 Task: Find connections with filter location Hailar with filter topic #mortgage with filter profile language Potuguese with filter current company JoB FeeD's with filter school Sarvajanik College of Engineering & Technology with filter industry IT System Testing and Evaluation with filter service category Blogging with filter keywords title Solar Photovoltaic Installer
Action: Mouse moved to (637, 90)
Screenshot: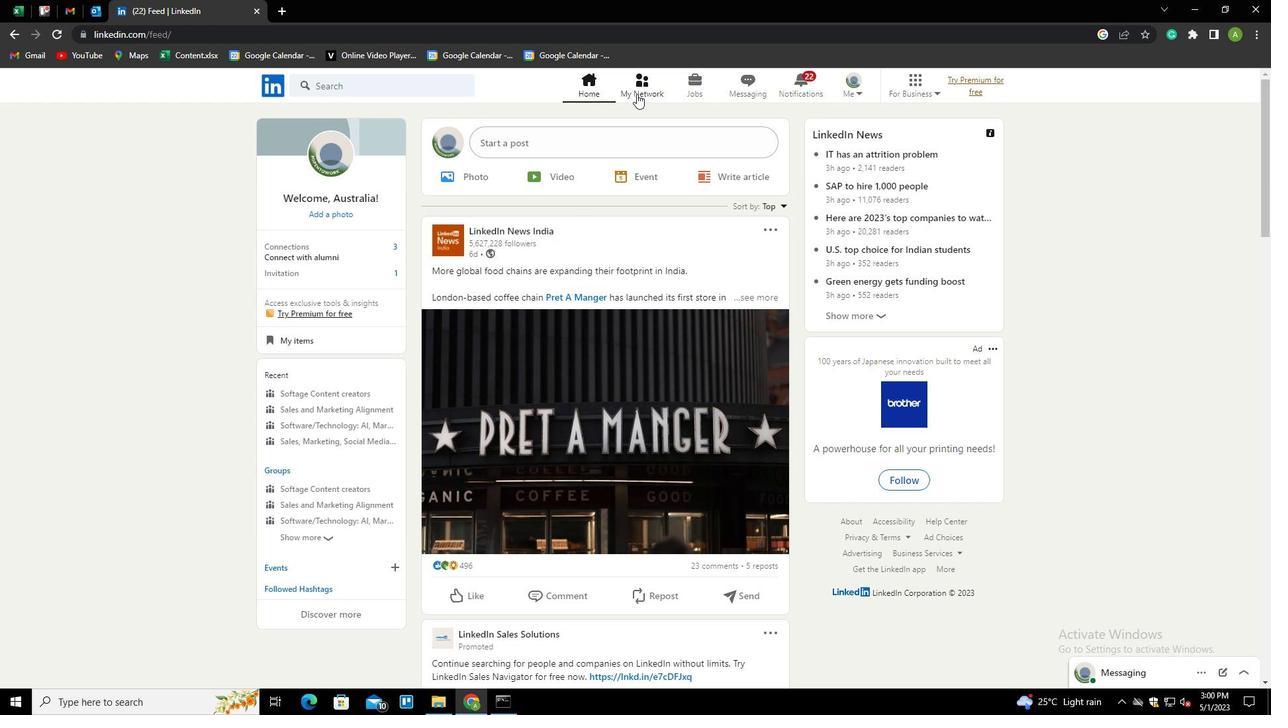
Action: Mouse pressed left at (637, 90)
Screenshot: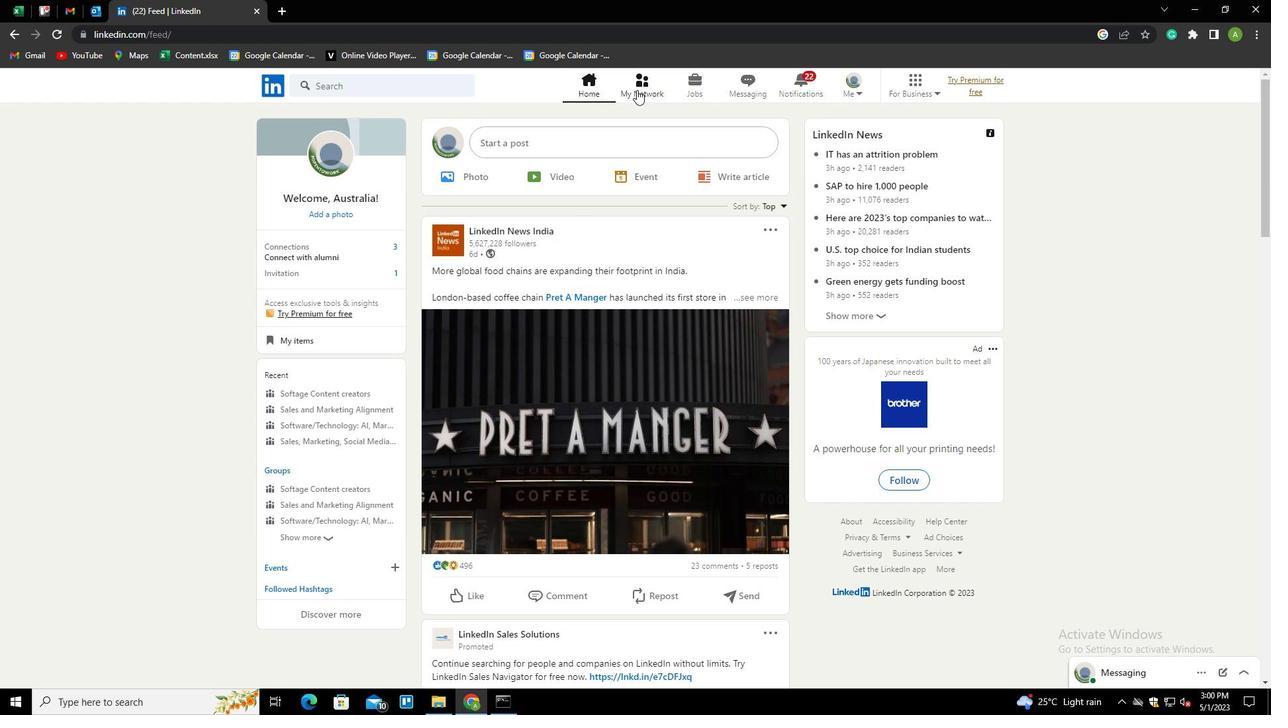 
Action: Mouse moved to (326, 156)
Screenshot: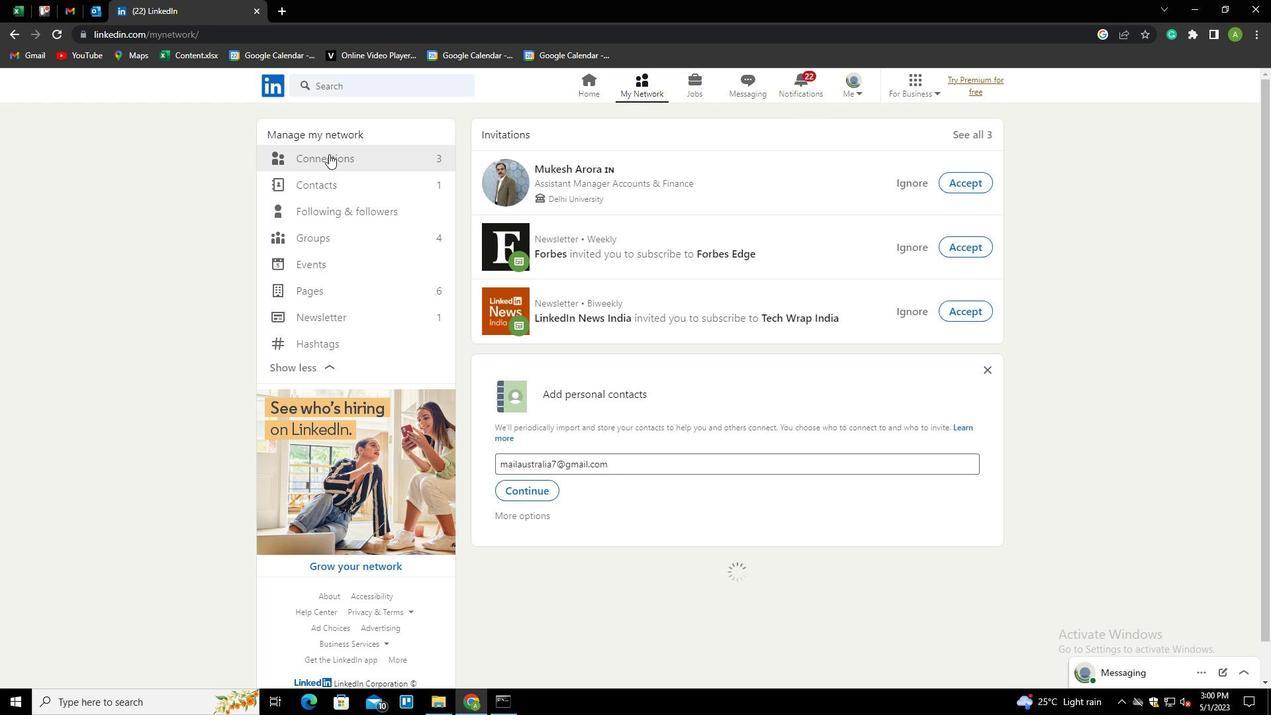 
Action: Mouse pressed left at (326, 156)
Screenshot: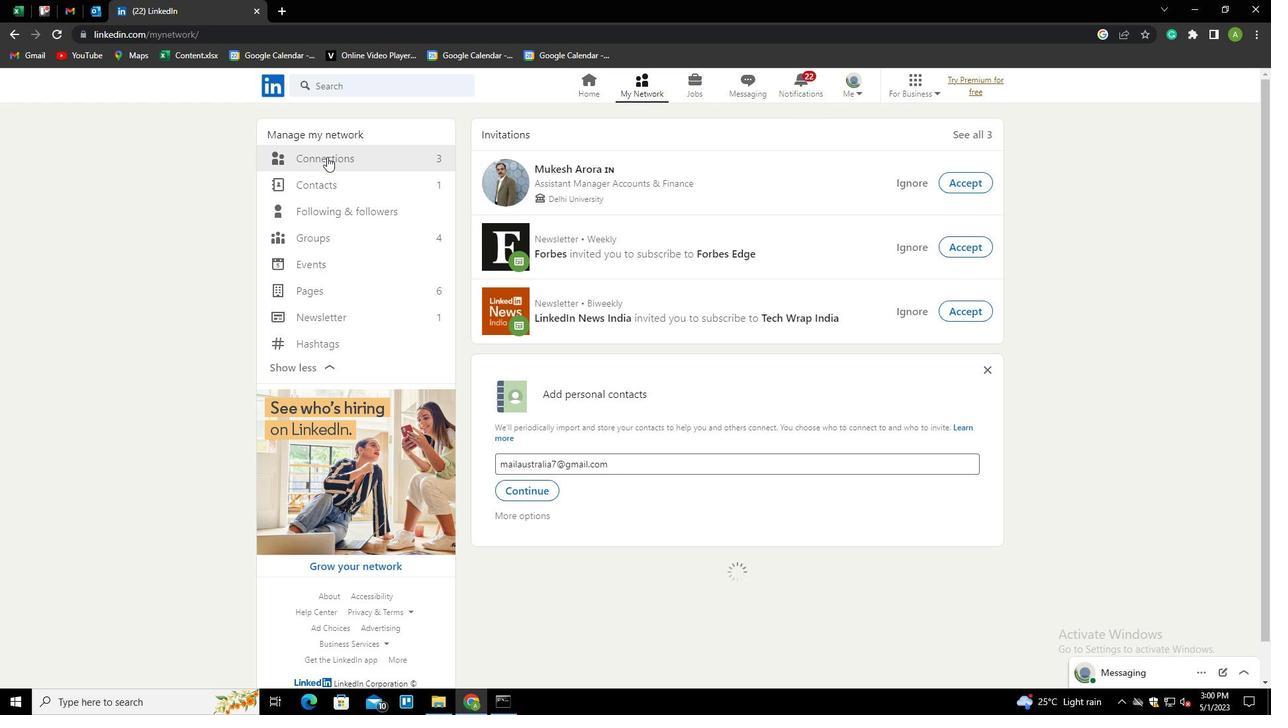
Action: Mouse moved to (717, 163)
Screenshot: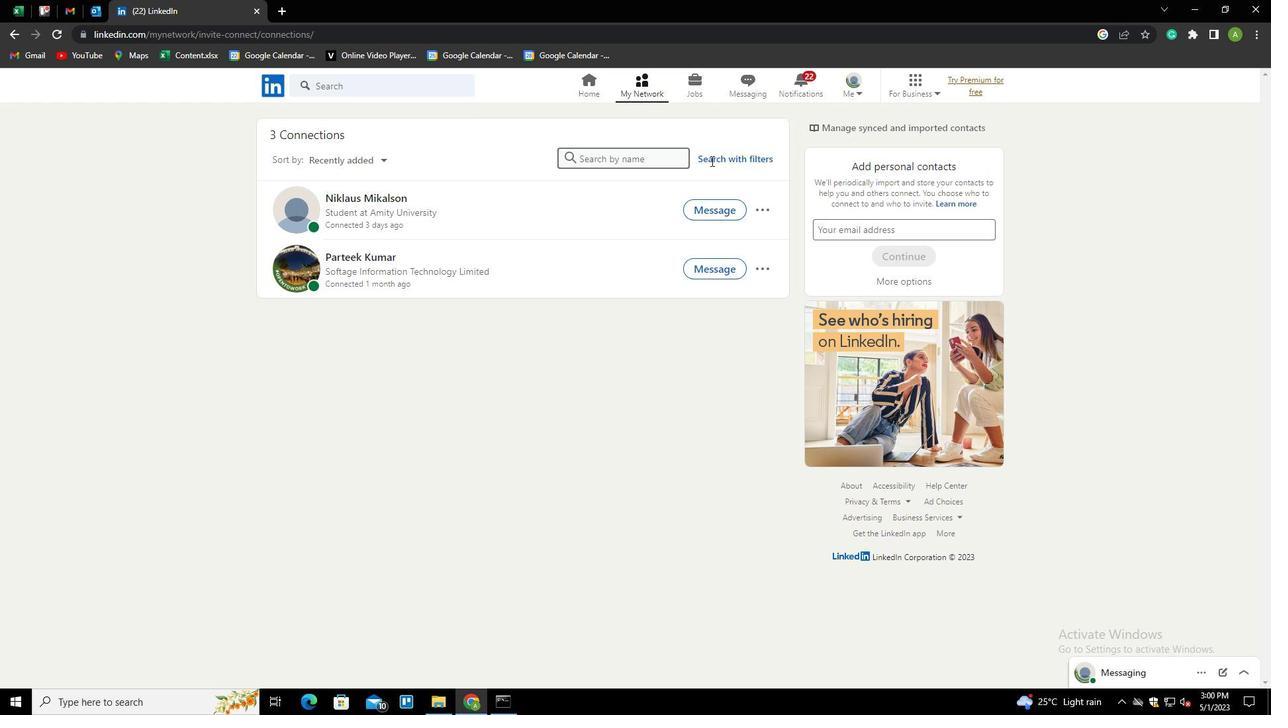 
Action: Mouse pressed left at (717, 163)
Screenshot: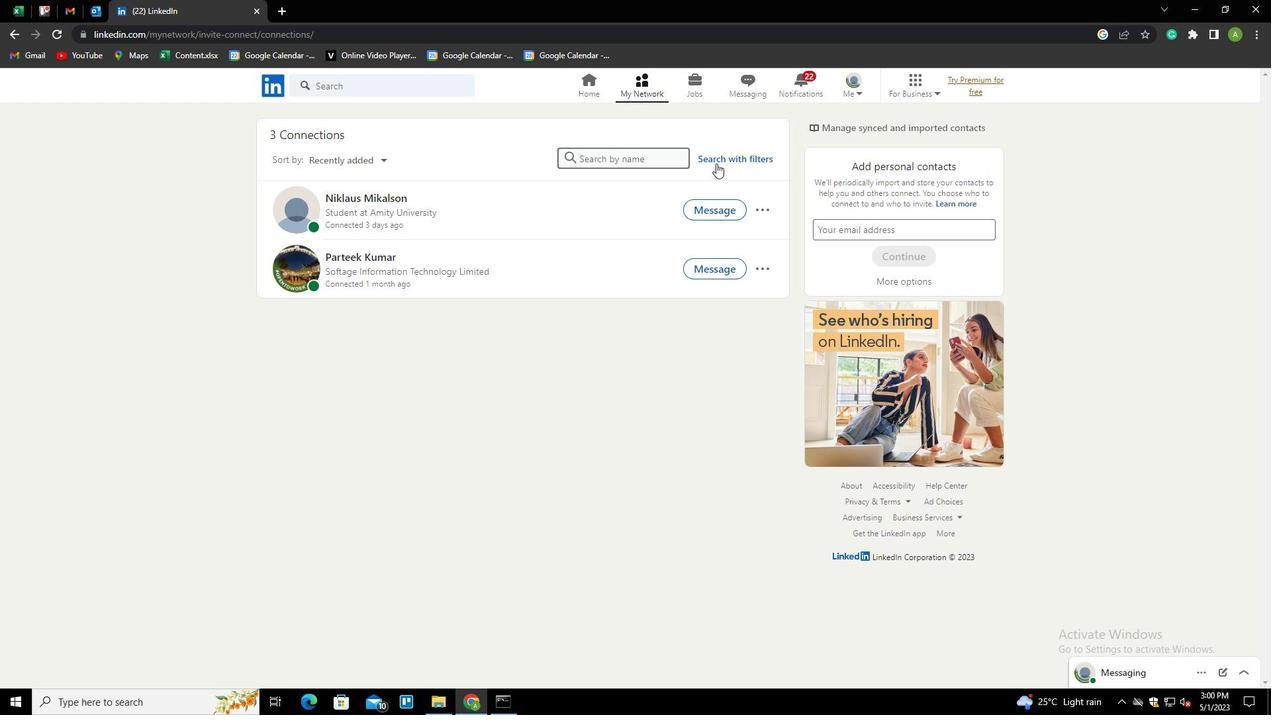 
Action: Mouse moved to (668, 121)
Screenshot: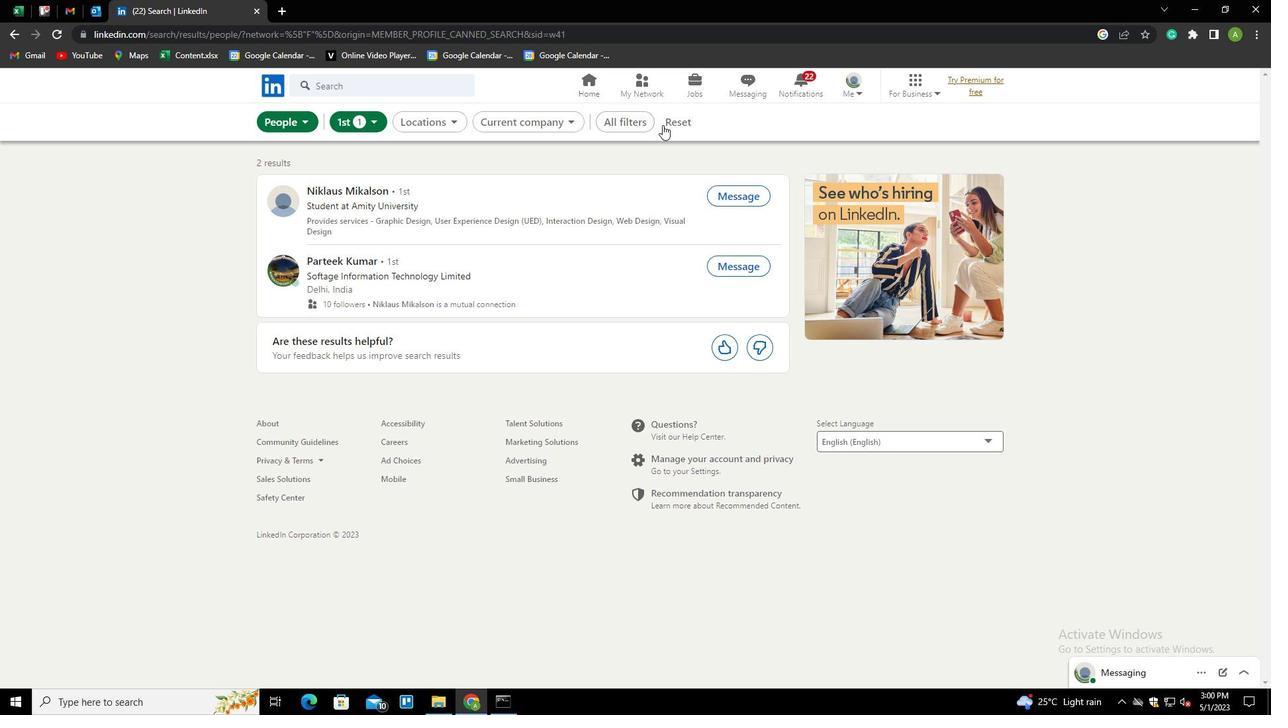 
Action: Mouse pressed left at (668, 121)
Screenshot: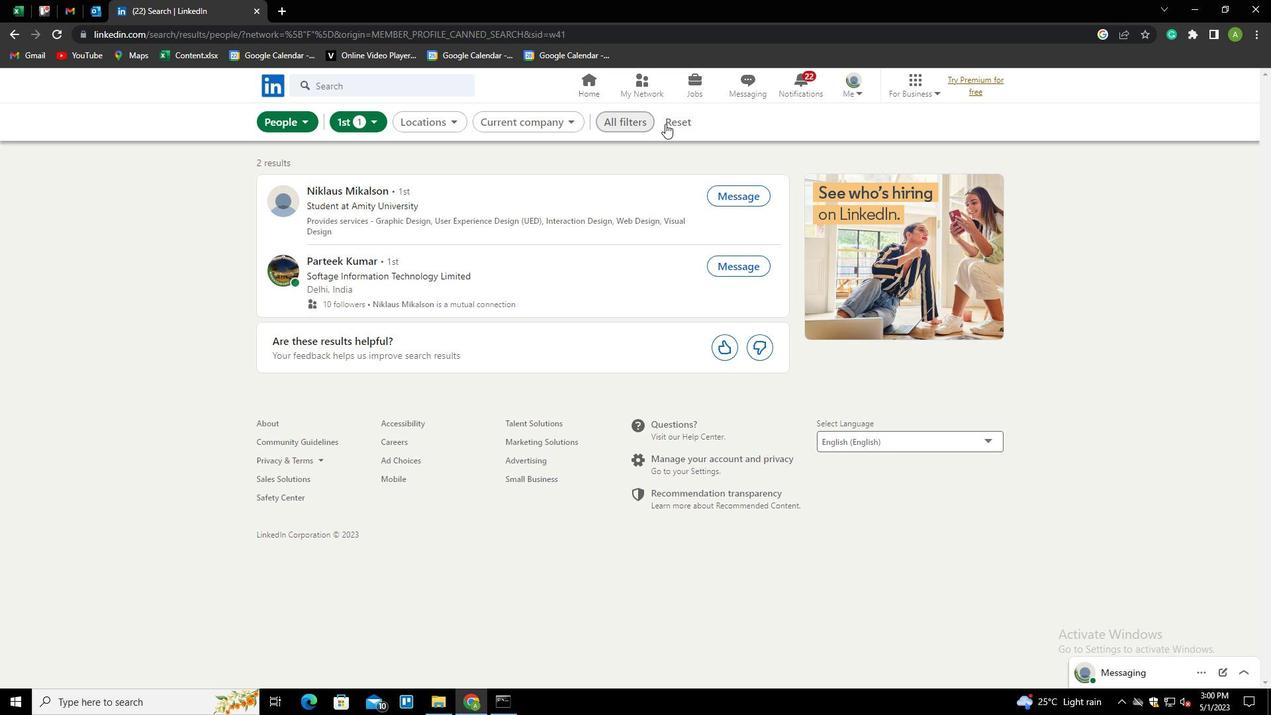 
Action: Mouse moved to (647, 118)
Screenshot: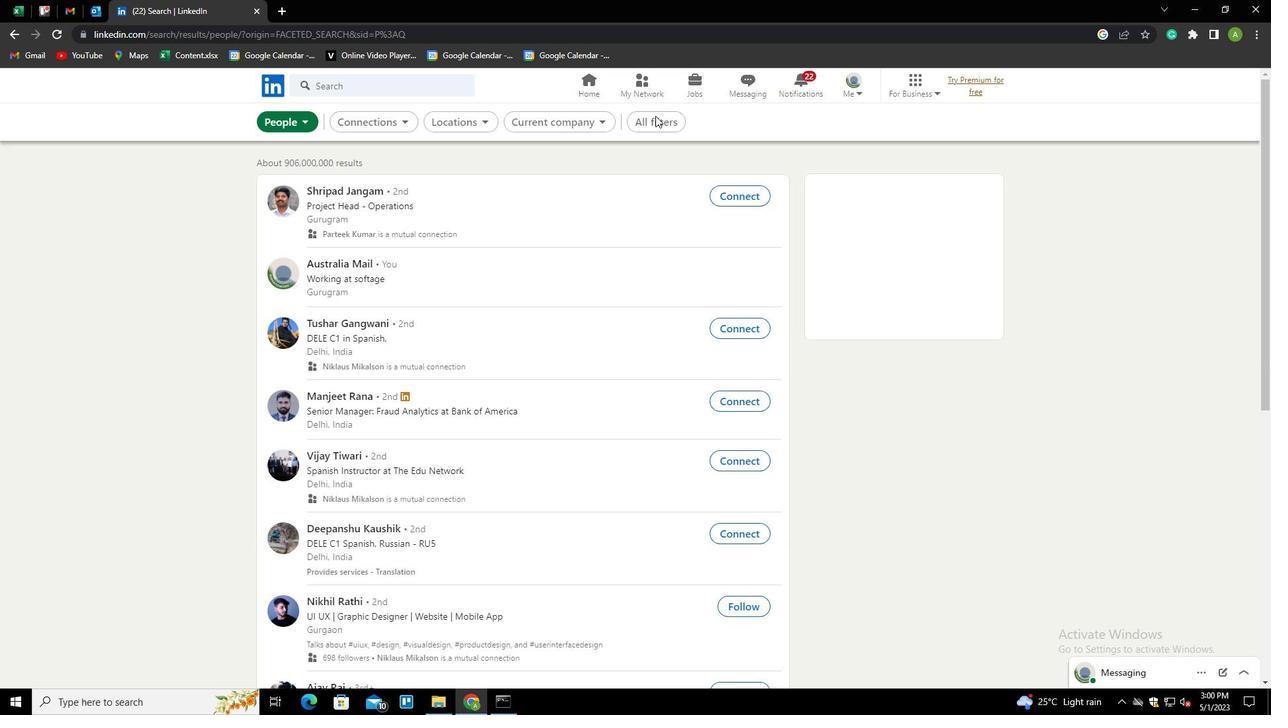
Action: Mouse pressed left at (647, 118)
Screenshot: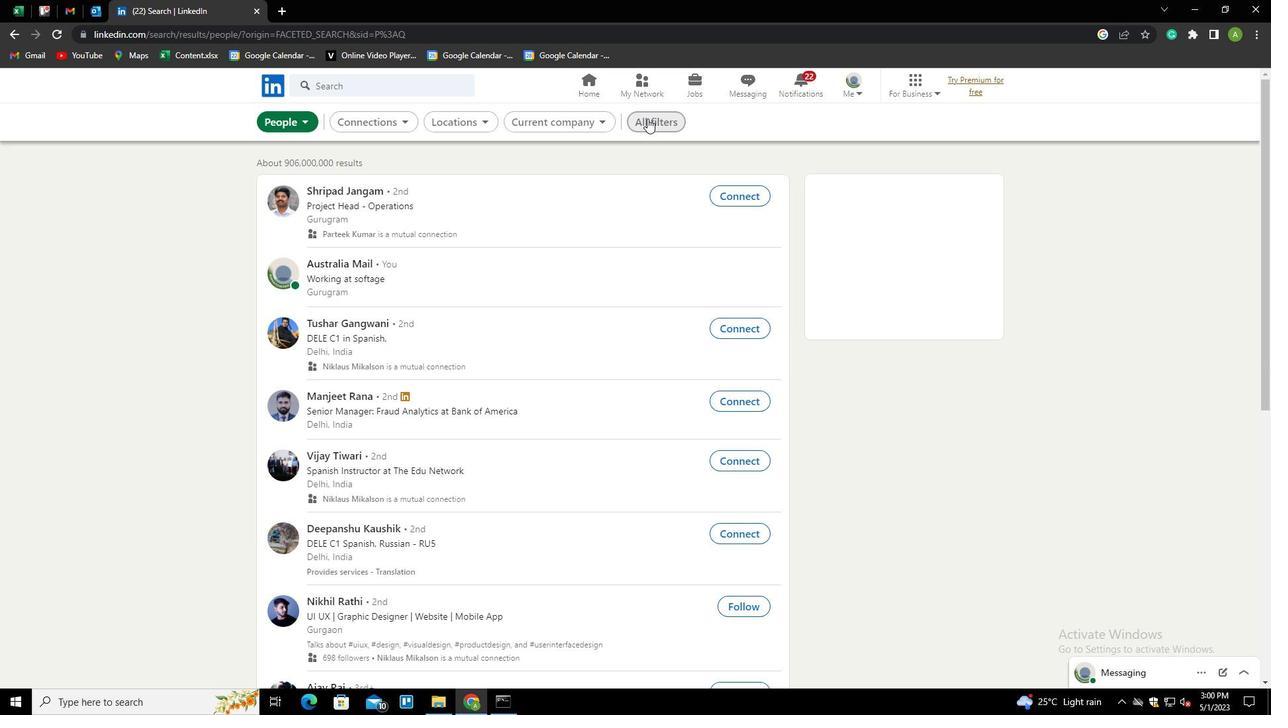 
Action: Mouse moved to (1040, 368)
Screenshot: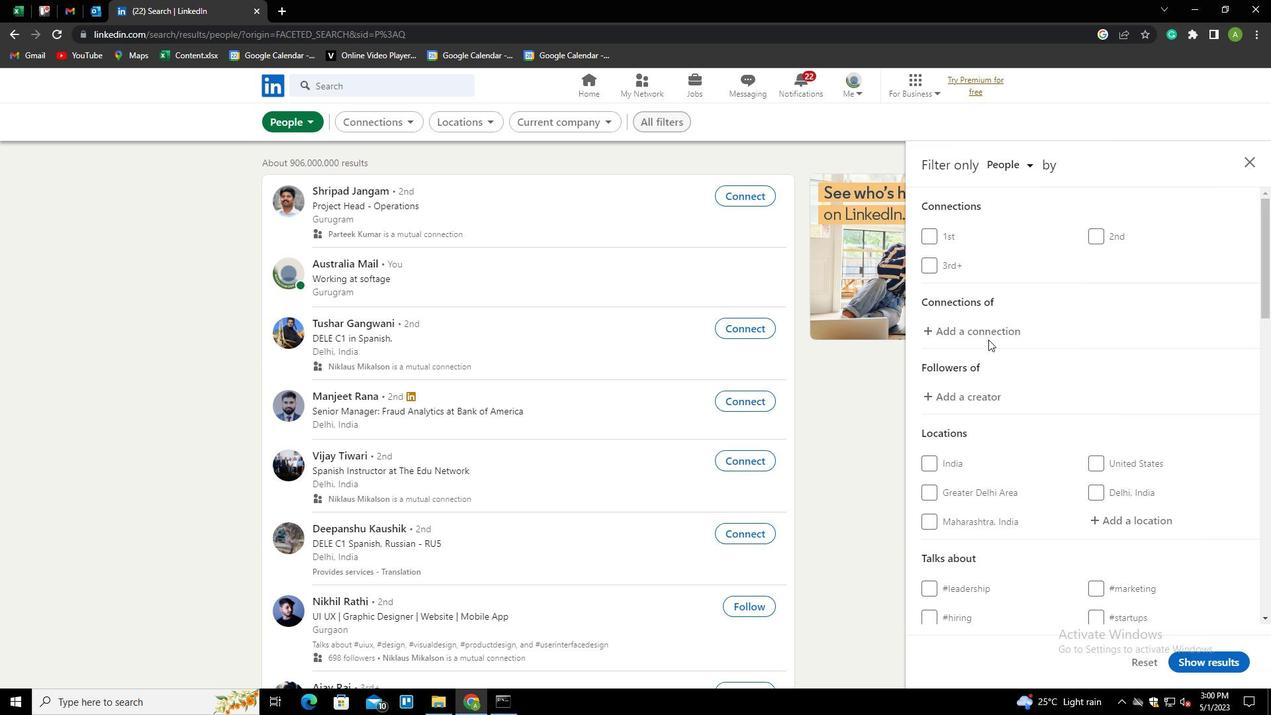 
Action: Mouse scrolled (1040, 368) with delta (0, 0)
Screenshot: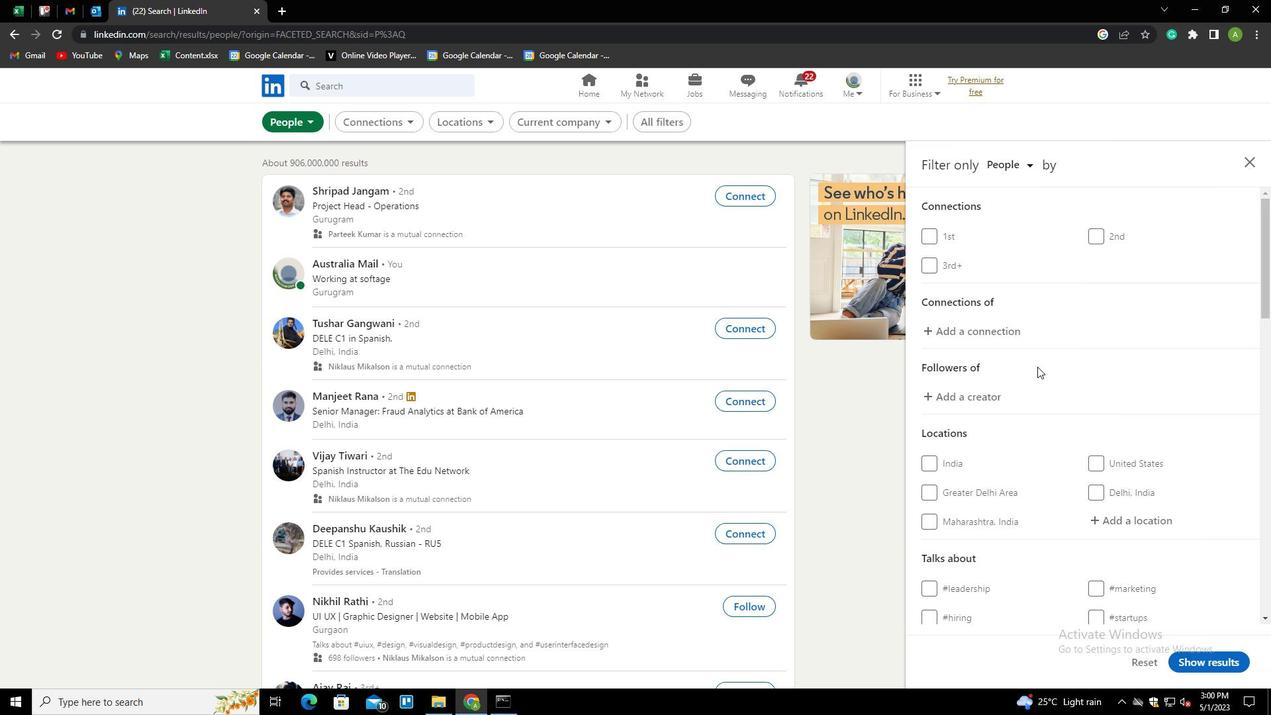
Action: Mouse scrolled (1040, 368) with delta (0, 0)
Screenshot: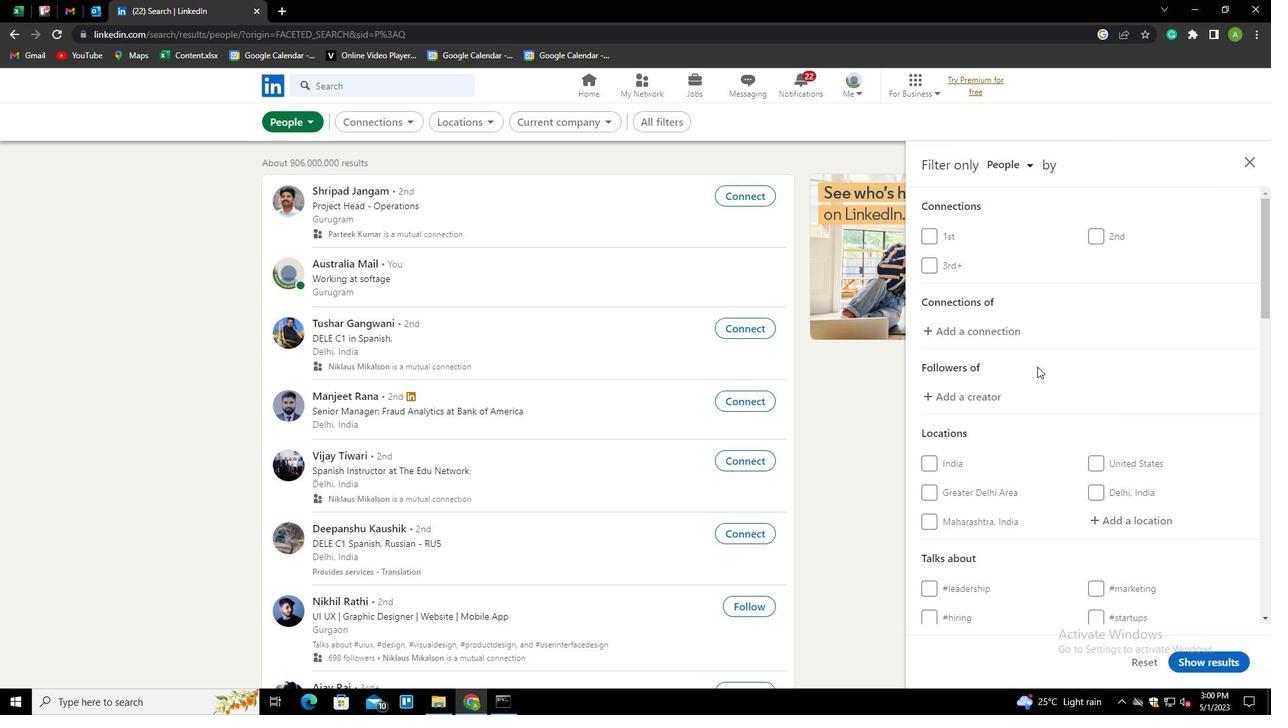 
Action: Mouse moved to (1110, 389)
Screenshot: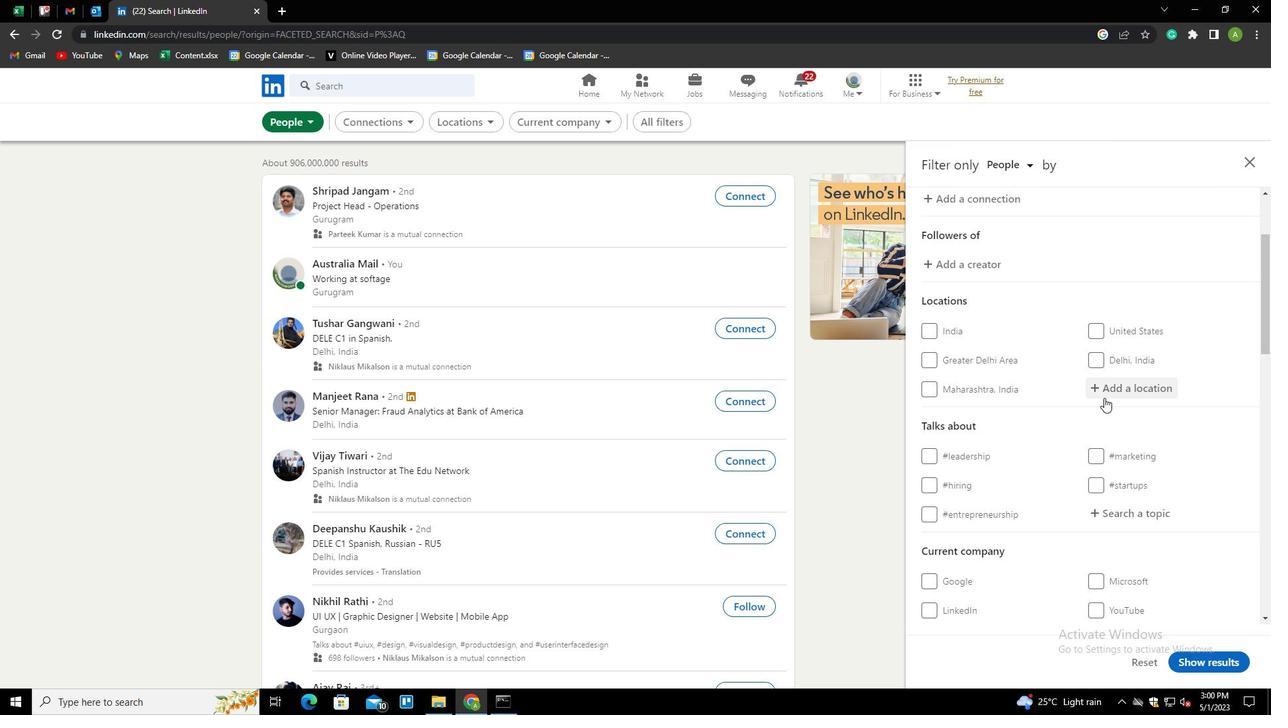 
Action: Mouse pressed left at (1110, 389)
Screenshot: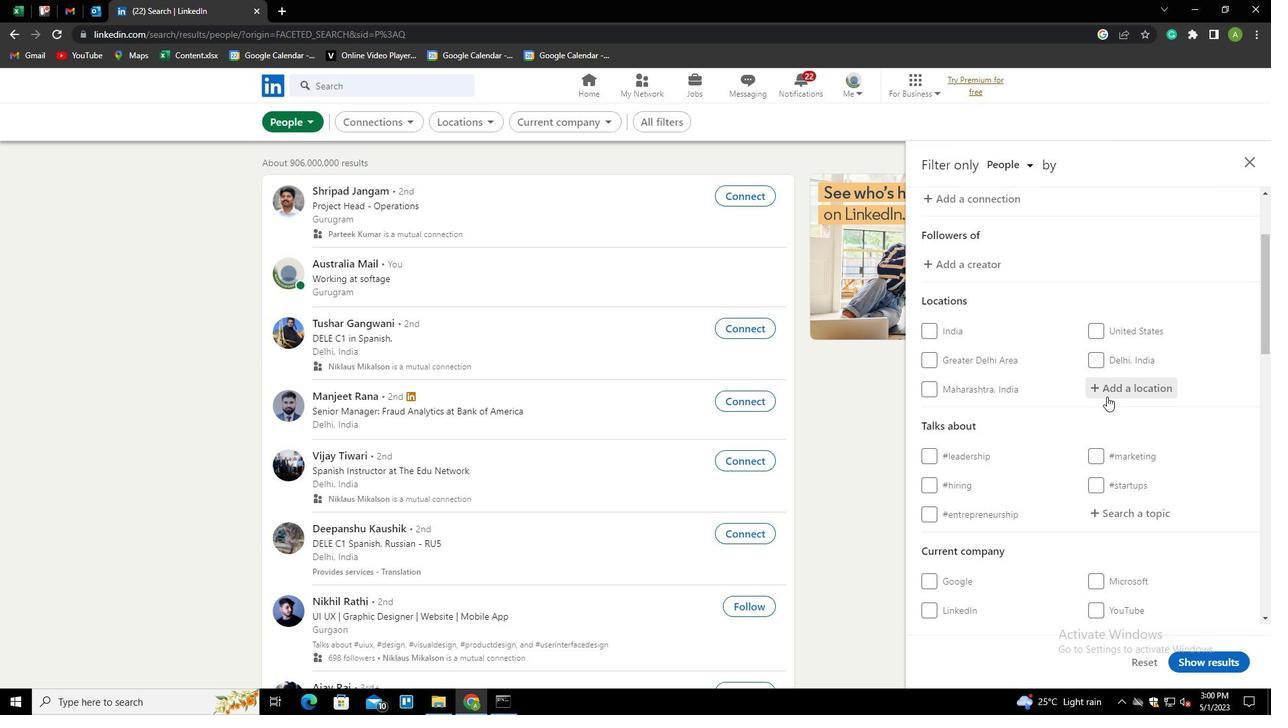 
Action: Key pressed <Key.shift>HAILAR<Key.down>
Screenshot: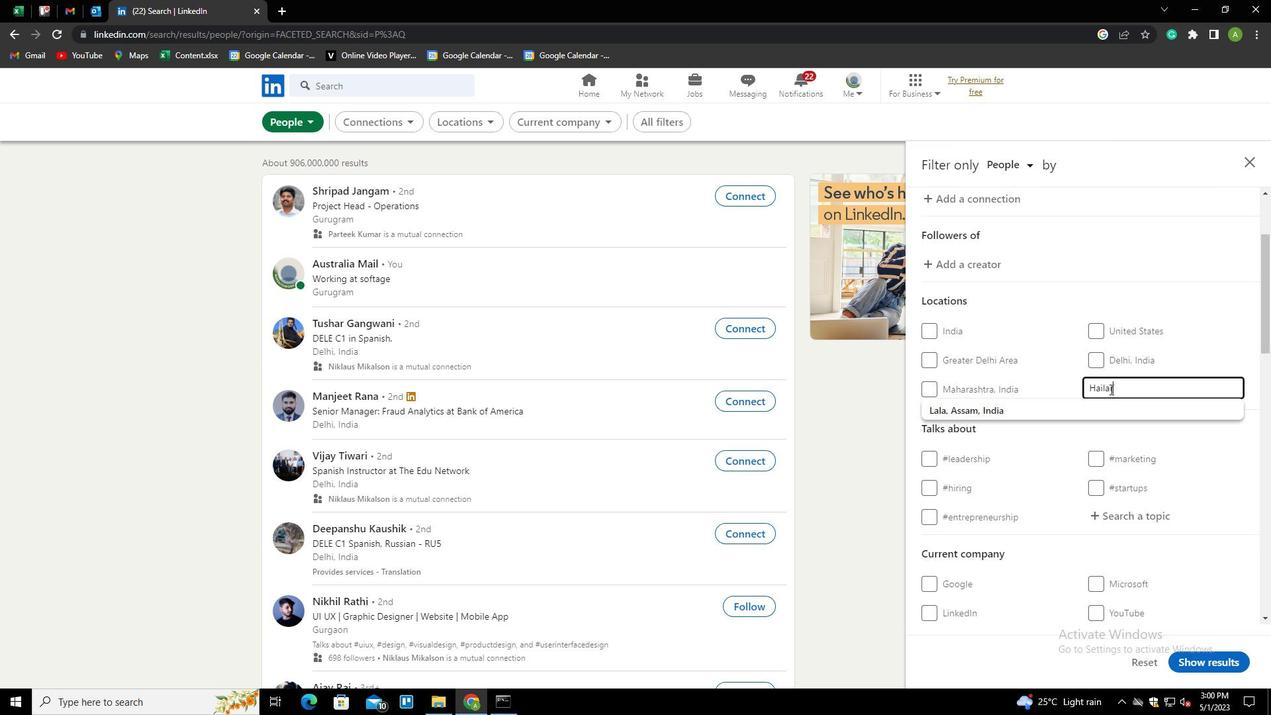 
Action: Mouse moved to (1167, 418)
Screenshot: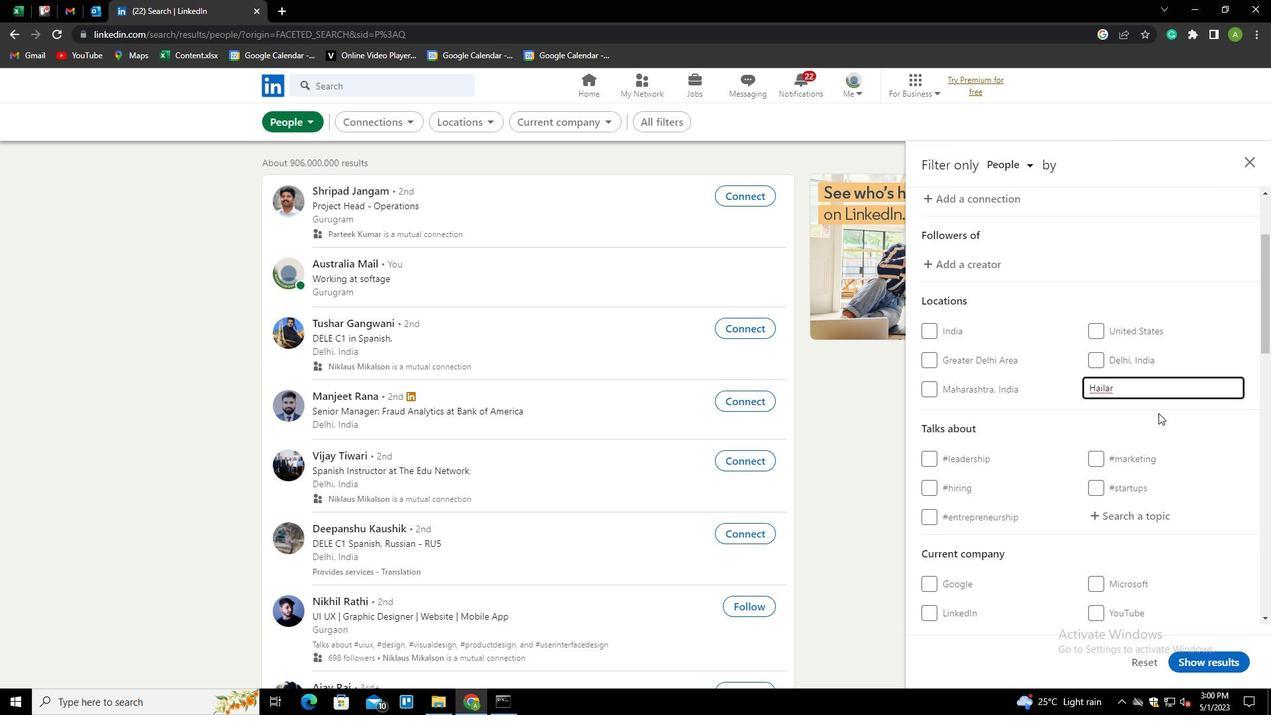 
Action: Mouse pressed left at (1167, 418)
Screenshot: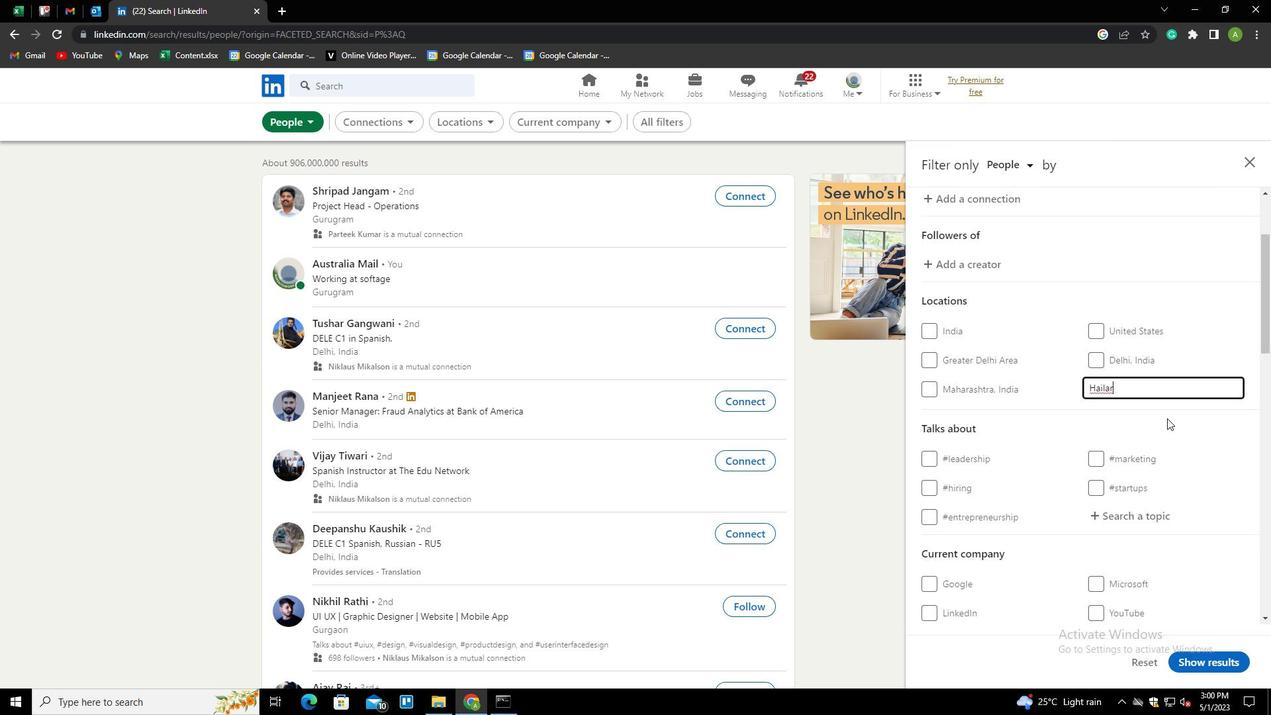 
Action: Mouse scrolled (1167, 417) with delta (0, 0)
Screenshot: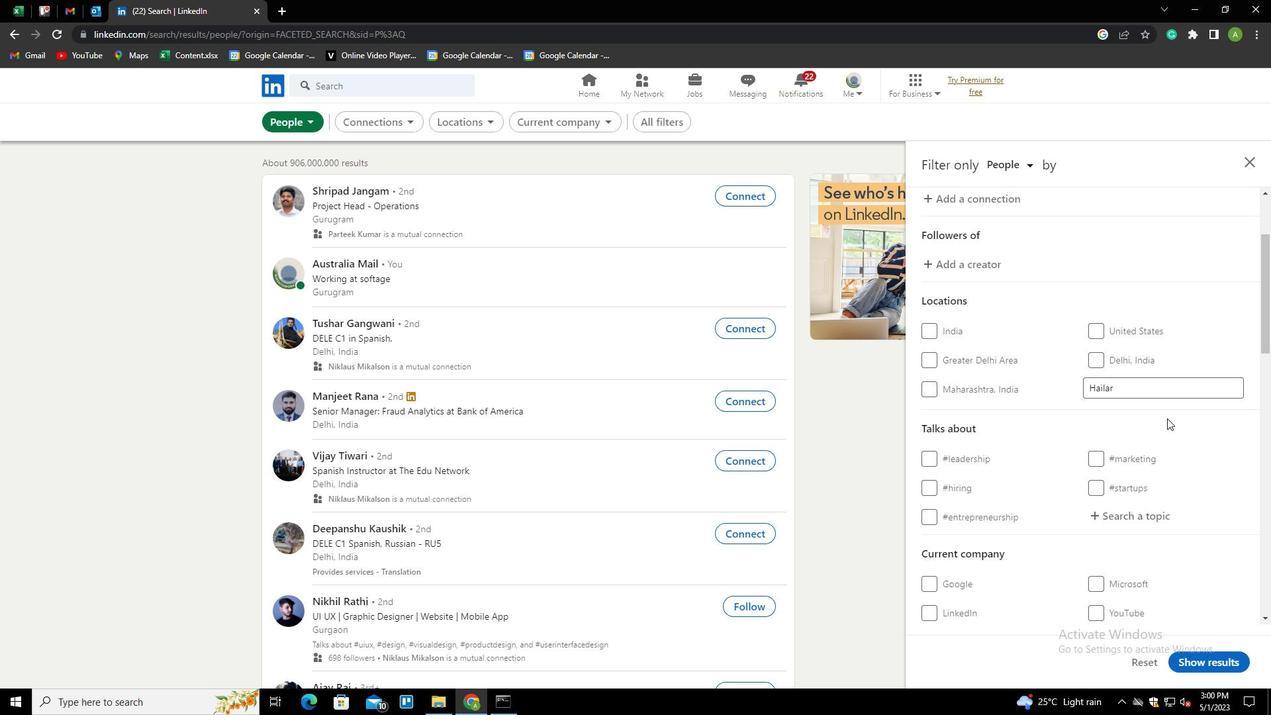 
Action: Mouse moved to (1140, 453)
Screenshot: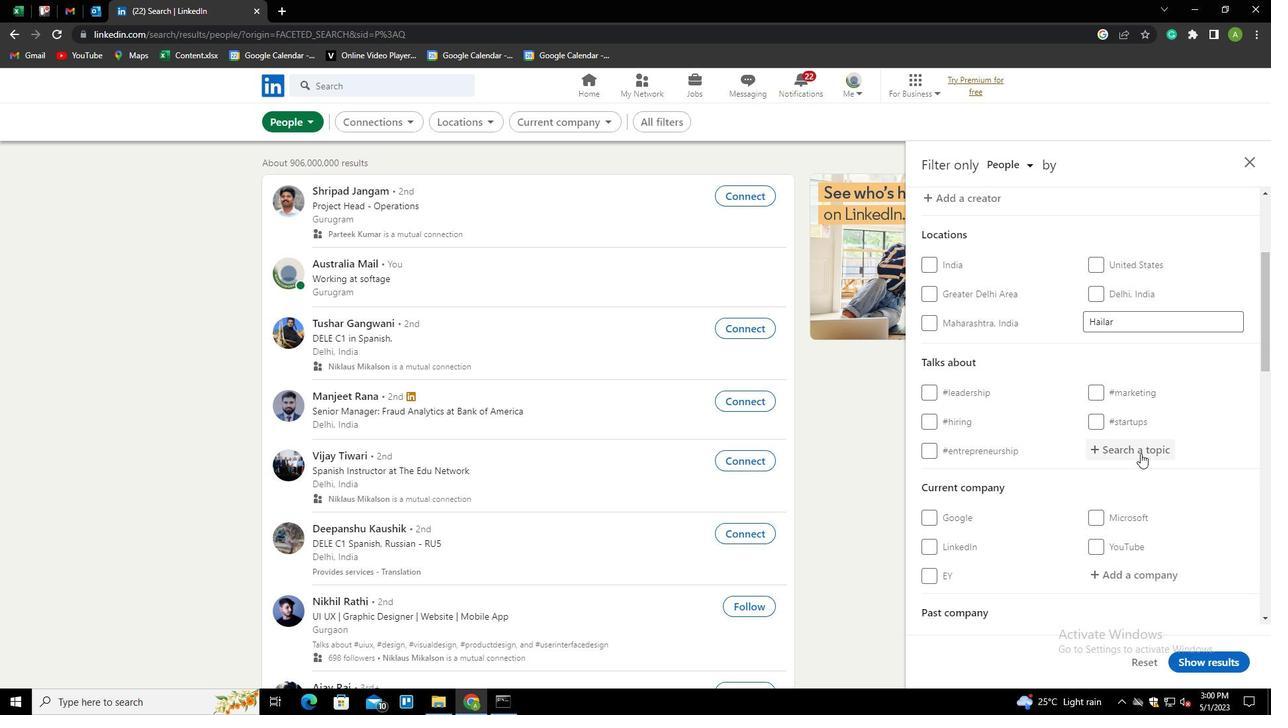 
Action: Mouse pressed left at (1140, 453)
Screenshot: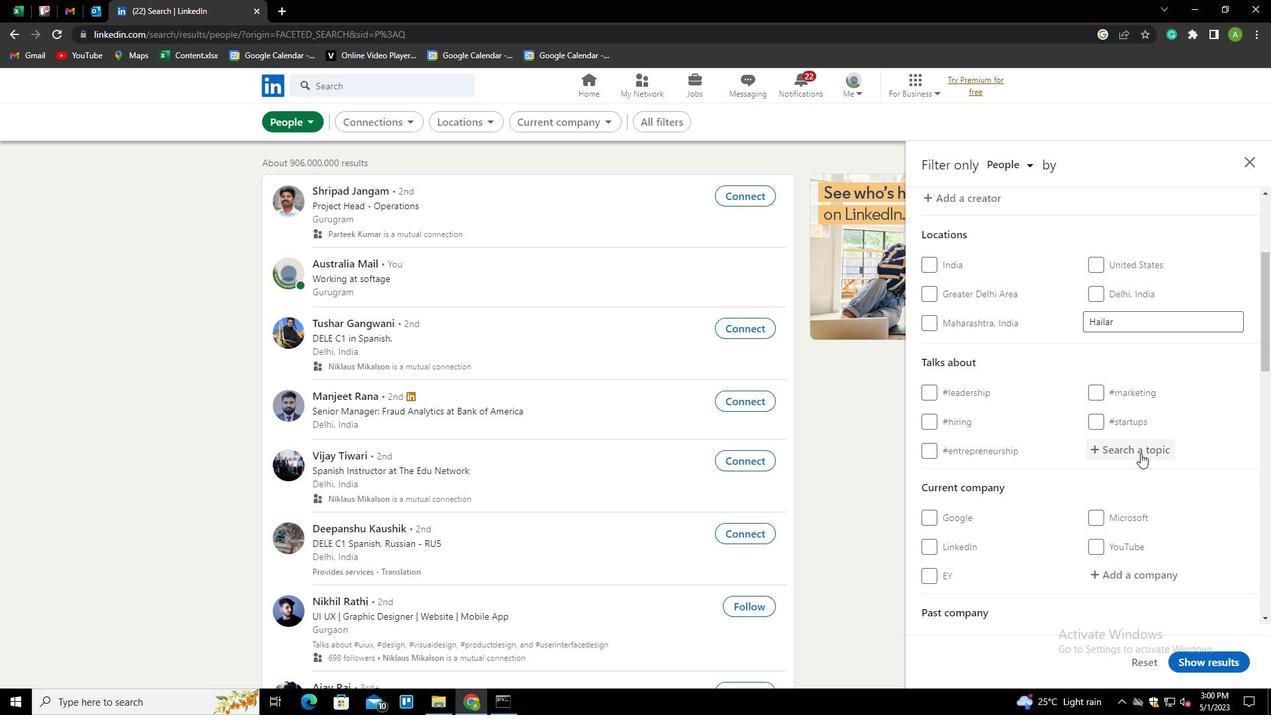 
Action: Mouse moved to (1136, 455)
Screenshot: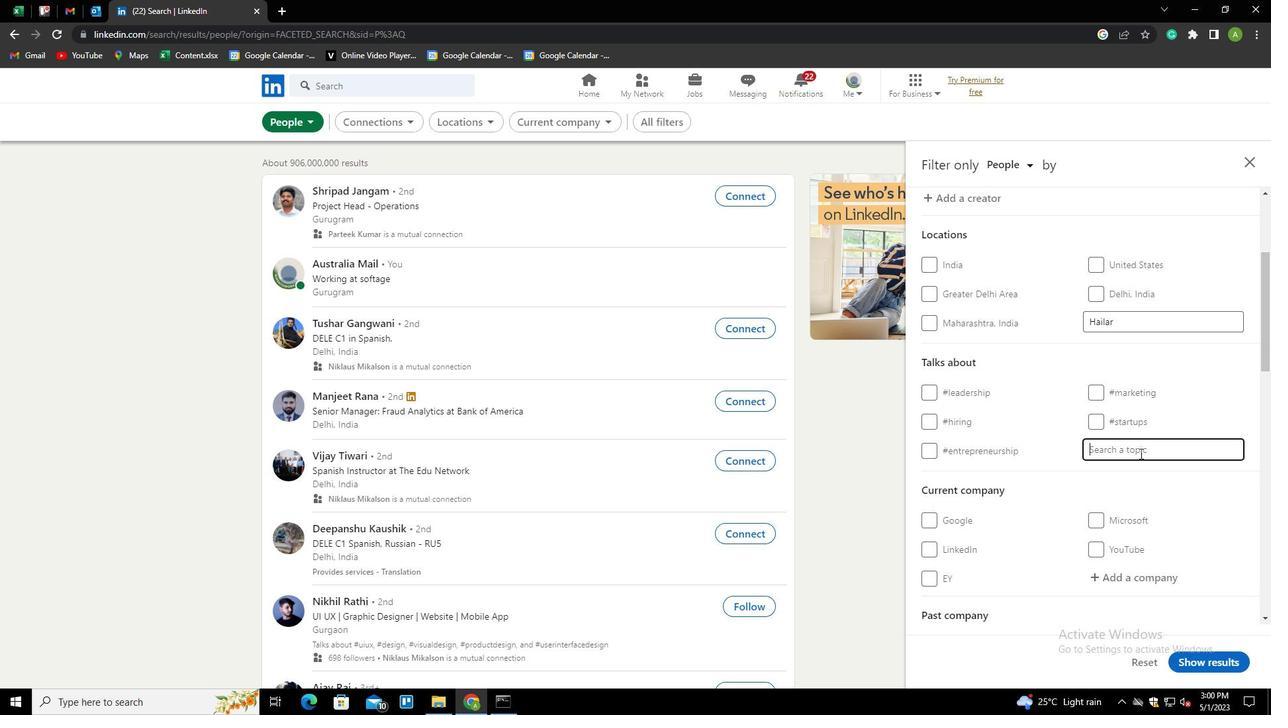 
Action: Key pressed MORTAG<Key.down><Key.backspace><Key.backspace>GAGE<Key.down><Key.enter>
Screenshot: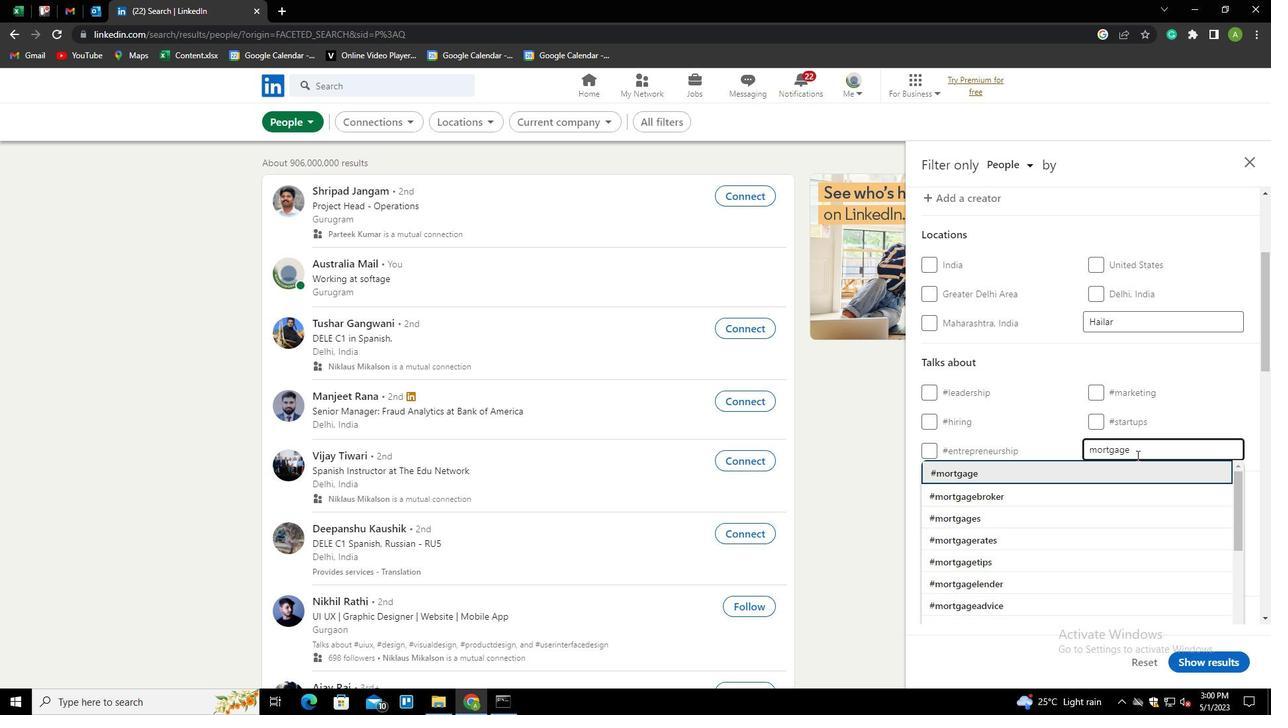 
Action: Mouse scrolled (1136, 454) with delta (0, 0)
Screenshot: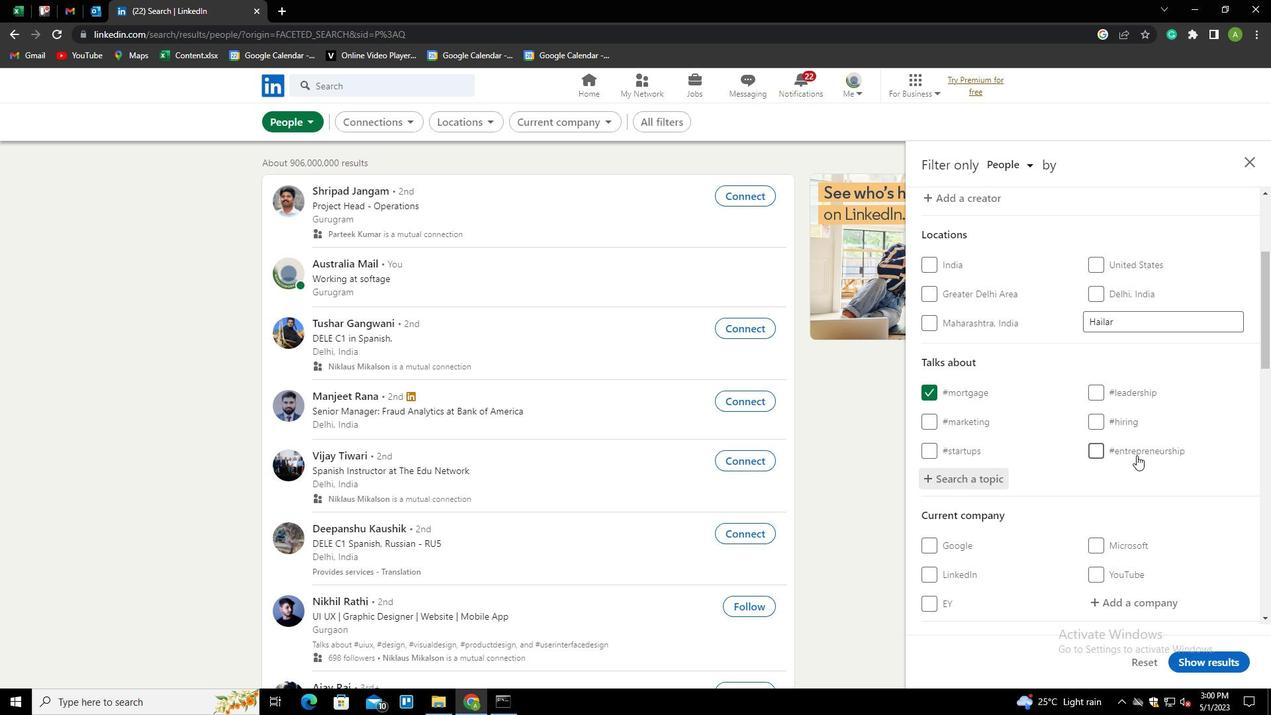 
Action: Mouse scrolled (1136, 454) with delta (0, 0)
Screenshot: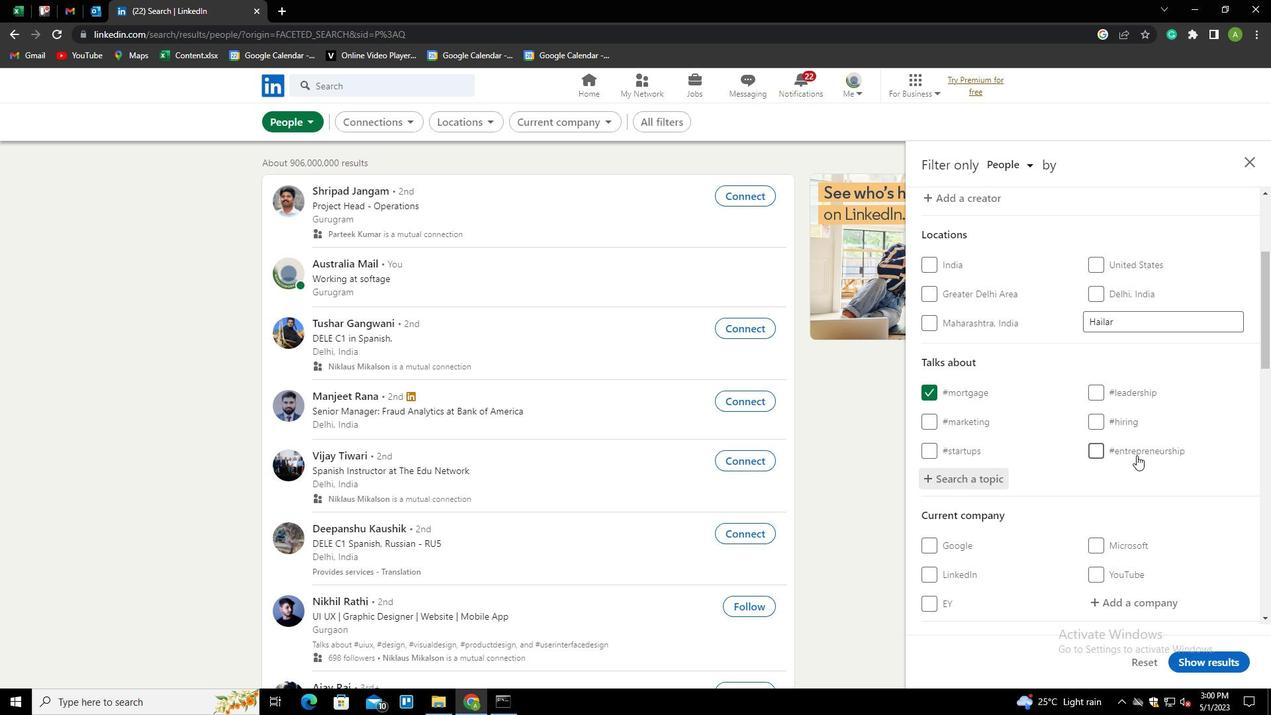 
Action: Mouse scrolled (1136, 454) with delta (0, 0)
Screenshot: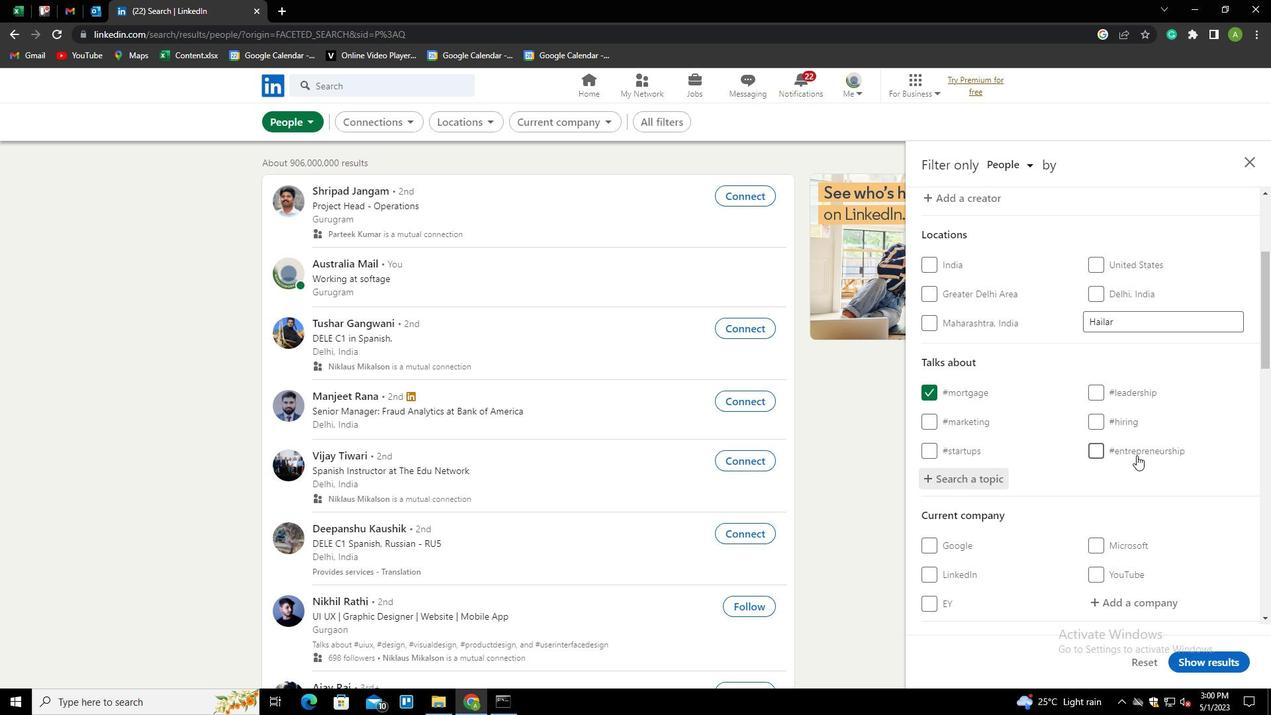 
Action: Mouse scrolled (1136, 454) with delta (0, 0)
Screenshot: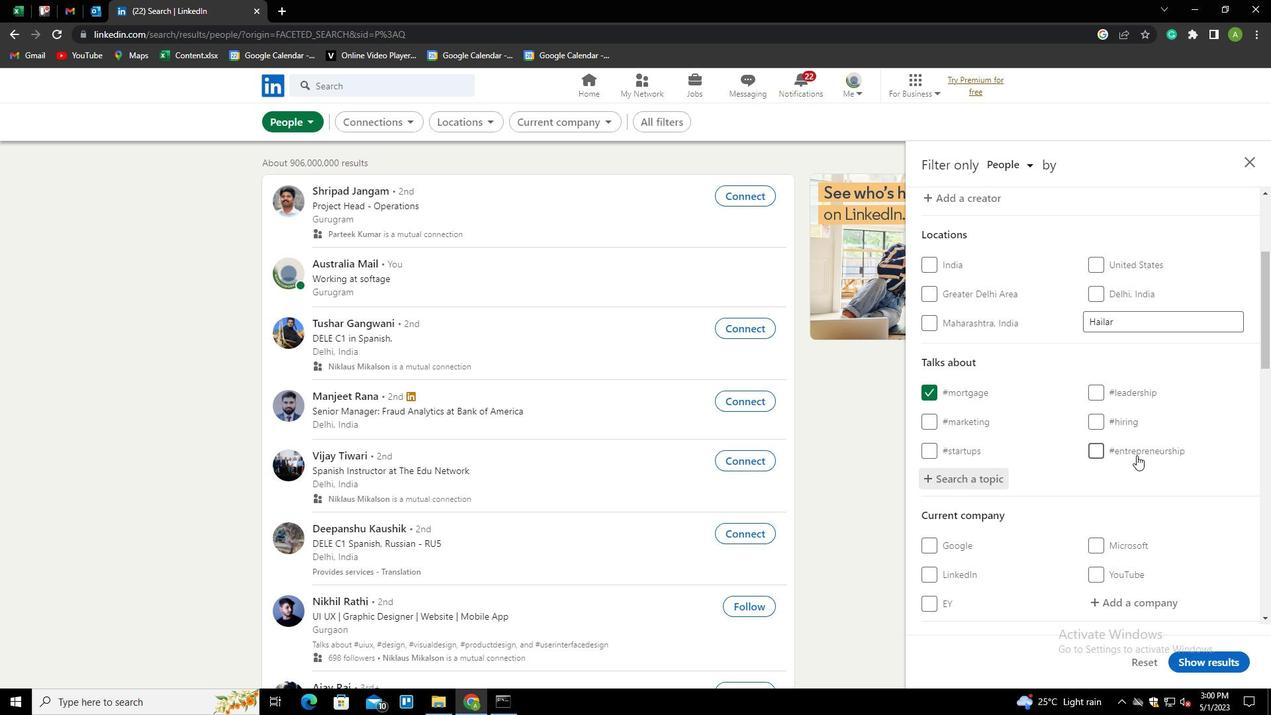 
Action: Mouse scrolled (1136, 454) with delta (0, 0)
Screenshot: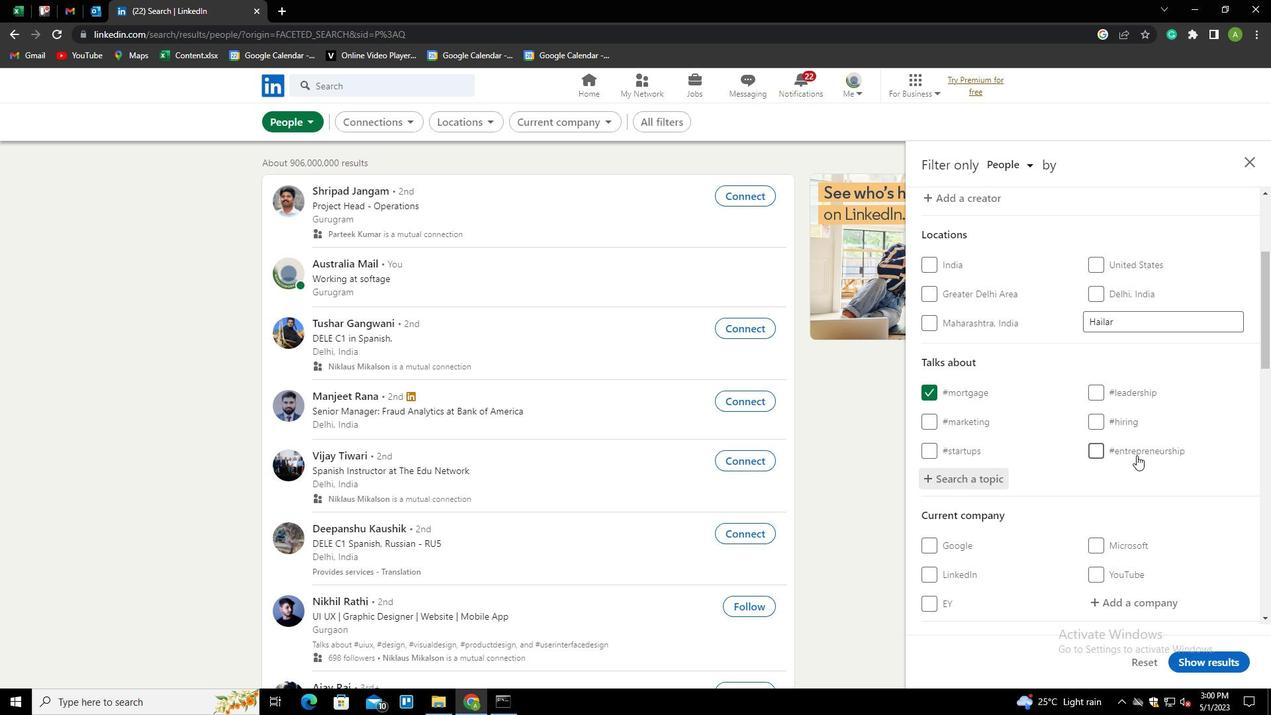 
Action: Mouse scrolled (1136, 454) with delta (0, 0)
Screenshot: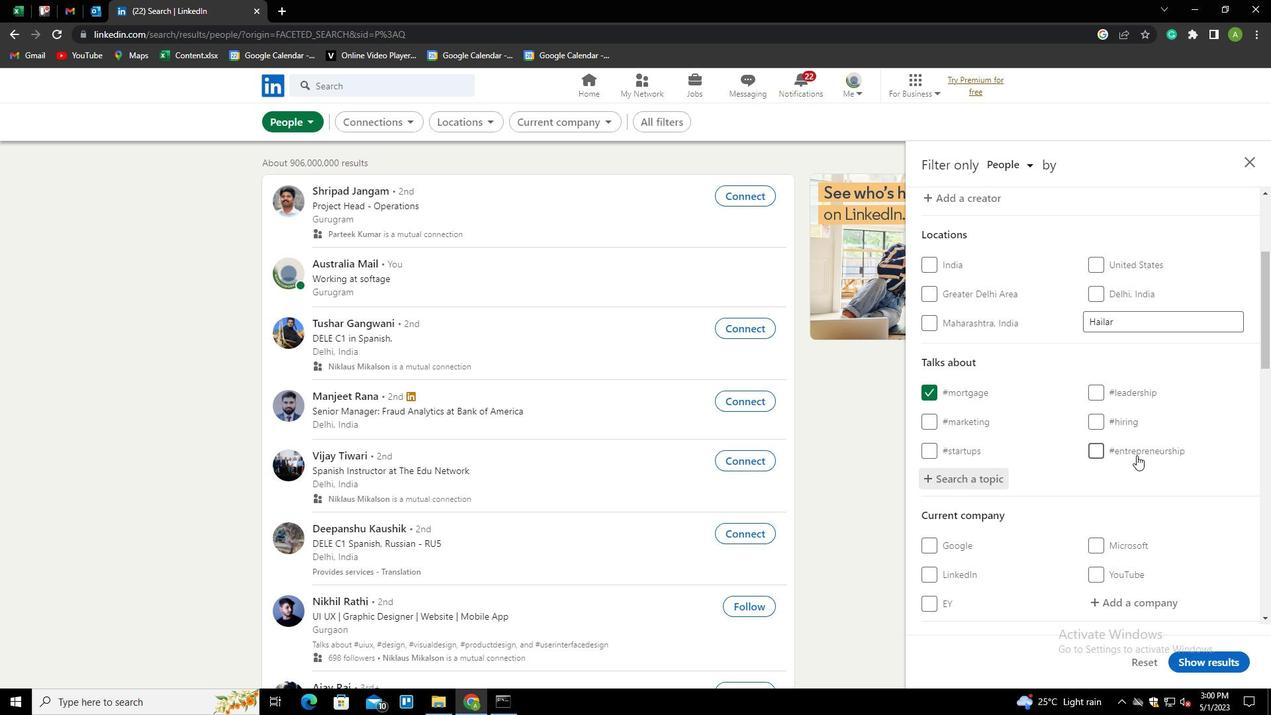 
Action: Mouse scrolled (1136, 454) with delta (0, 0)
Screenshot: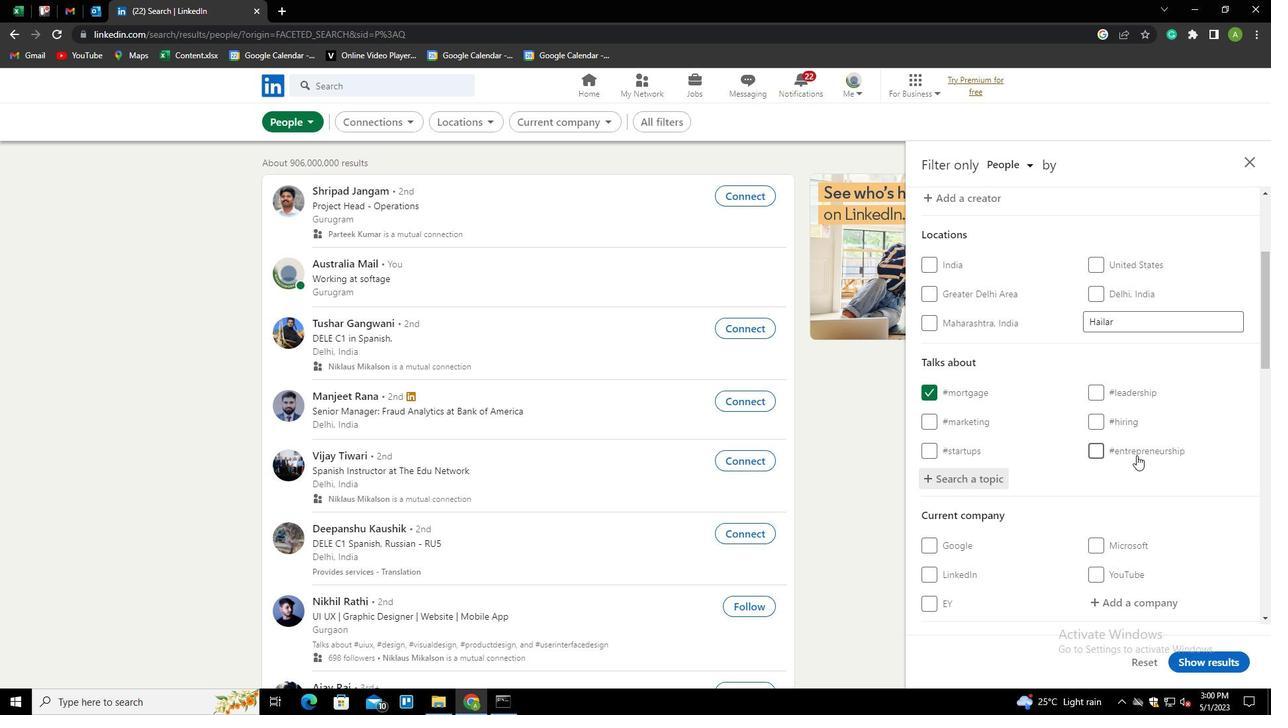 
Action: Mouse scrolled (1136, 454) with delta (0, 0)
Screenshot: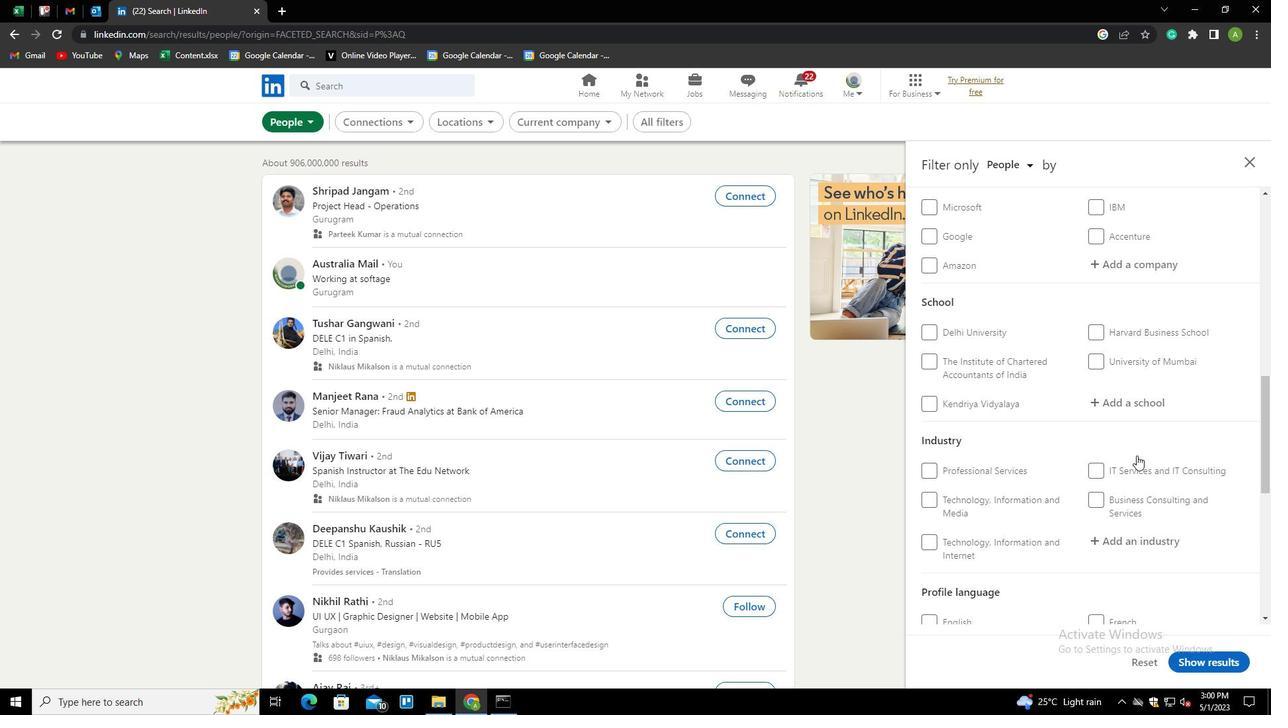 
Action: Mouse scrolled (1136, 454) with delta (0, 0)
Screenshot: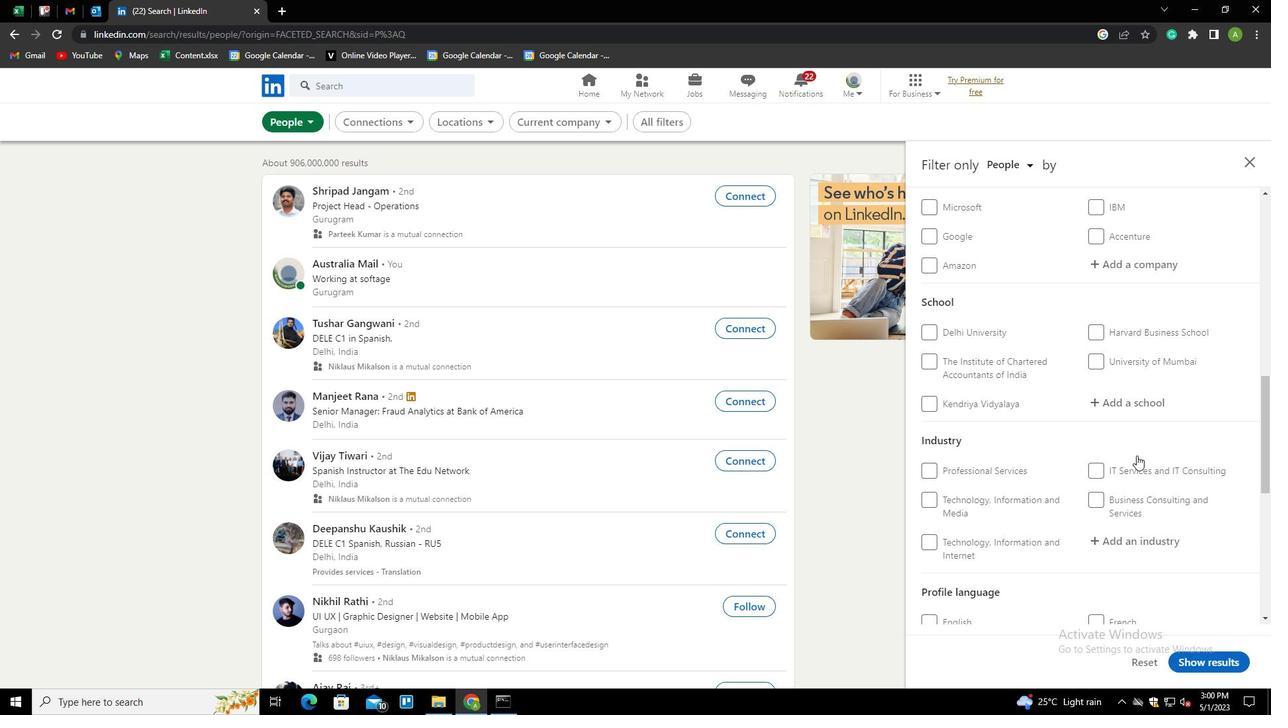 
Action: Mouse scrolled (1136, 454) with delta (0, 0)
Screenshot: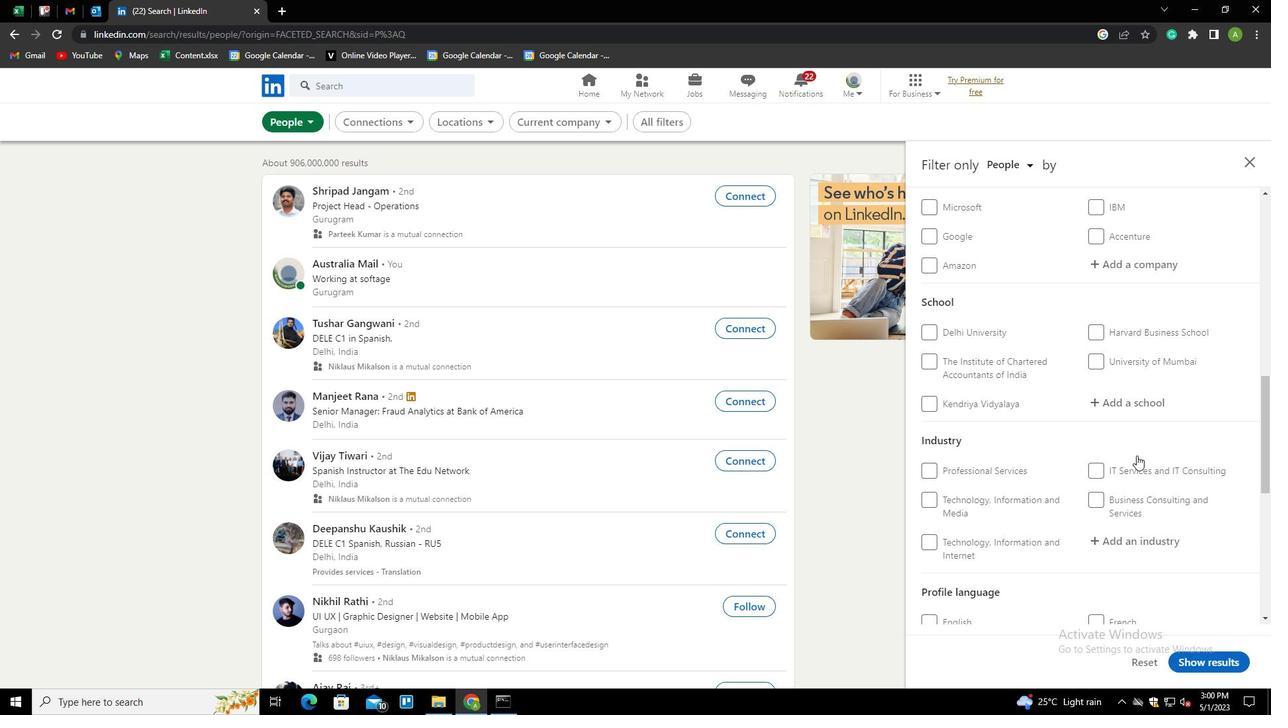 
Action: Mouse scrolled (1136, 454) with delta (0, 0)
Screenshot: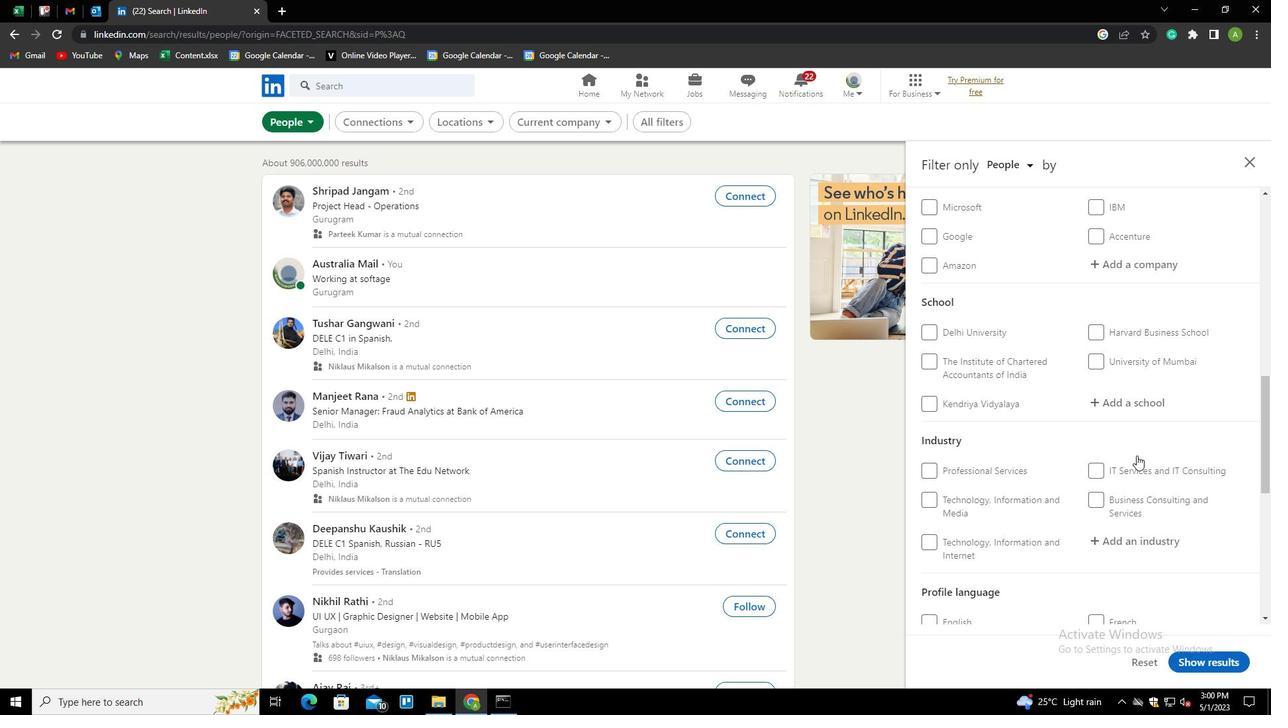 
Action: Mouse scrolled (1136, 454) with delta (0, 0)
Screenshot: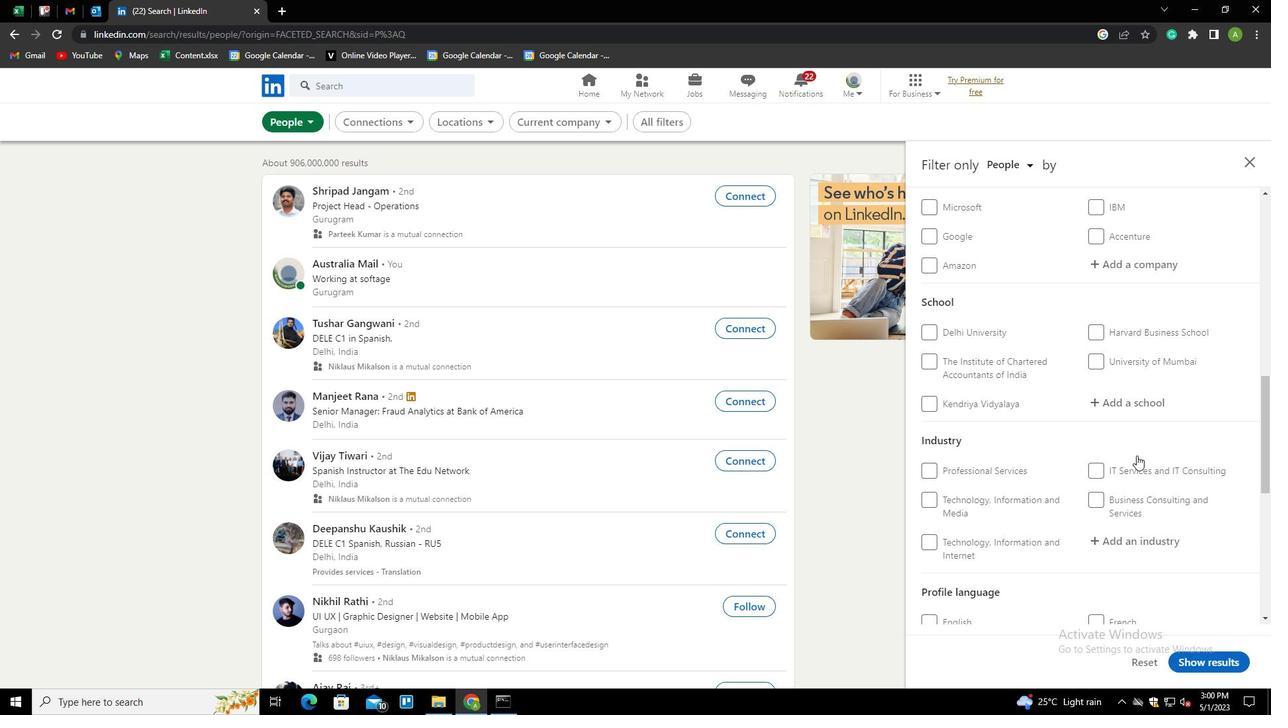 
Action: Mouse scrolled (1136, 454) with delta (0, 0)
Screenshot: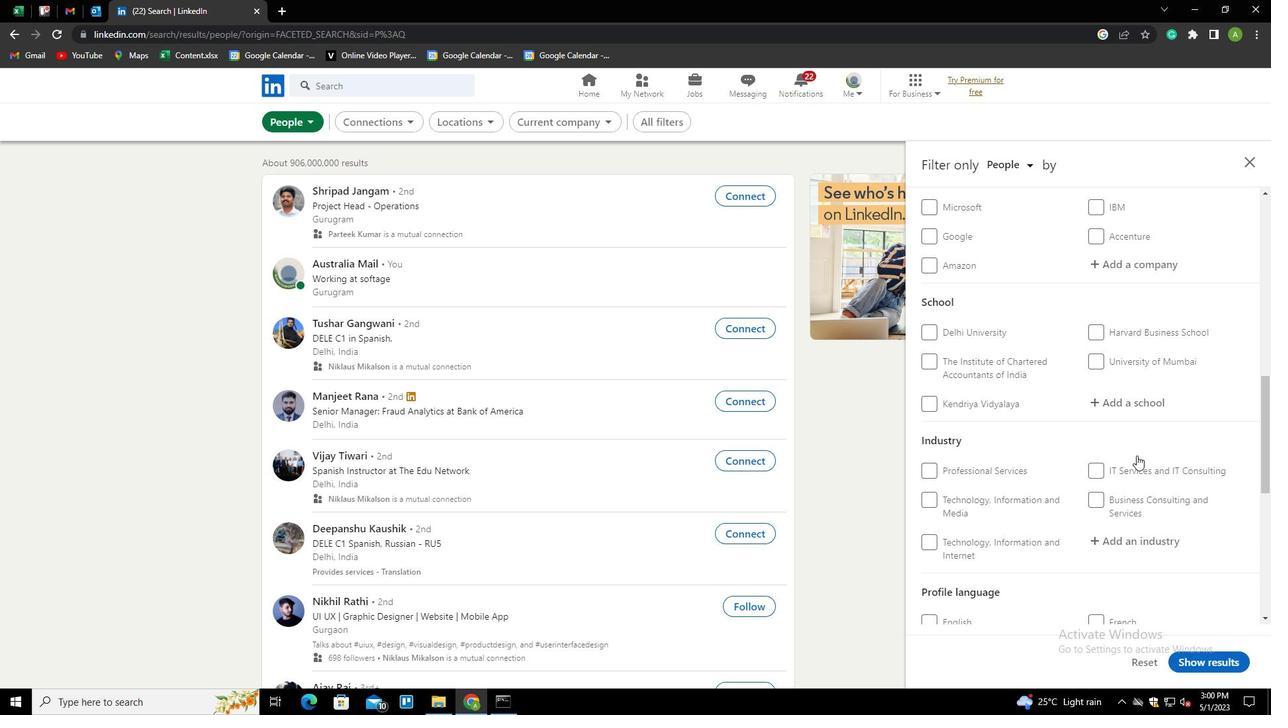 
Action: Mouse moved to (1099, 256)
Screenshot: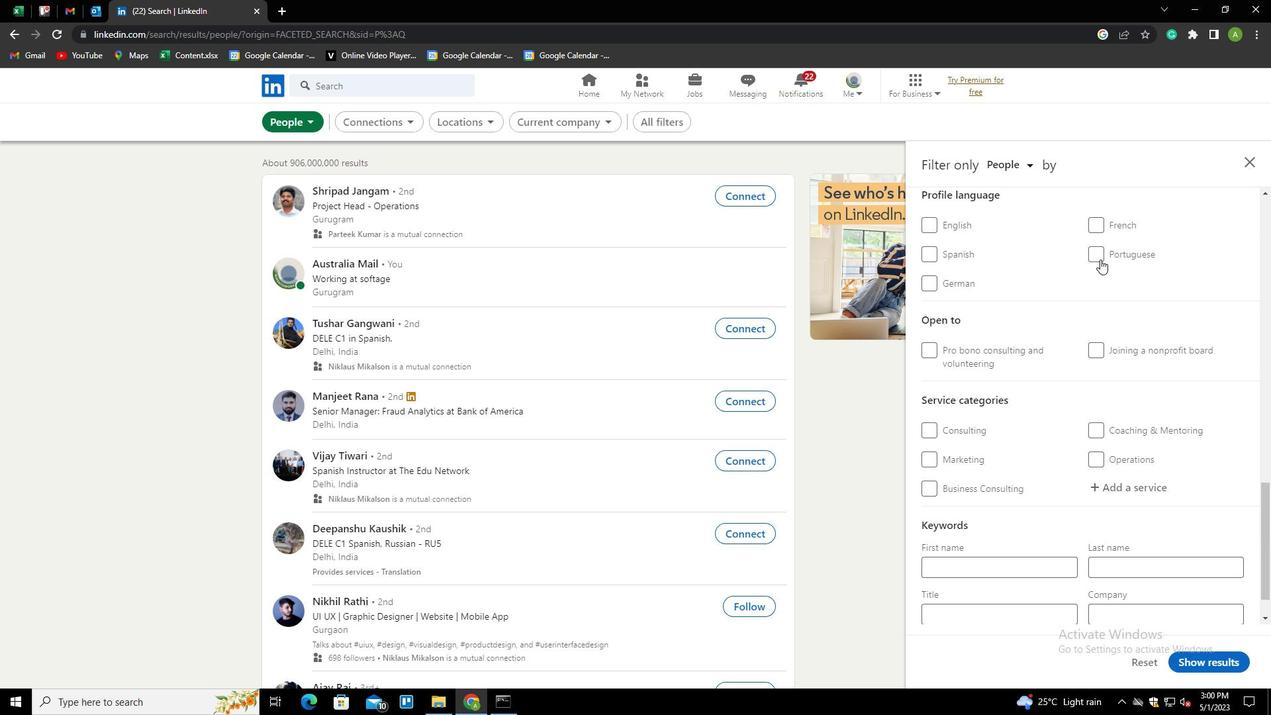 
Action: Mouse pressed left at (1099, 256)
Screenshot: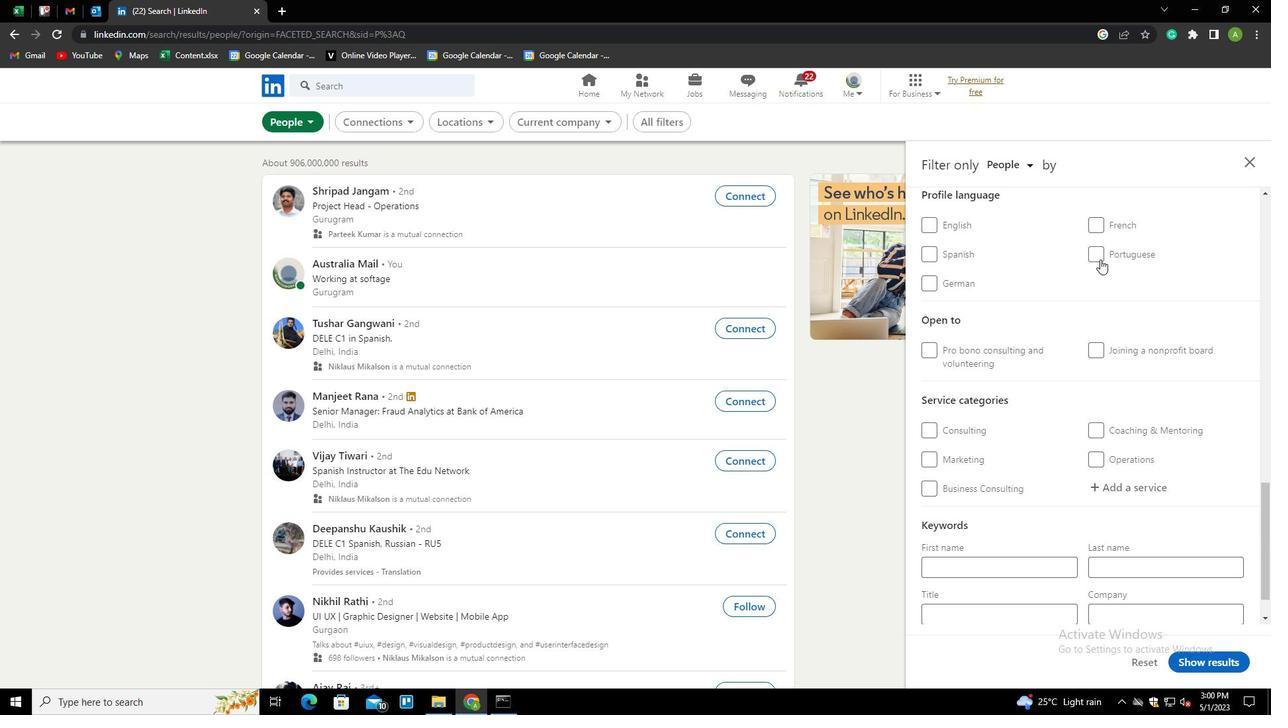 
Action: Mouse moved to (1138, 409)
Screenshot: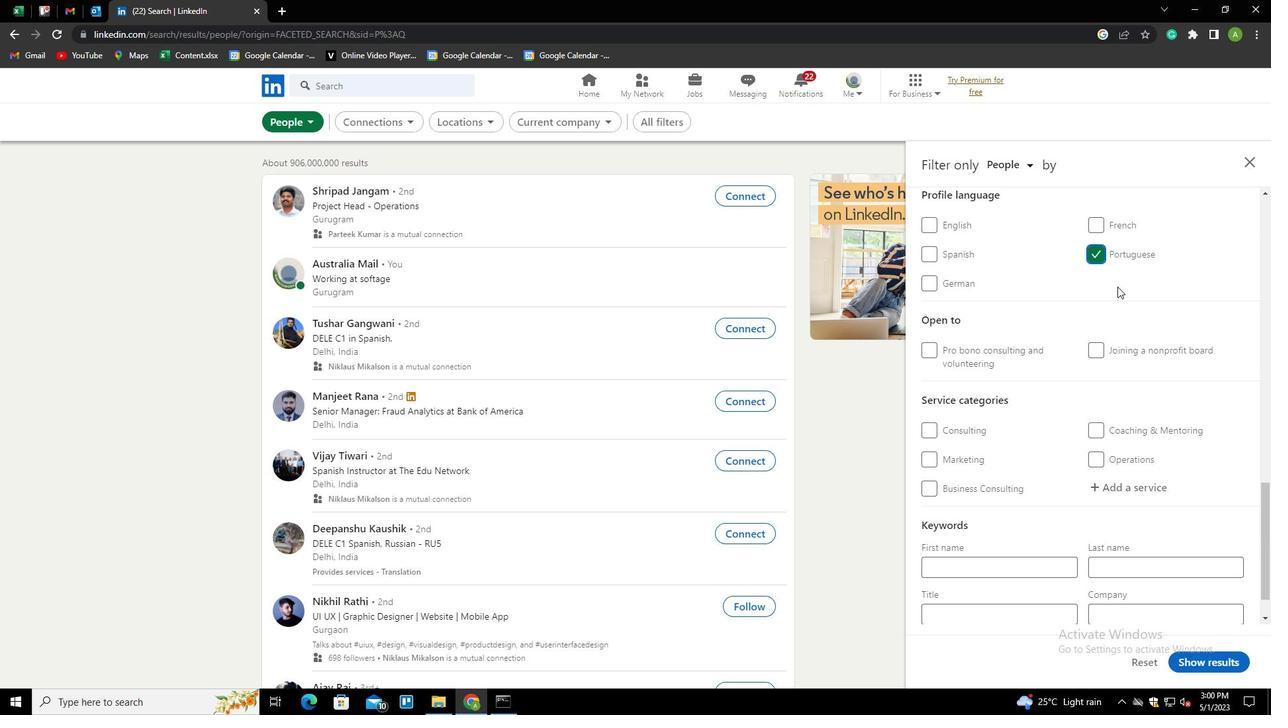 
Action: Mouse scrolled (1138, 409) with delta (0, 0)
Screenshot: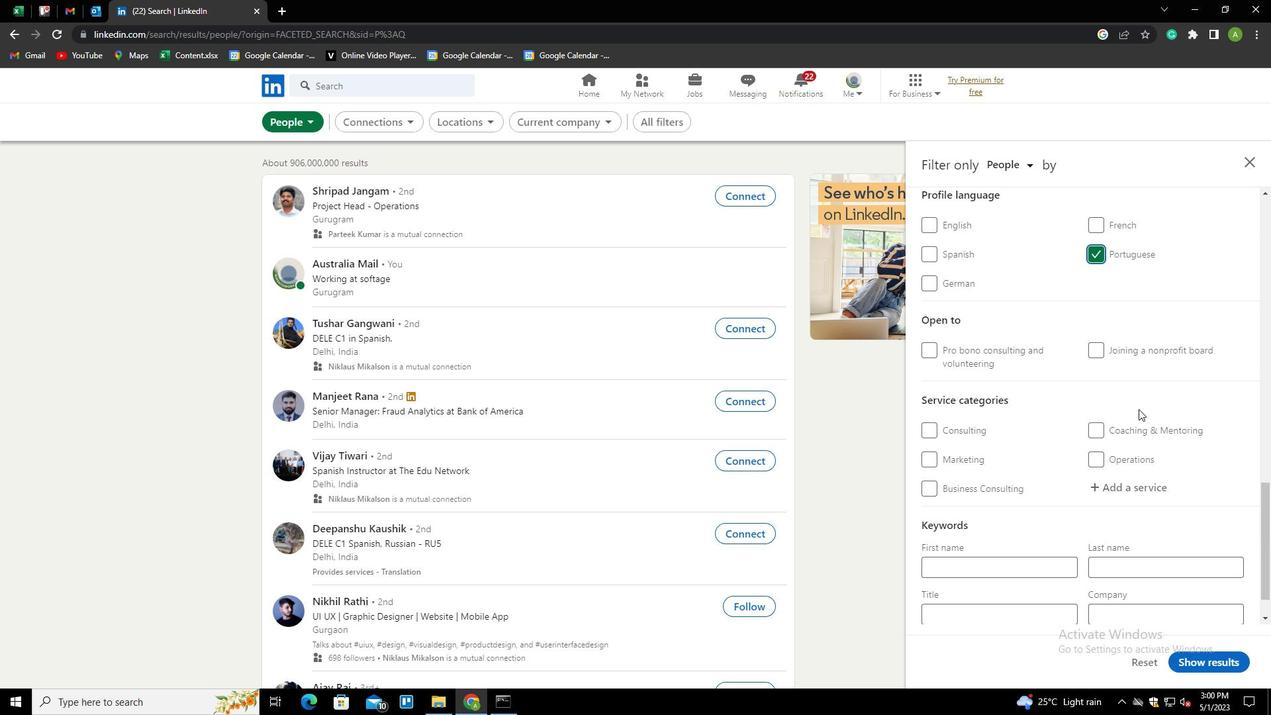 
Action: Mouse scrolled (1138, 409) with delta (0, 0)
Screenshot: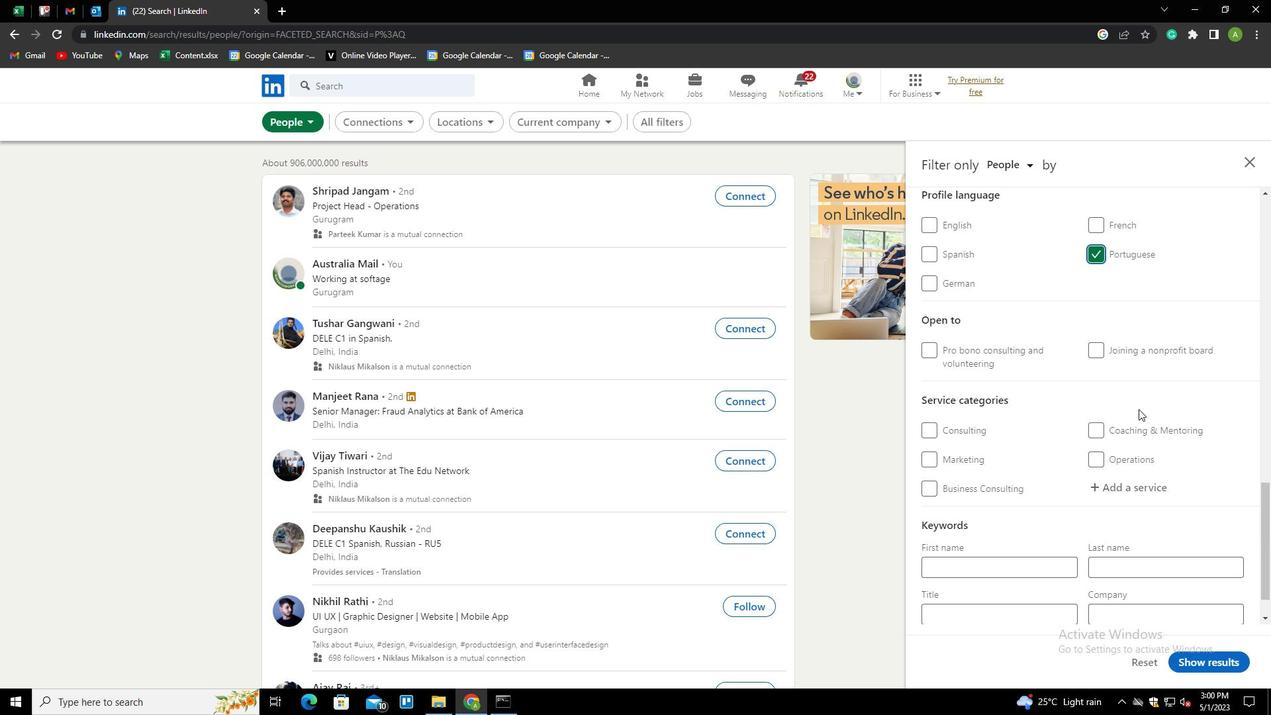 
Action: Mouse scrolled (1138, 409) with delta (0, 0)
Screenshot: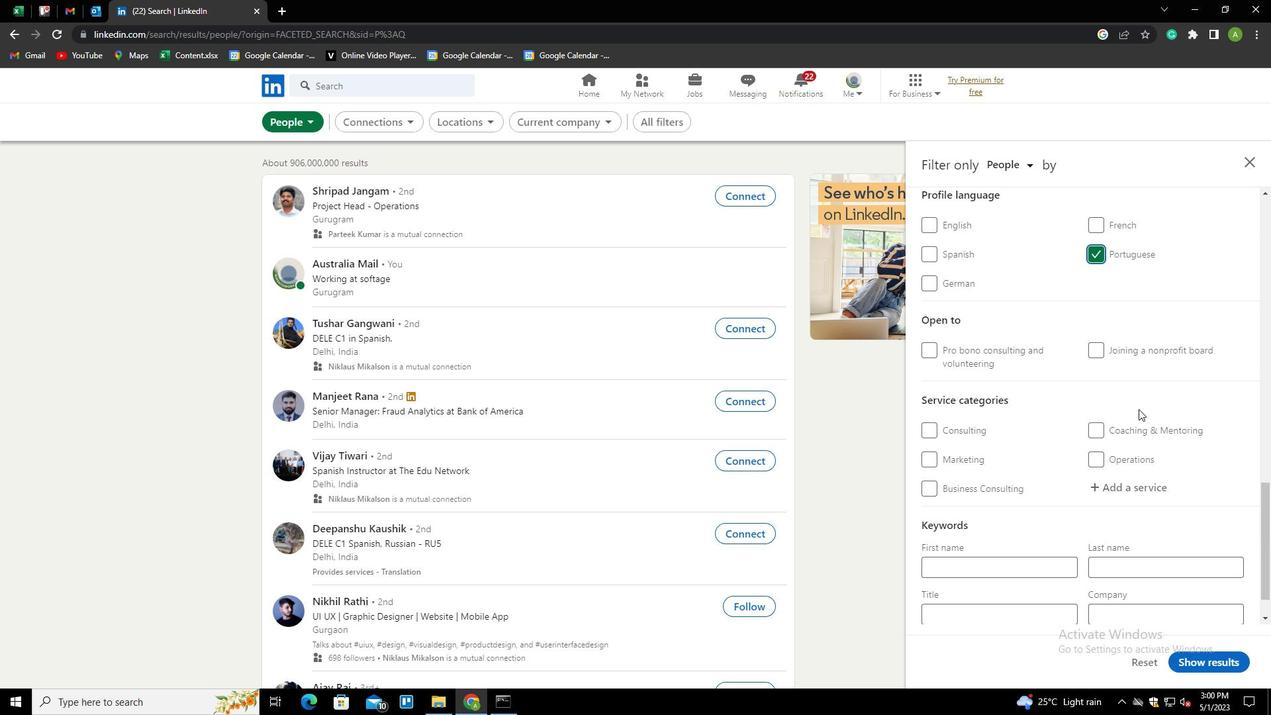 
Action: Mouse scrolled (1138, 409) with delta (0, 0)
Screenshot: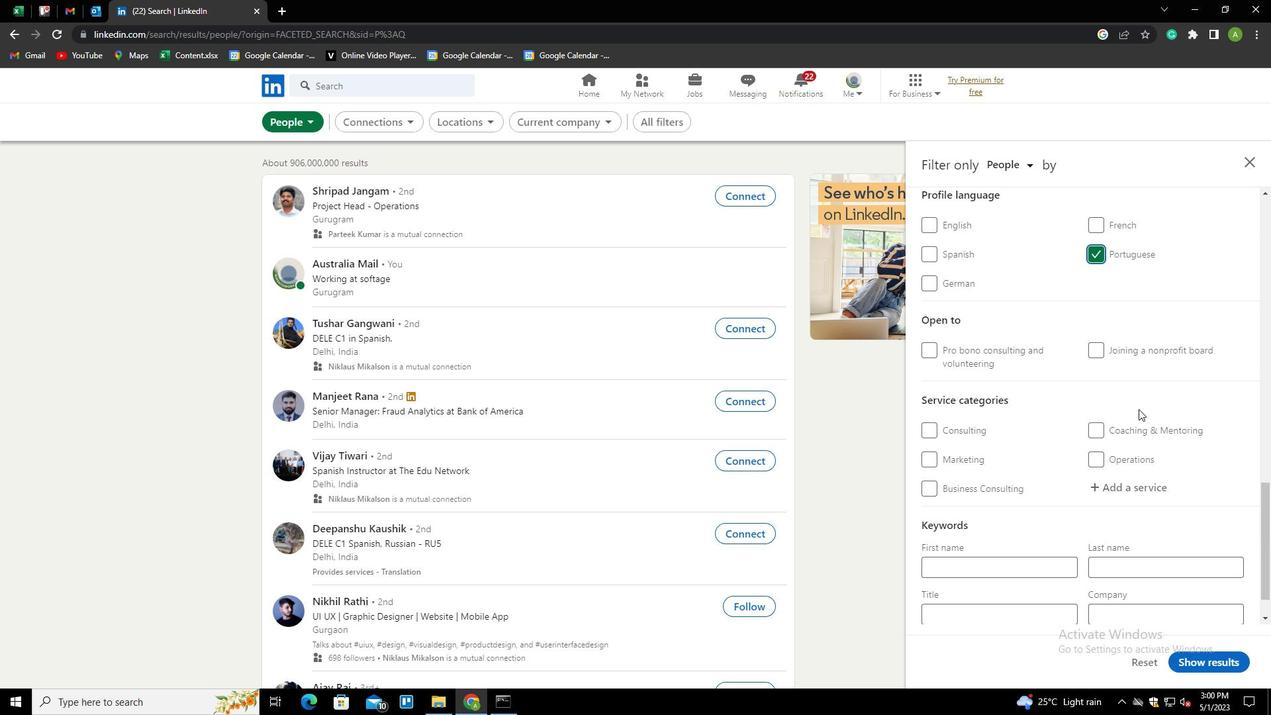 
Action: Mouse scrolled (1138, 409) with delta (0, 0)
Screenshot: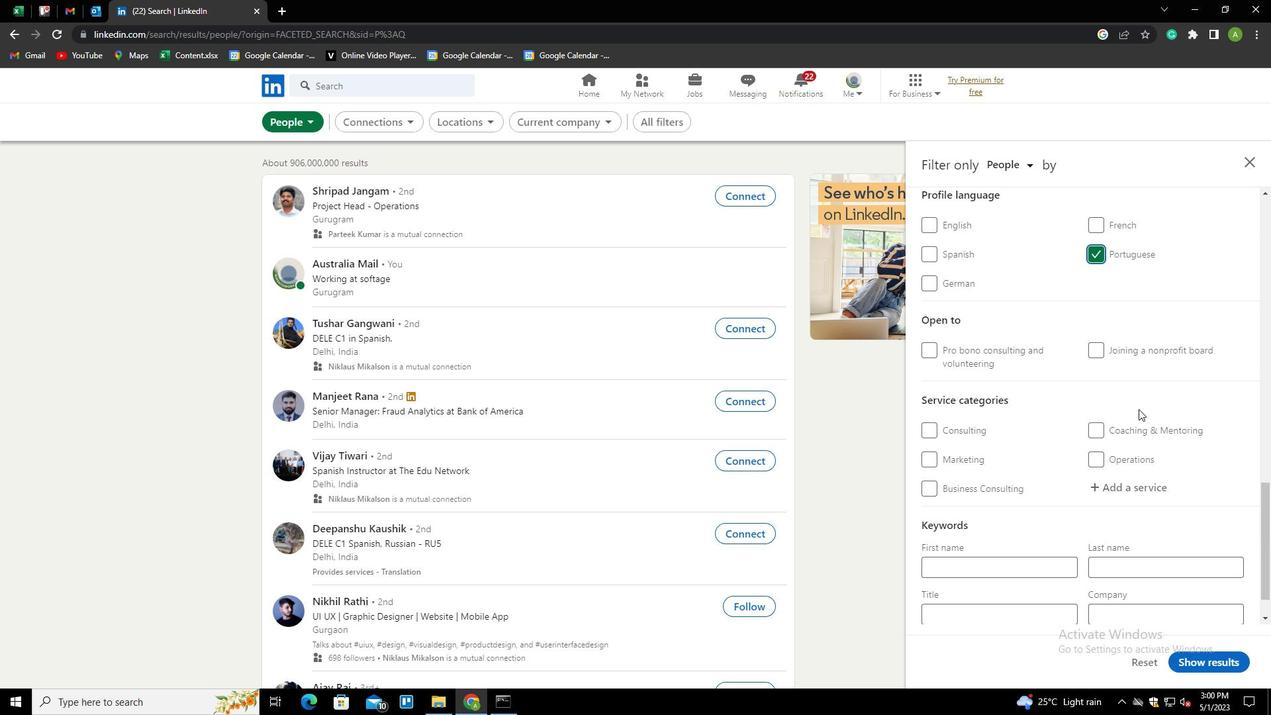 
Action: Mouse scrolled (1138, 409) with delta (0, 0)
Screenshot: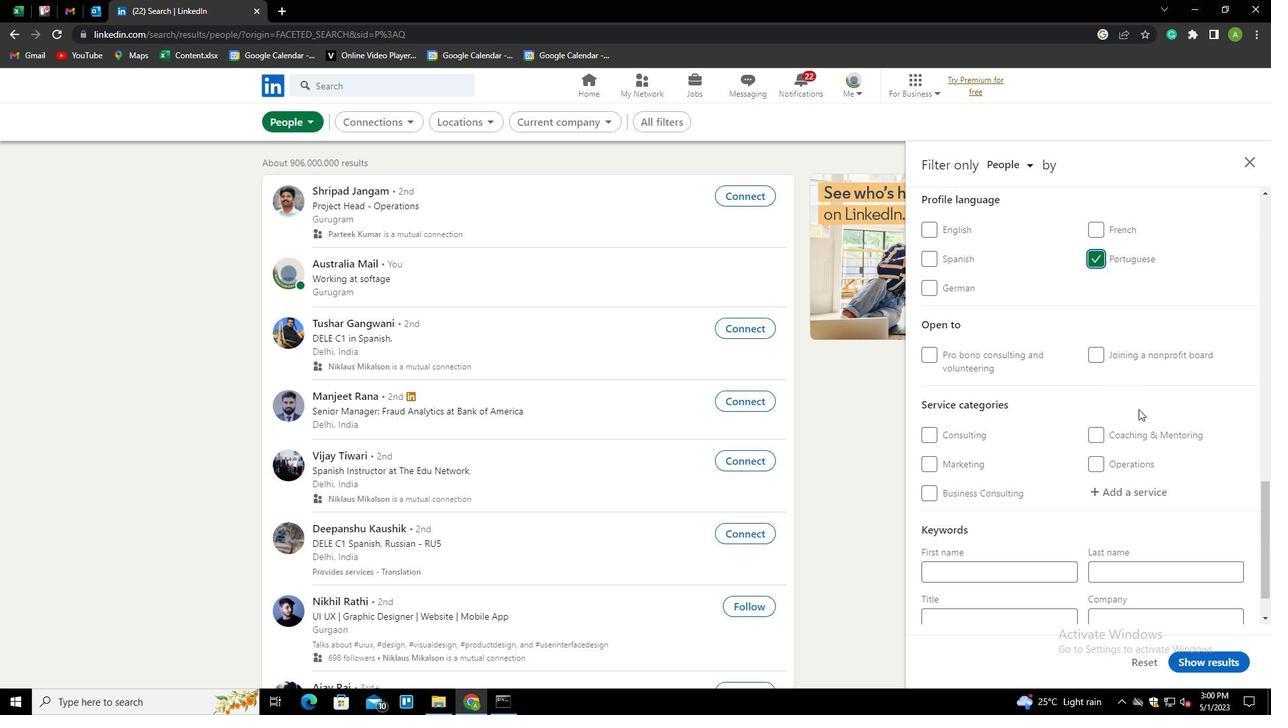 
Action: Mouse scrolled (1138, 409) with delta (0, 0)
Screenshot: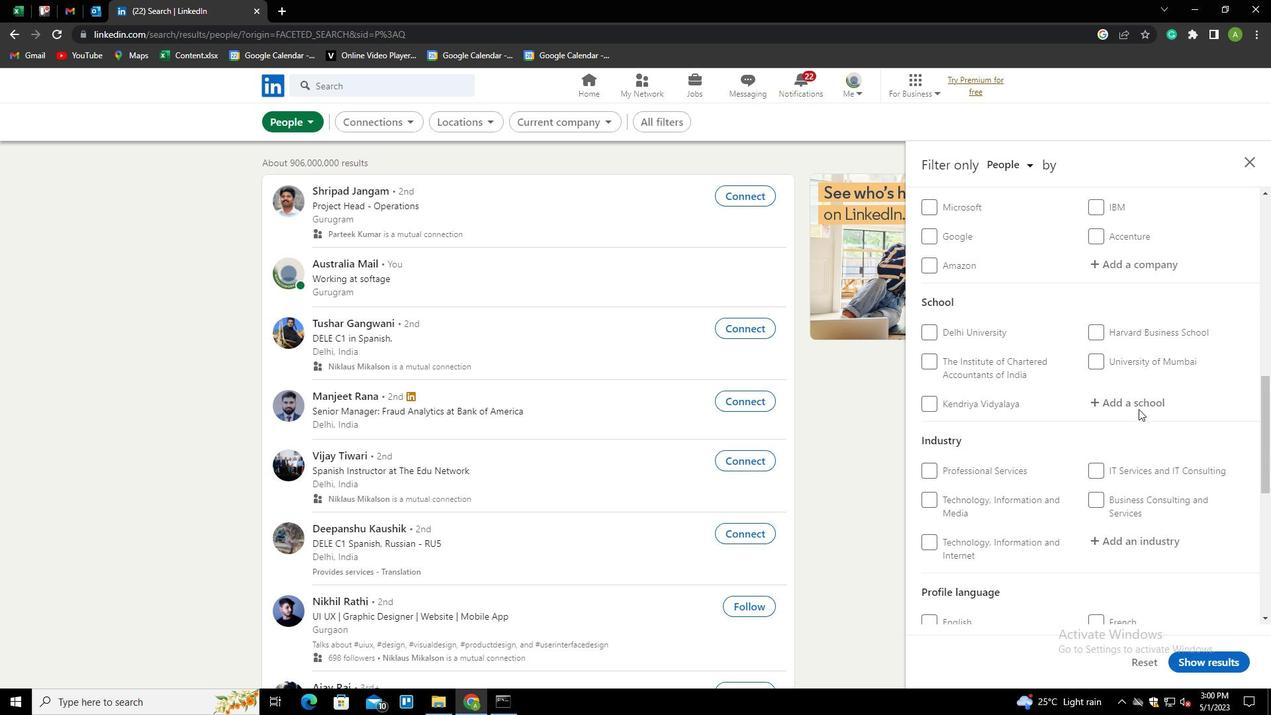 
Action: Mouse scrolled (1138, 409) with delta (0, 0)
Screenshot: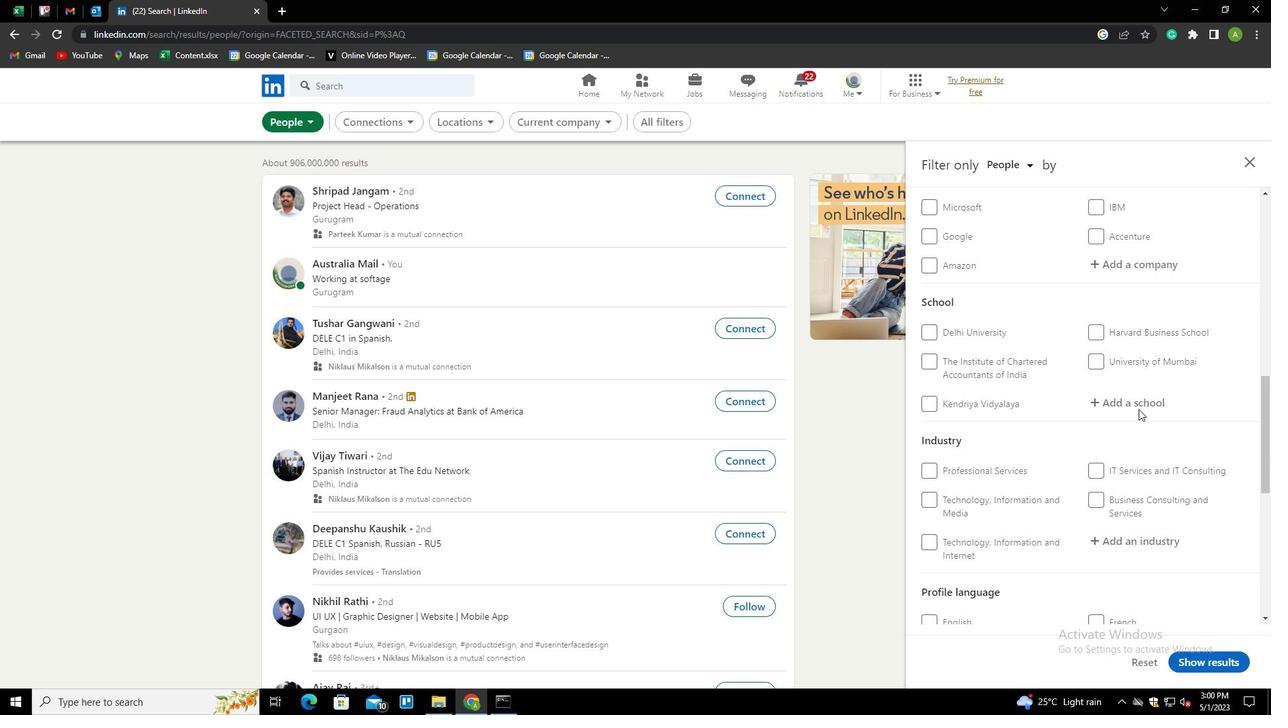 
Action: Mouse scrolled (1138, 409) with delta (0, 0)
Screenshot: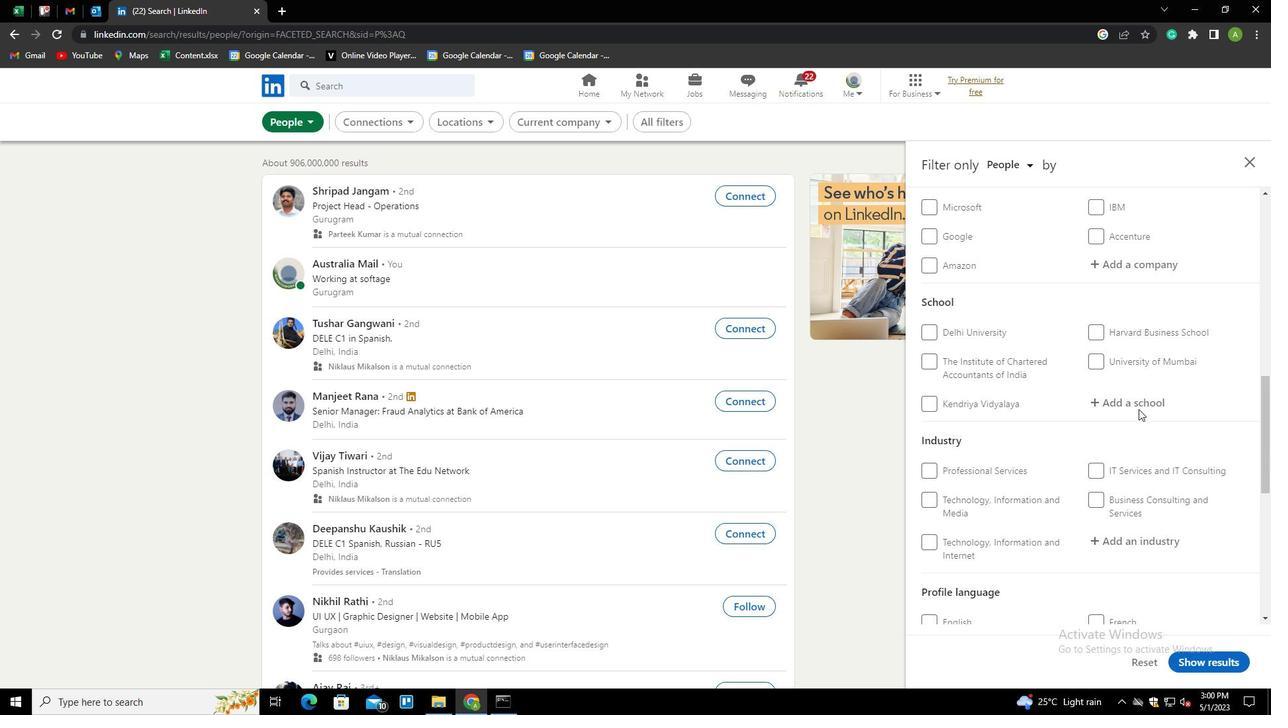 
Action: Mouse moved to (1125, 339)
Screenshot: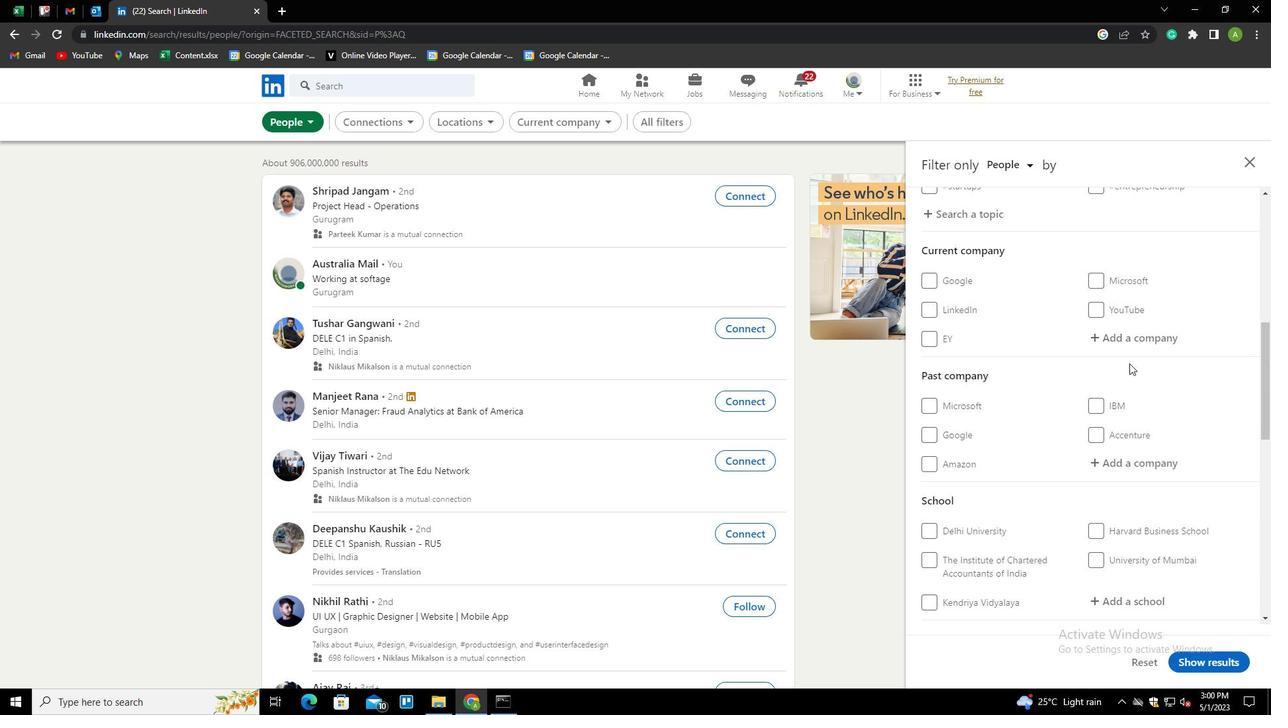 
Action: Mouse pressed left at (1125, 339)
Screenshot: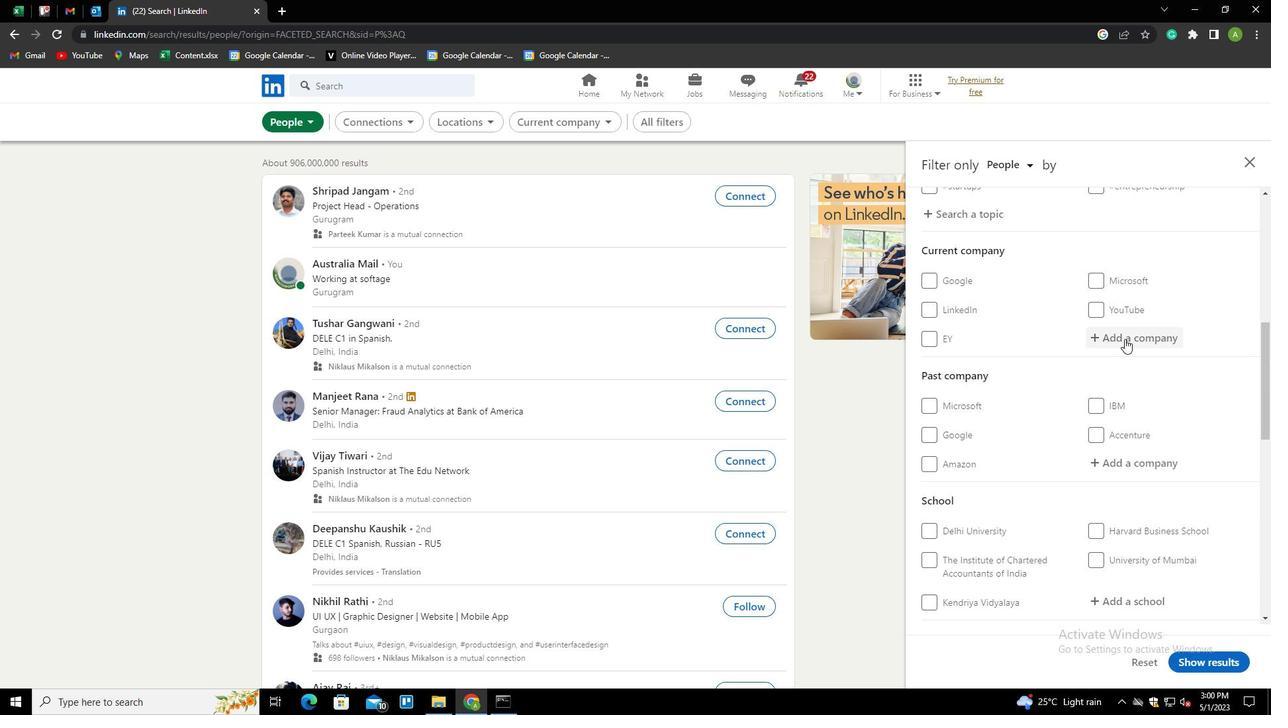 
Action: Key pressed <Key.shift>JO<Key.shift>B<Key.space><Key.shift>FE<Key.backspace>E<Key.down><Key.enter>
Screenshot: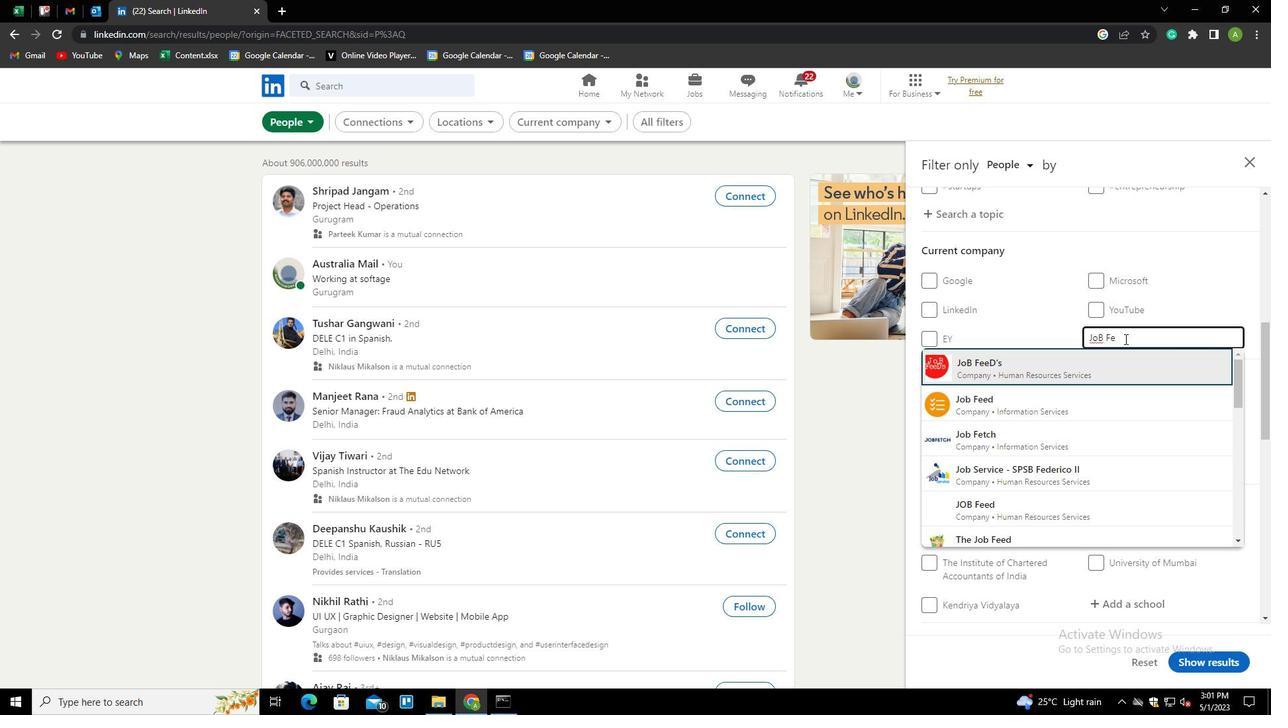 
Action: Mouse scrolled (1125, 338) with delta (0, 0)
Screenshot: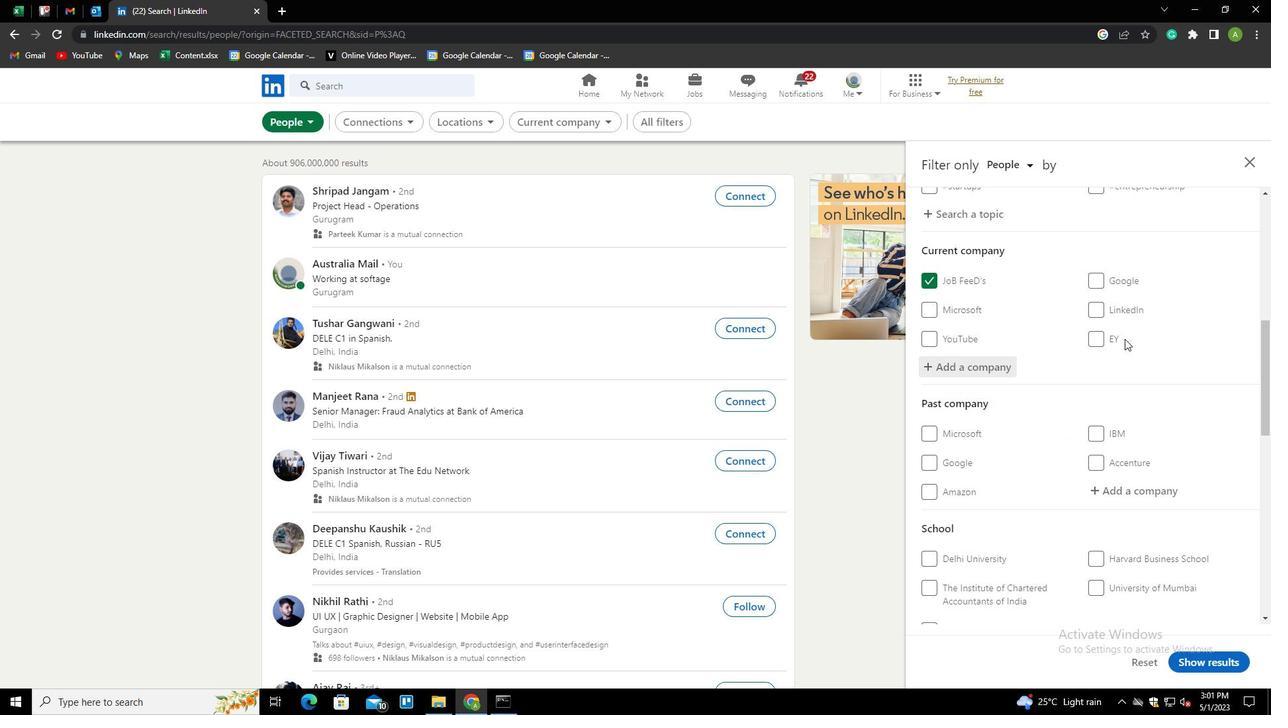 
Action: Mouse scrolled (1125, 338) with delta (0, 0)
Screenshot: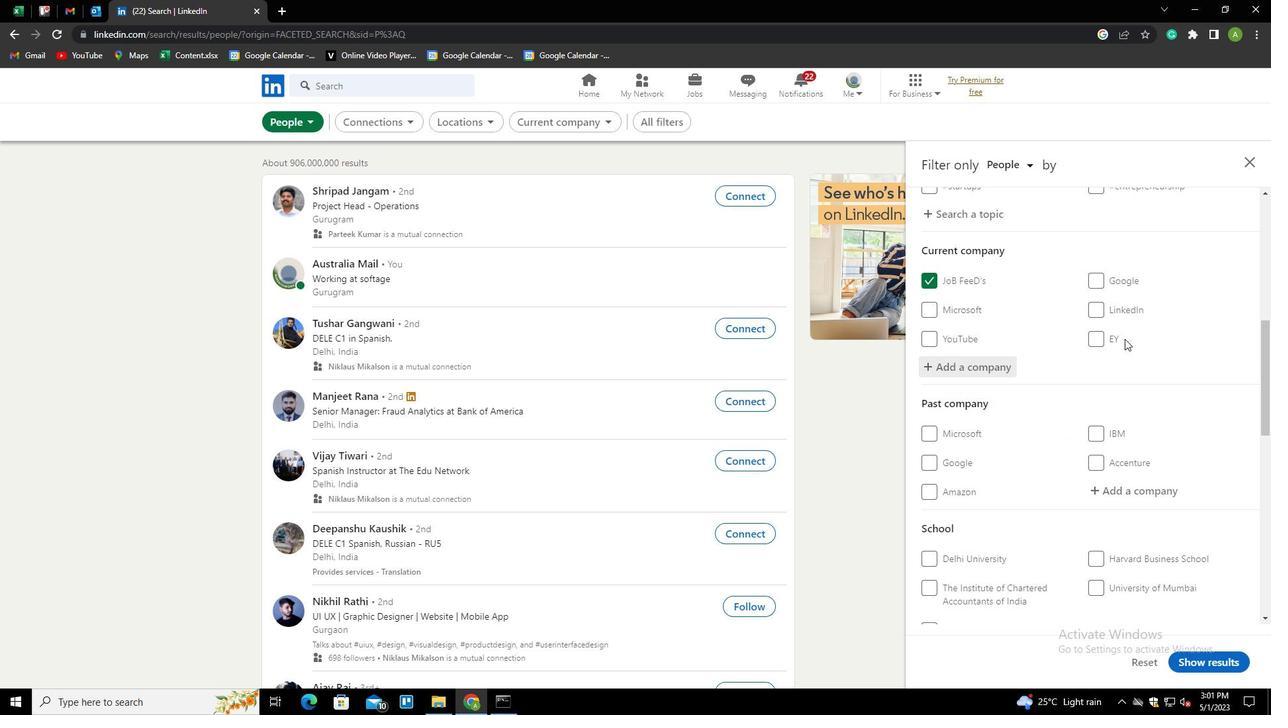 
Action: Mouse moved to (1111, 488)
Screenshot: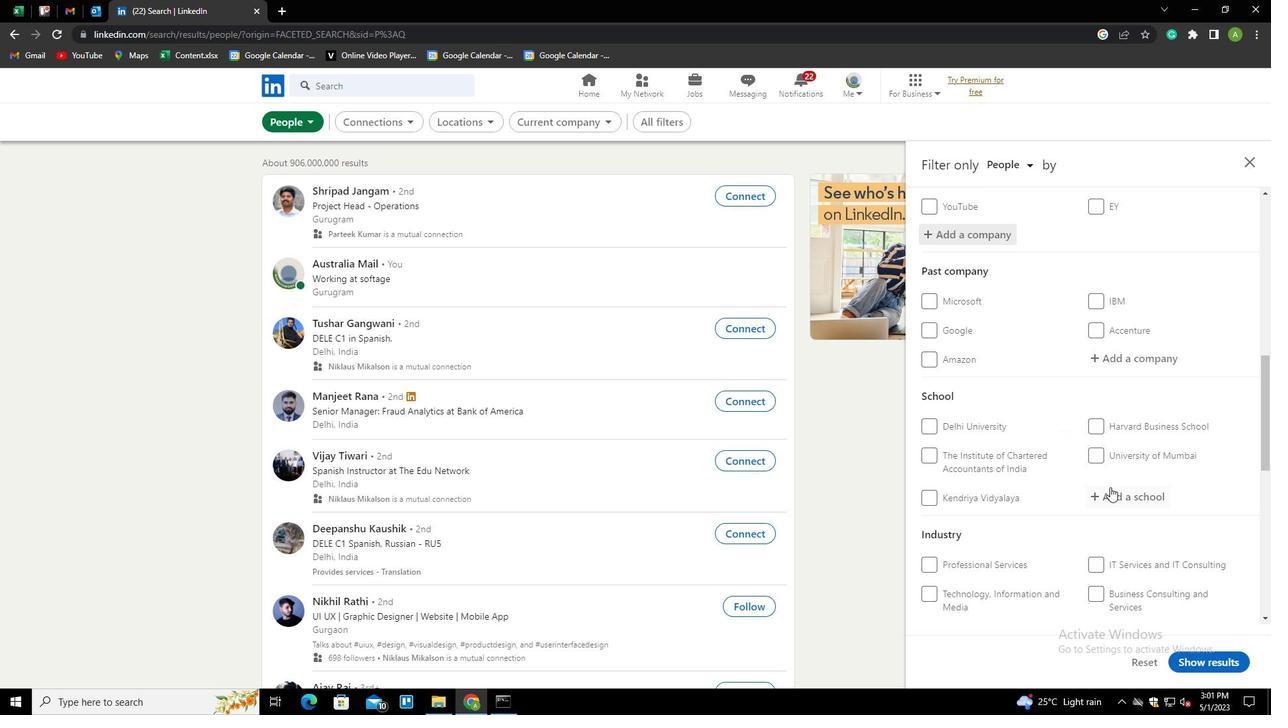 
Action: Mouse pressed left at (1111, 488)
Screenshot: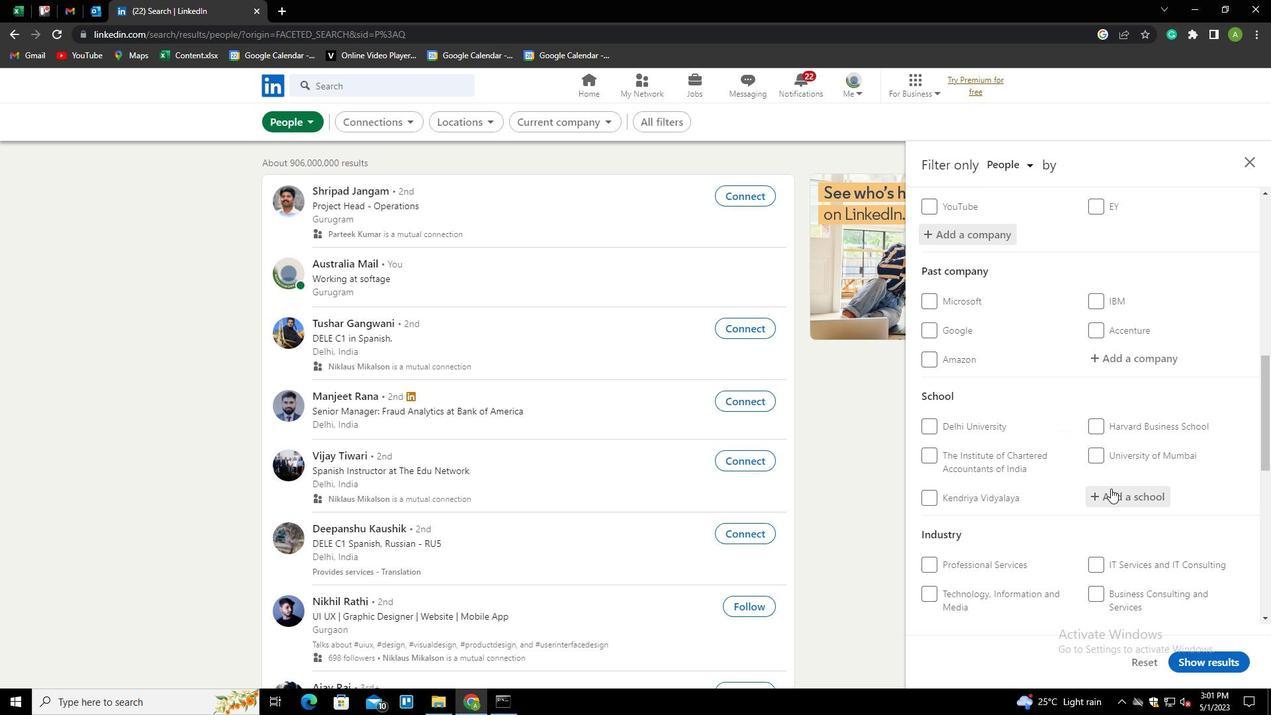
Action: Mouse moved to (1111, 489)
Screenshot: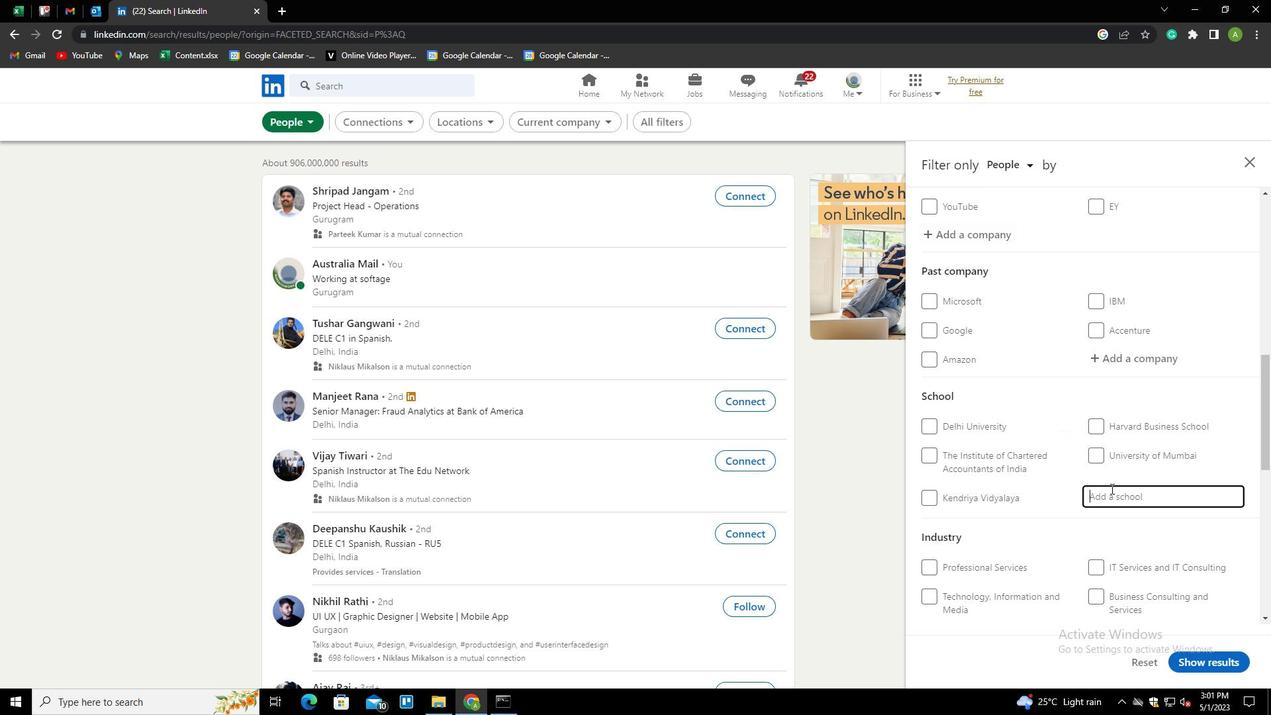 
Action: Key pressed <Key.shift>SARVAJANIK<Key.space><Key.down><Key.enter>
Screenshot: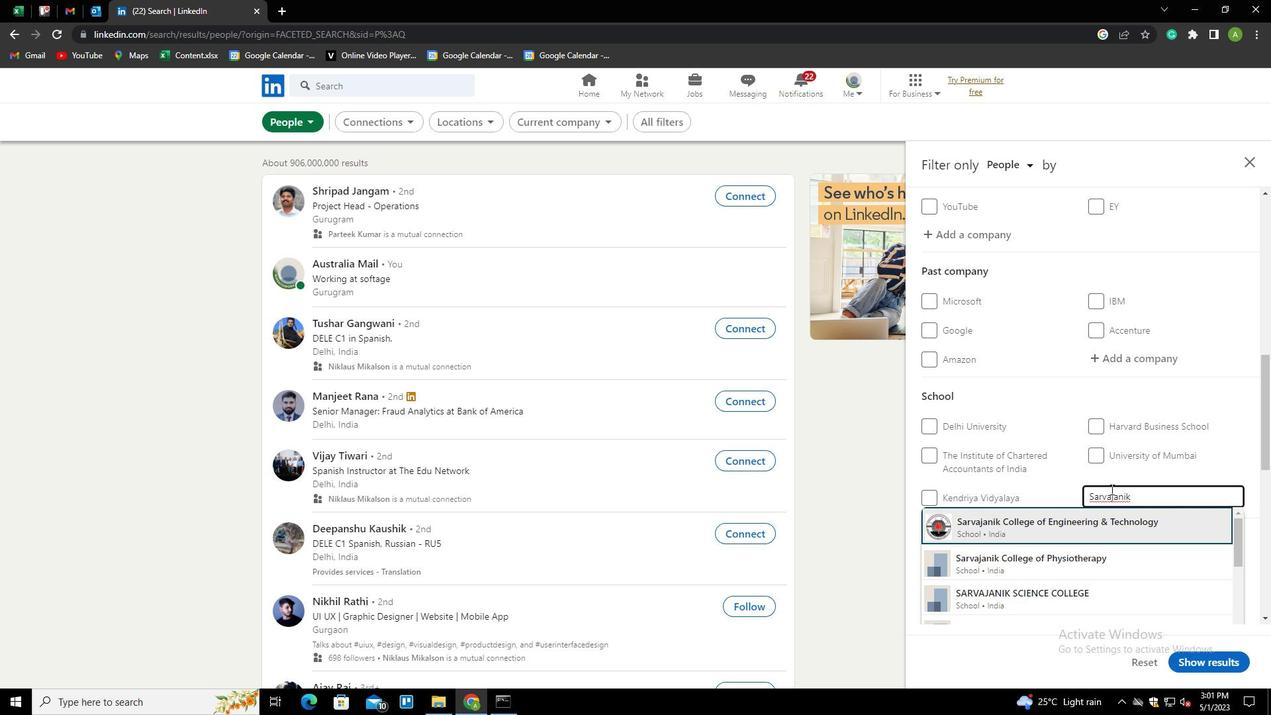 
Action: Mouse scrolled (1111, 488) with delta (0, 0)
Screenshot: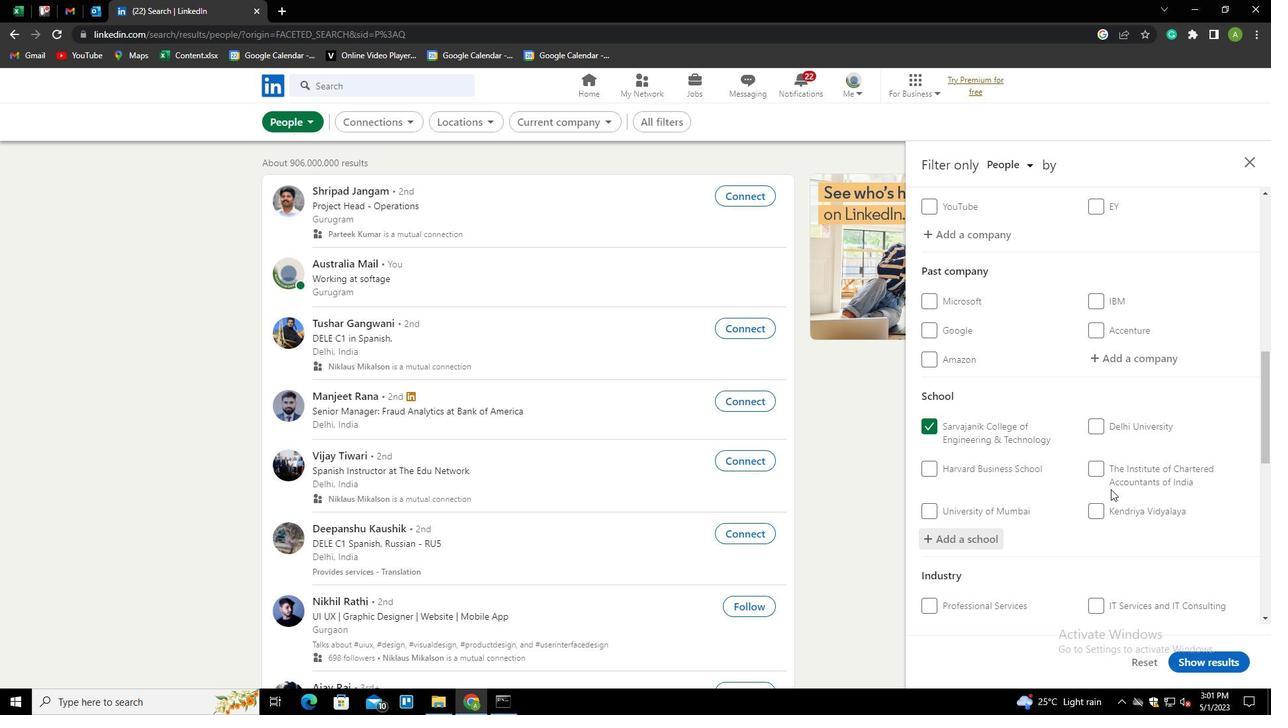 
Action: Mouse scrolled (1111, 488) with delta (0, 0)
Screenshot: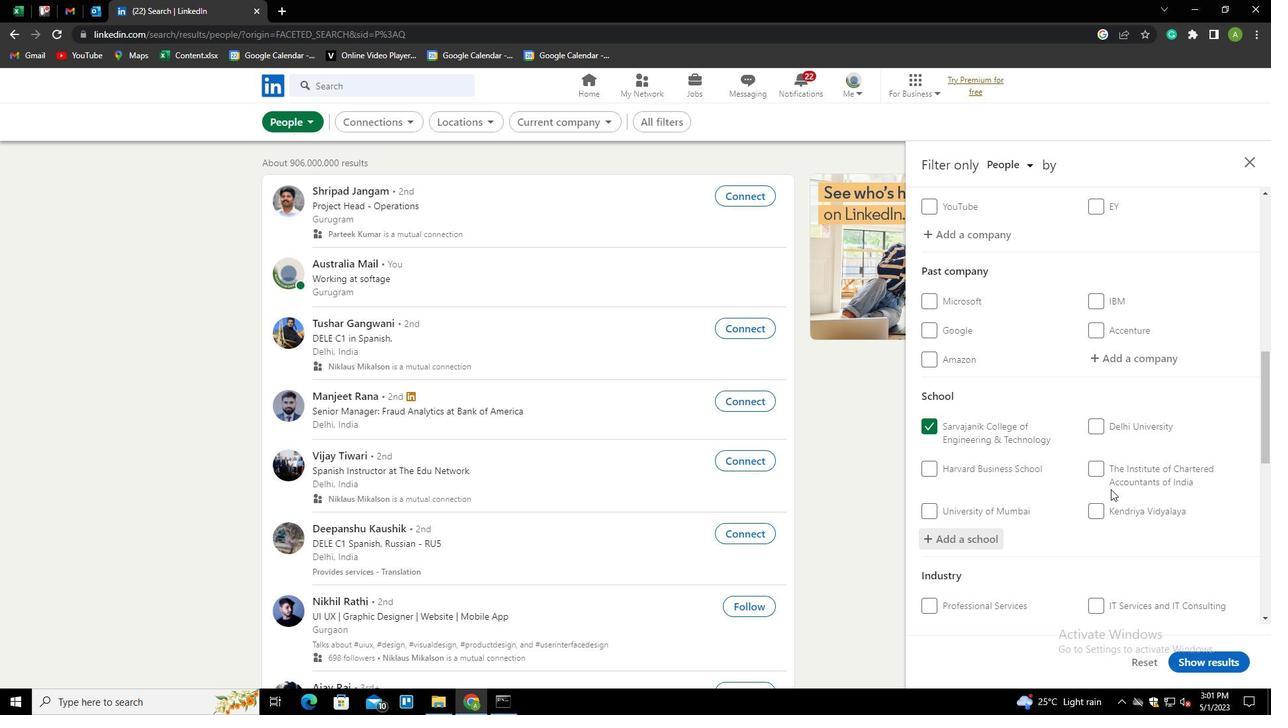 
Action: Mouse scrolled (1111, 488) with delta (0, 0)
Screenshot: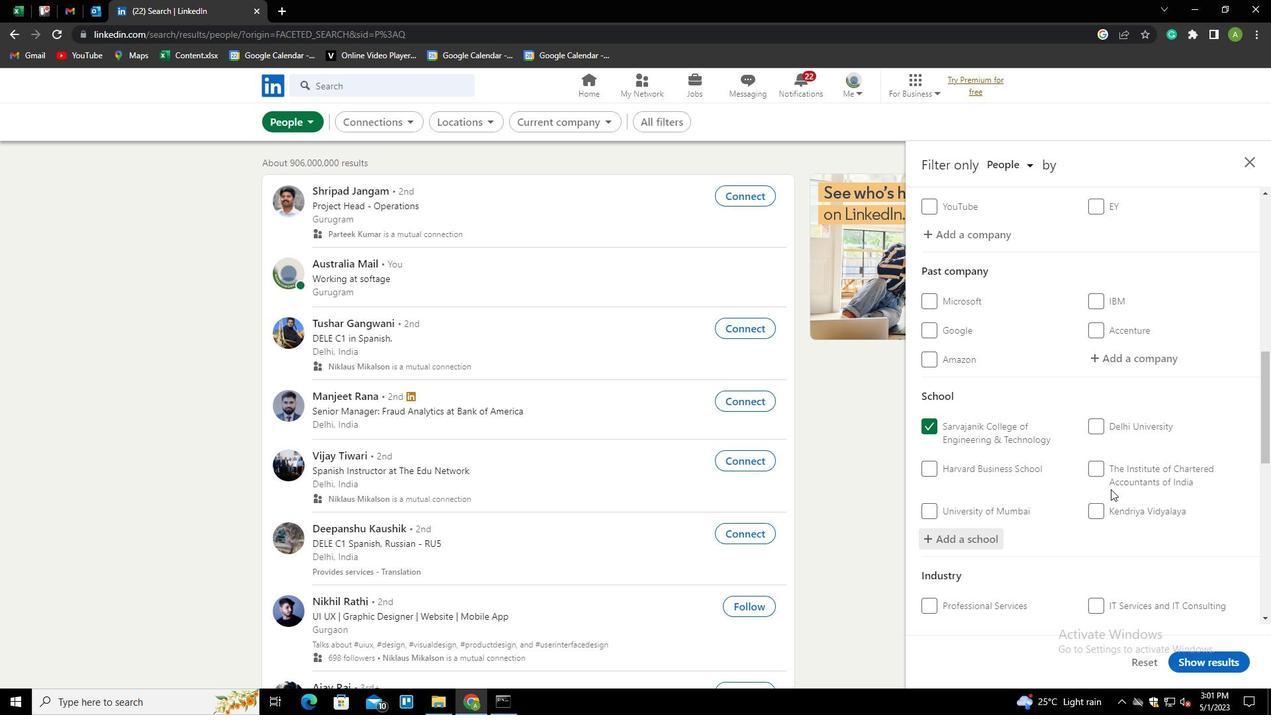 
Action: Mouse moved to (1106, 481)
Screenshot: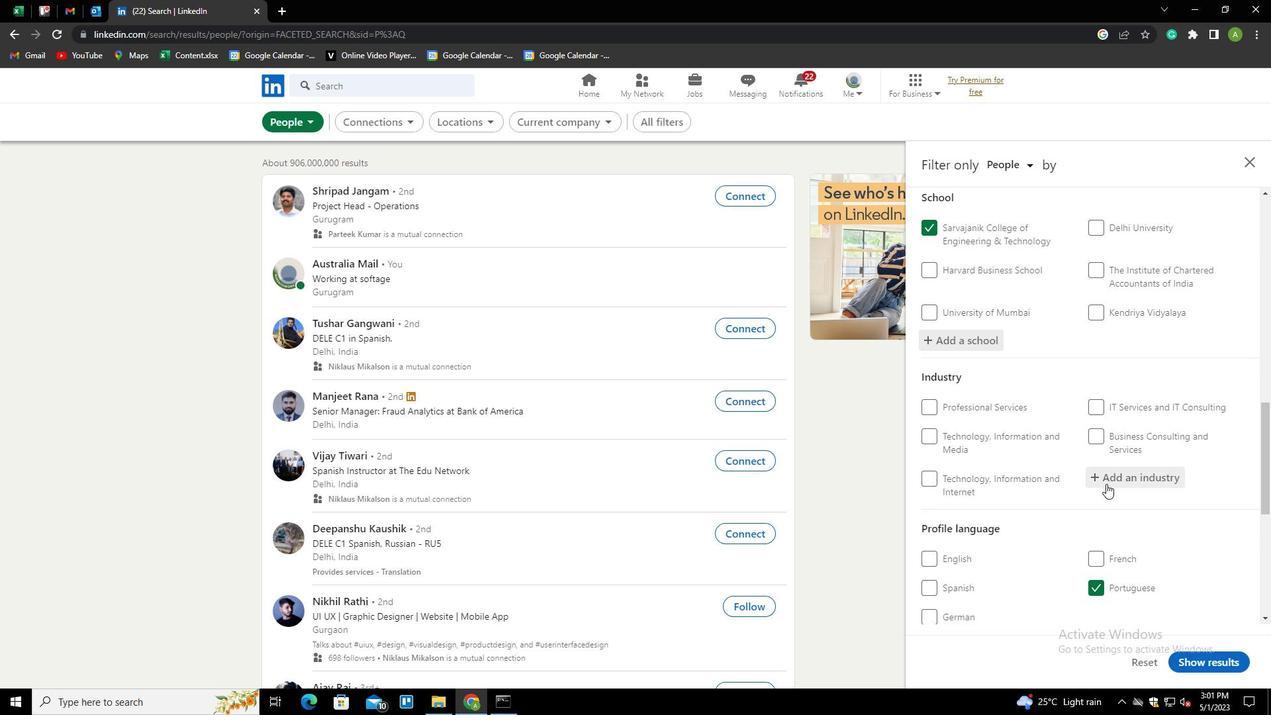 
Action: Mouse pressed left at (1106, 481)
Screenshot: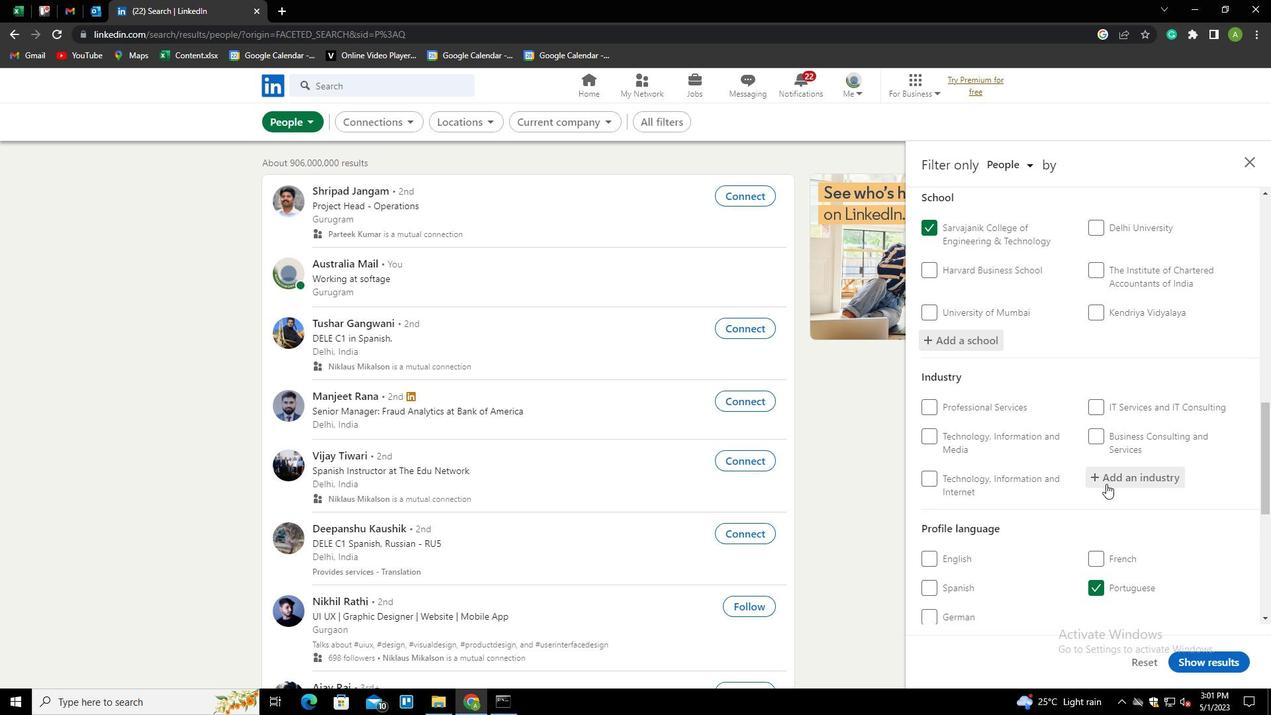 
Action: Mouse moved to (1100, 481)
Screenshot: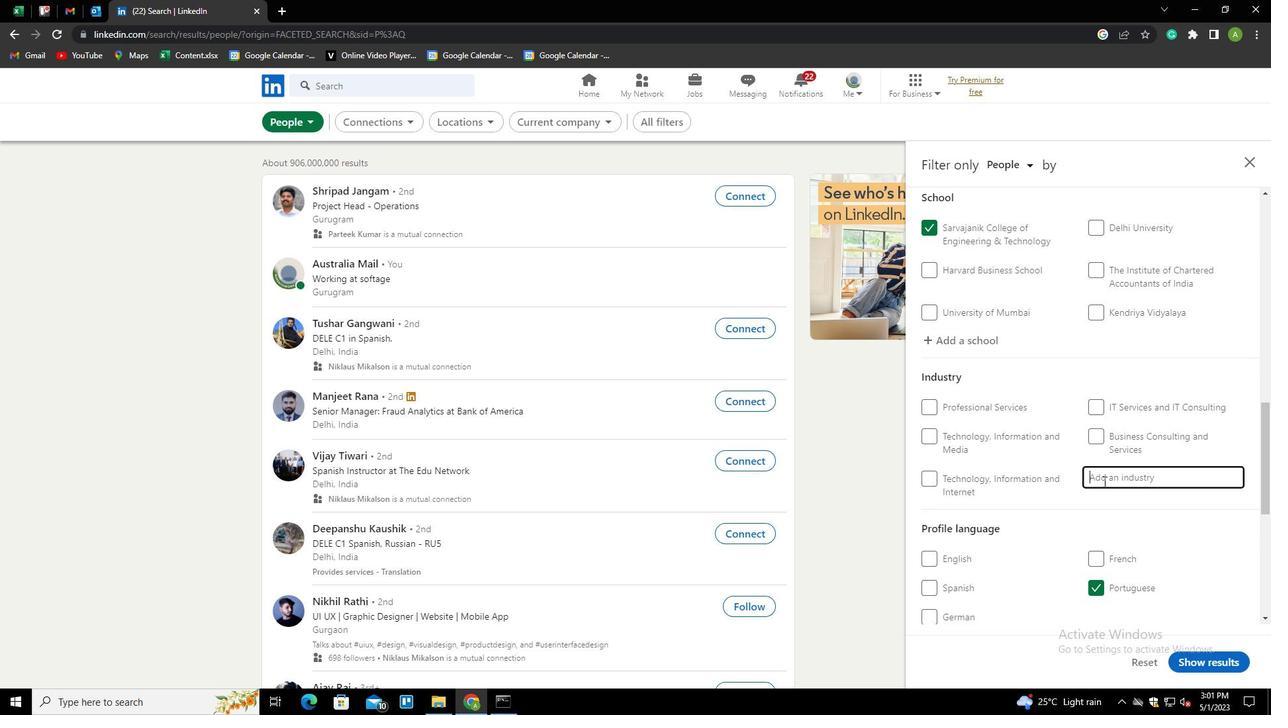 
Action: Key pressed <Key.shift>
Screenshot: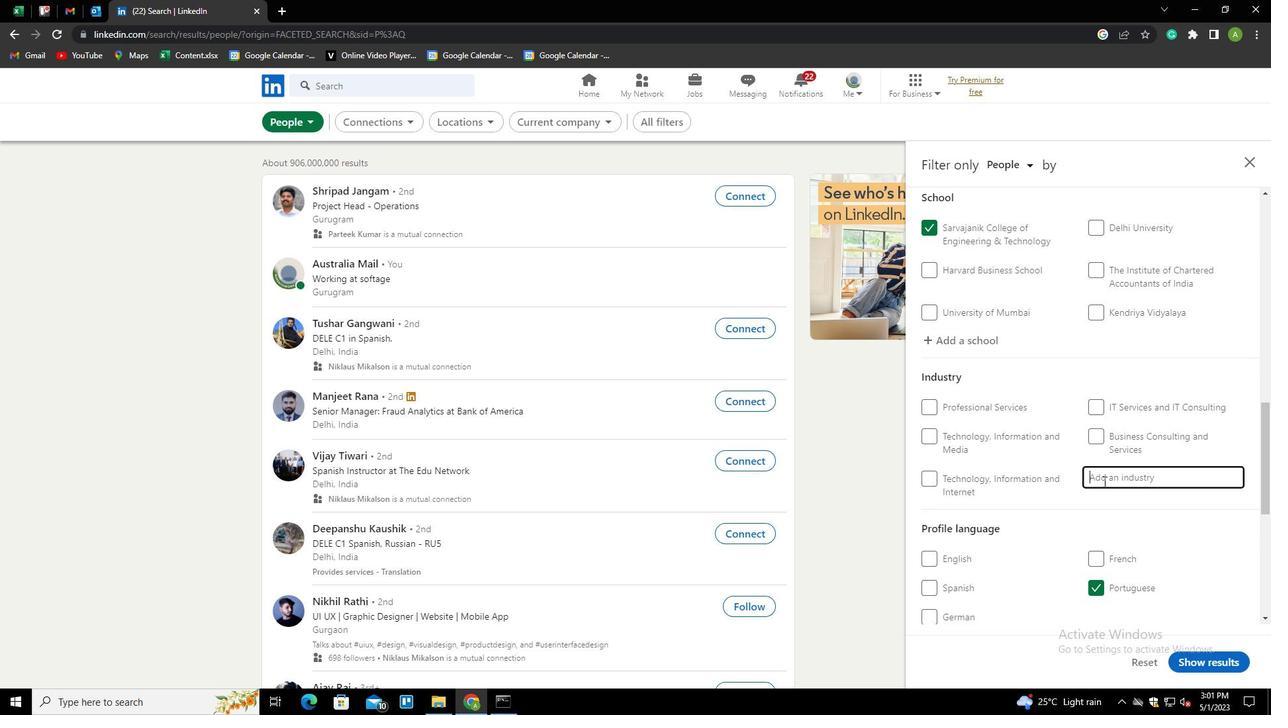 
Action: Mouse moved to (1096, 482)
Screenshot: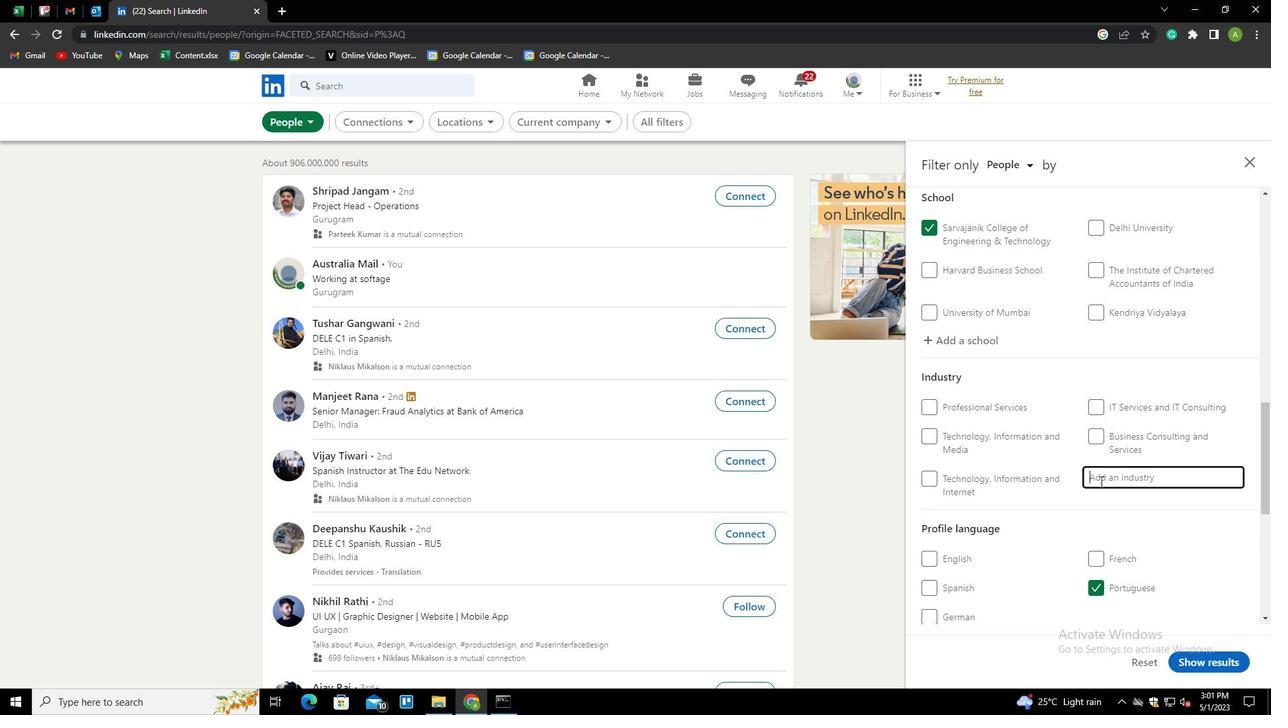 
Action: Key pressed <Key.shift><Key.shift><Key.shift><Key.shift><Key.shift>T<Key.backspace><Key.shift>IT<Key.space><Key.down><Key.down><Key.enter>
Screenshot: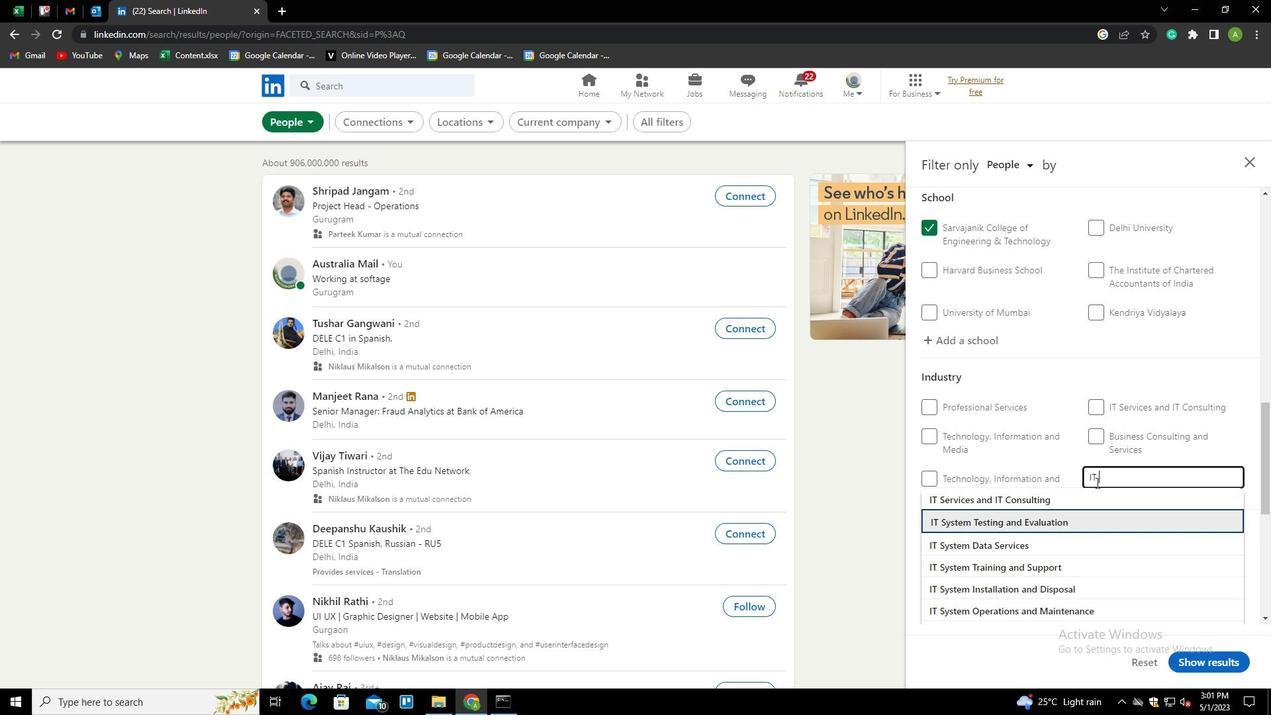 
Action: Mouse scrolled (1096, 482) with delta (0, 0)
Screenshot: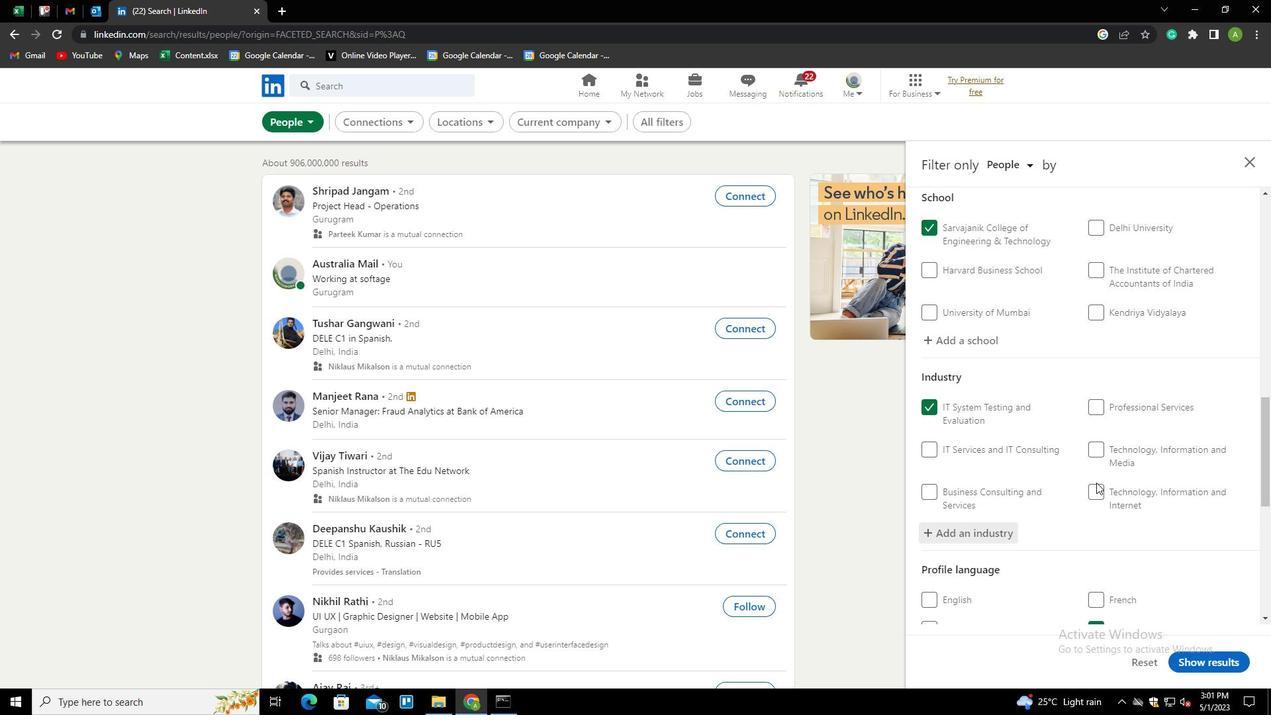 
Action: Mouse scrolled (1096, 482) with delta (0, 0)
Screenshot: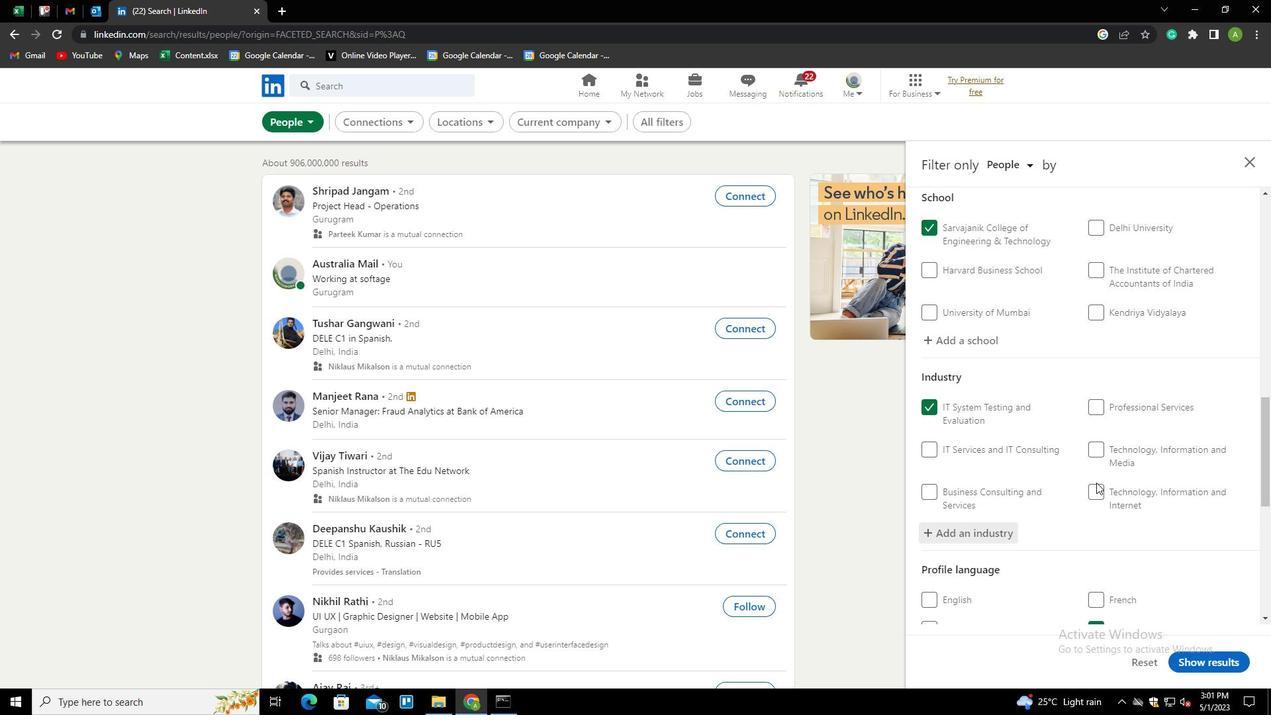 
Action: Mouse scrolled (1096, 482) with delta (0, 0)
Screenshot: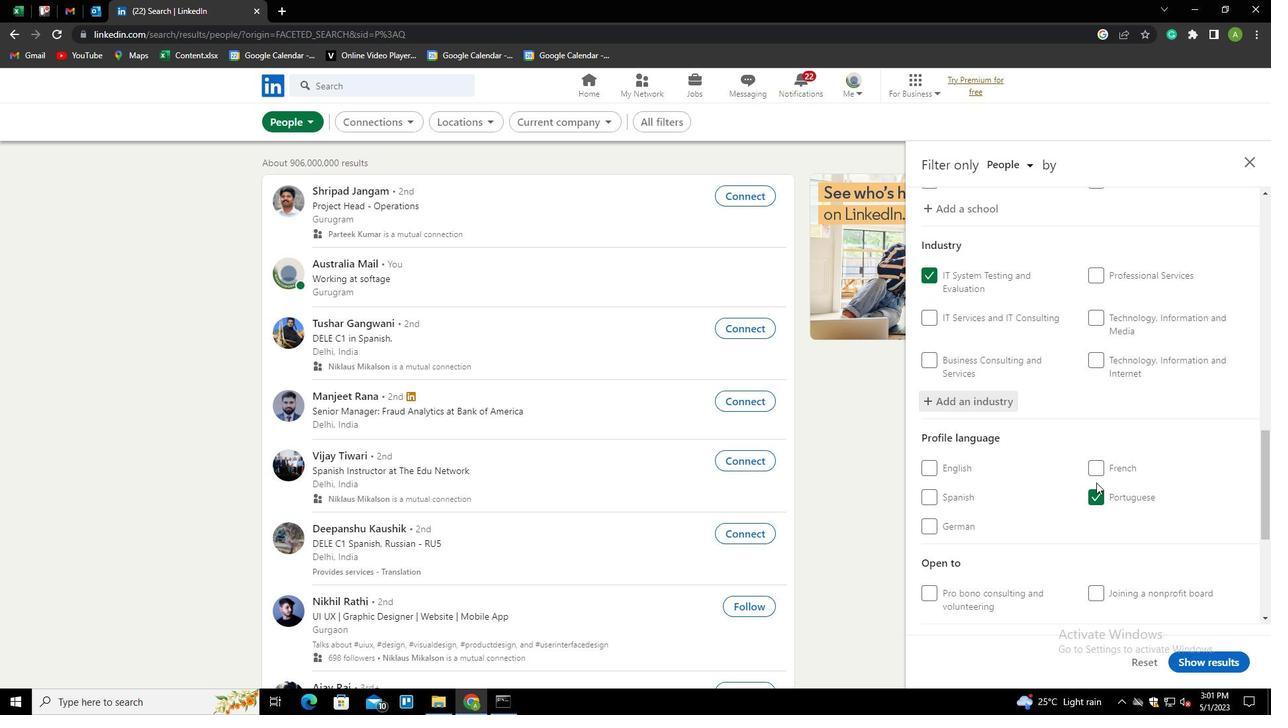 
Action: Mouse scrolled (1096, 482) with delta (0, 0)
Screenshot: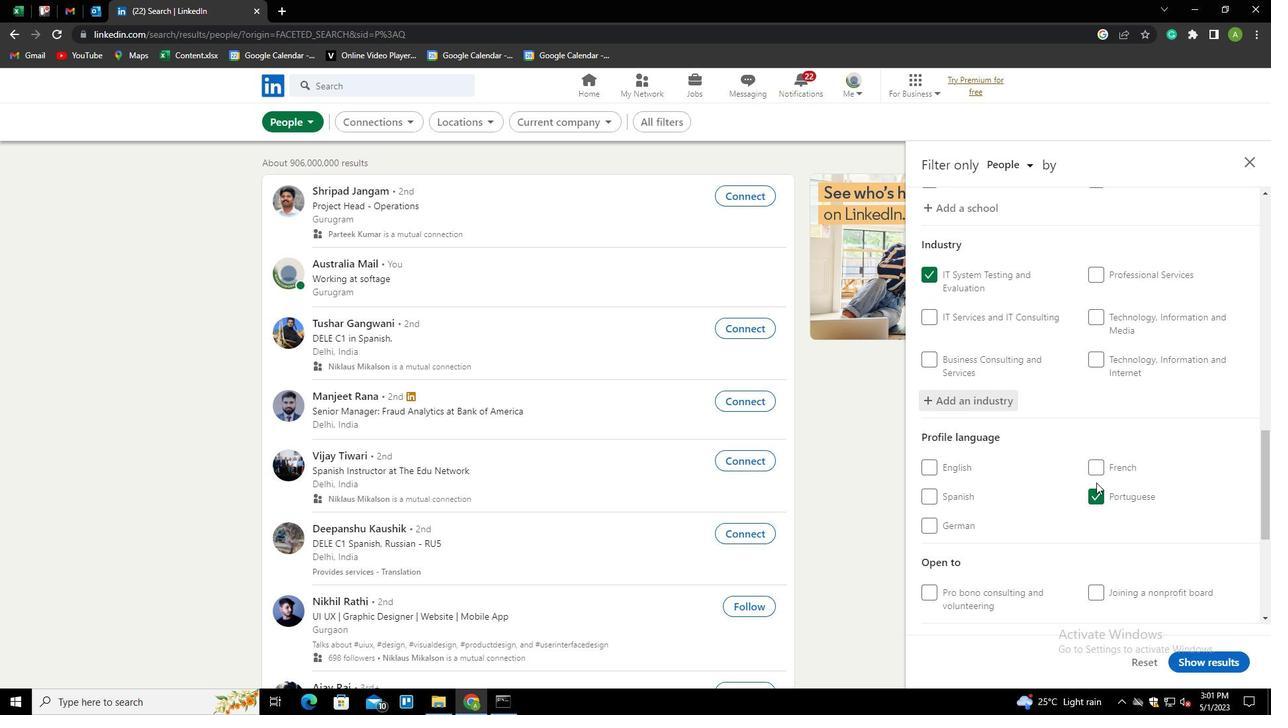 
Action: Mouse moved to (1109, 408)
Screenshot: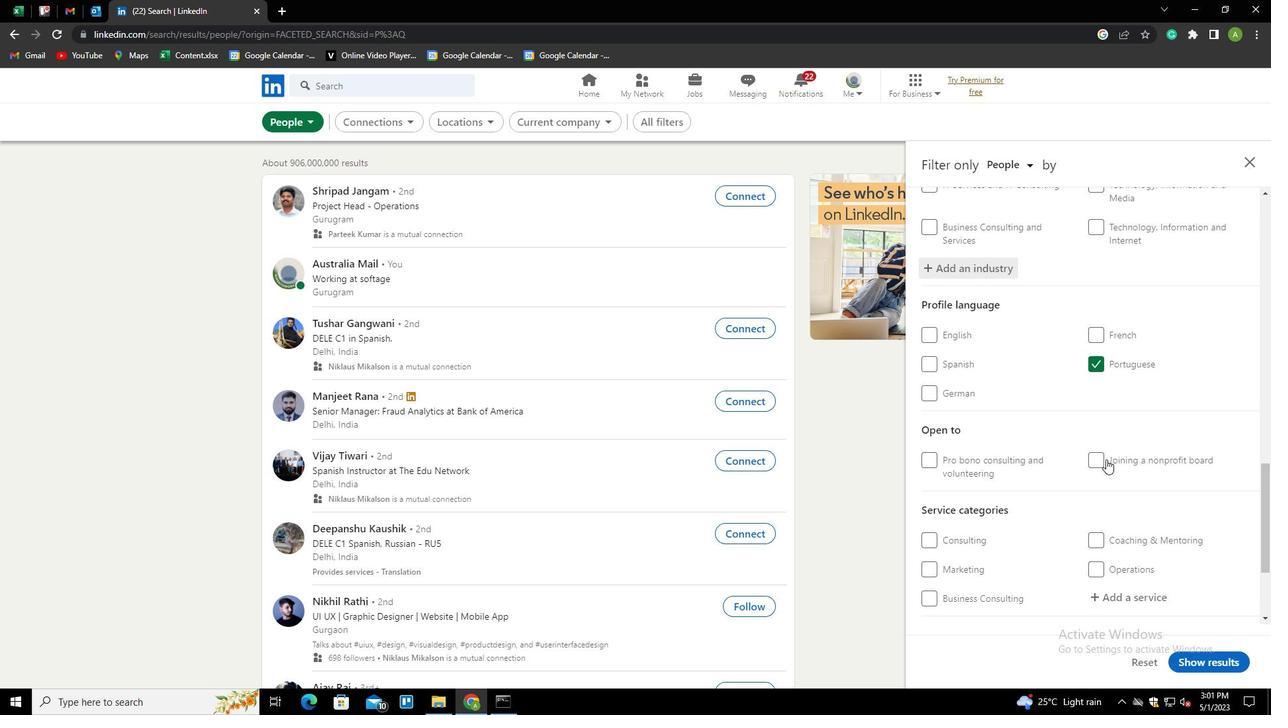 
Action: Mouse scrolled (1109, 407) with delta (0, 0)
Screenshot: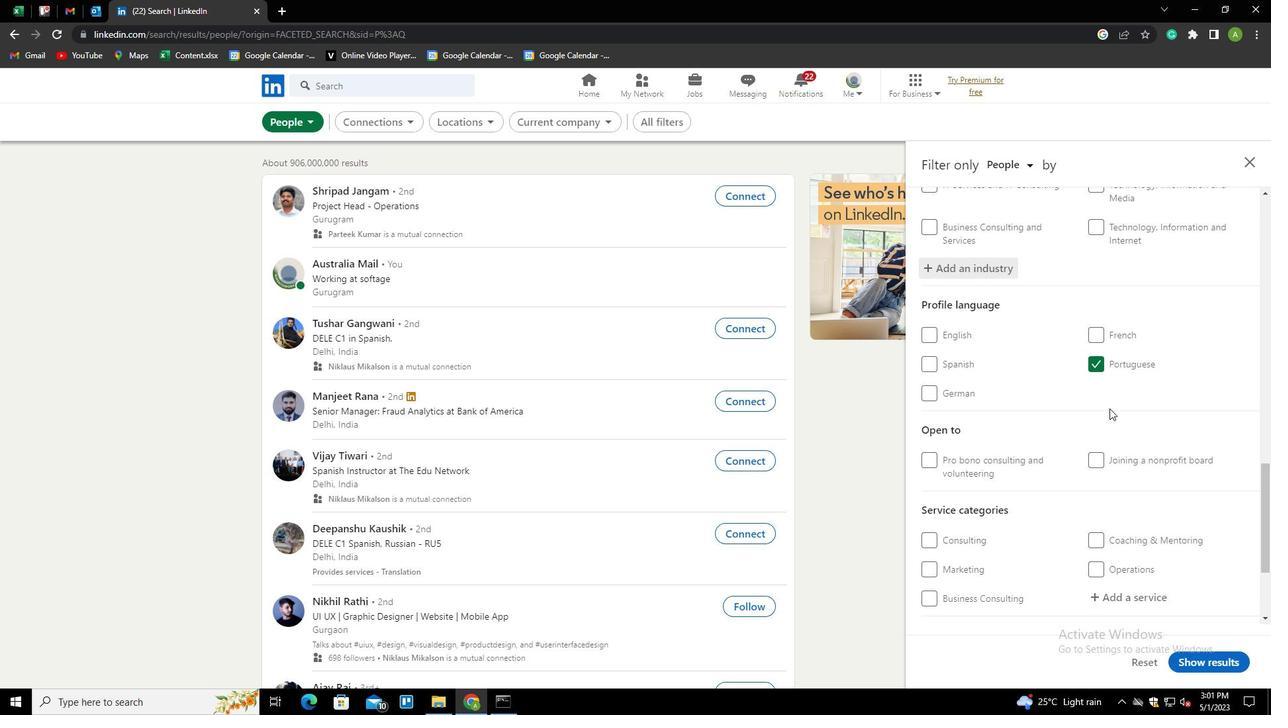 
Action: Mouse scrolled (1109, 407) with delta (0, 0)
Screenshot: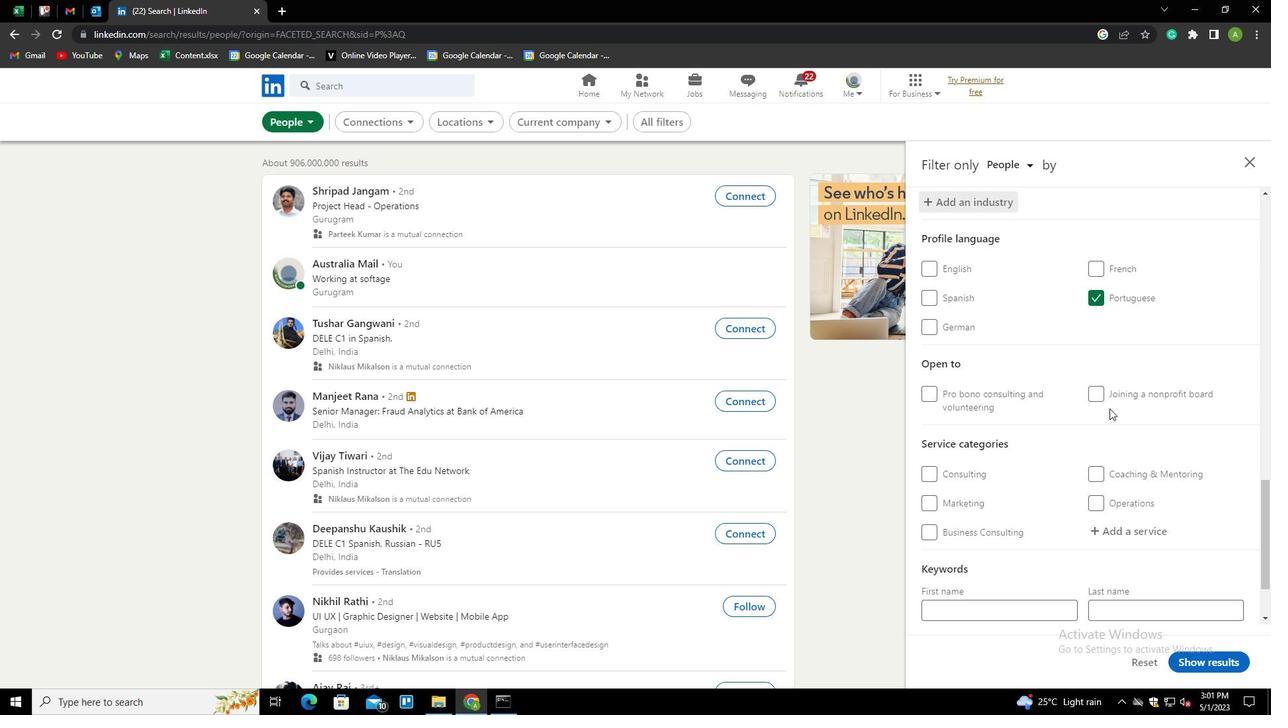 
Action: Mouse moved to (1117, 464)
Screenshot: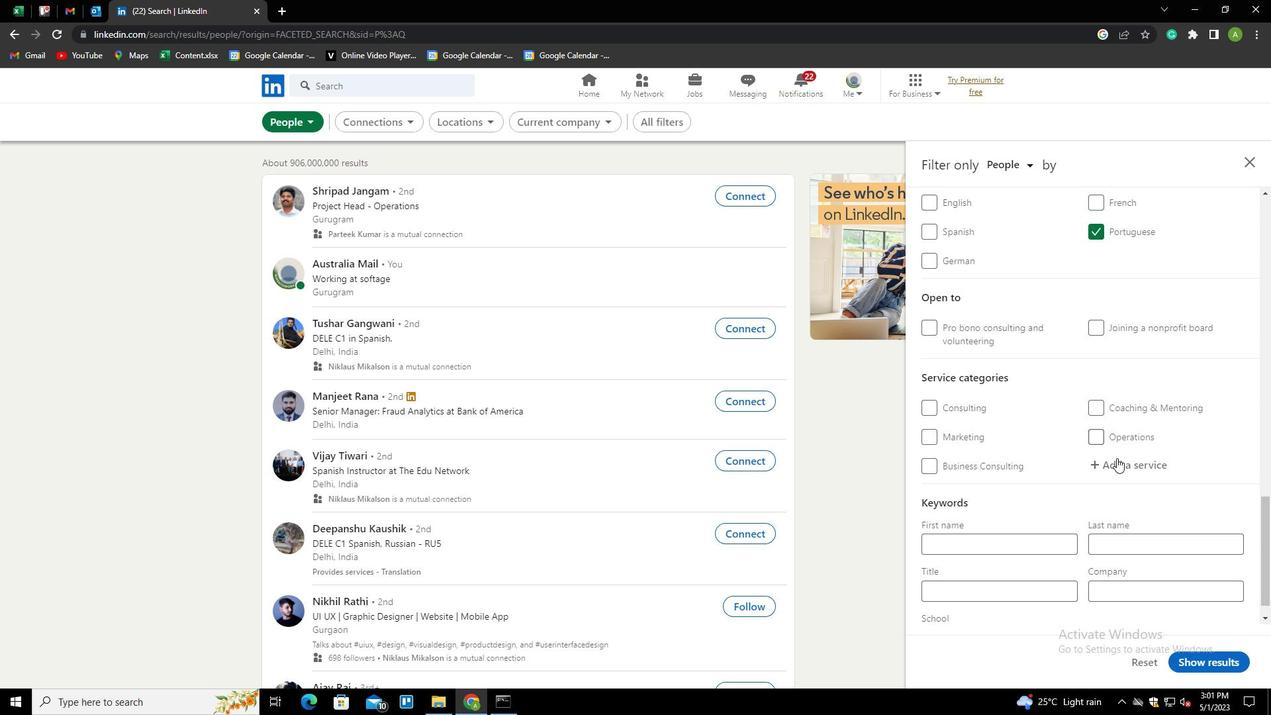 
Action: Mouse pressed left at (1117, 464)
Screenshot: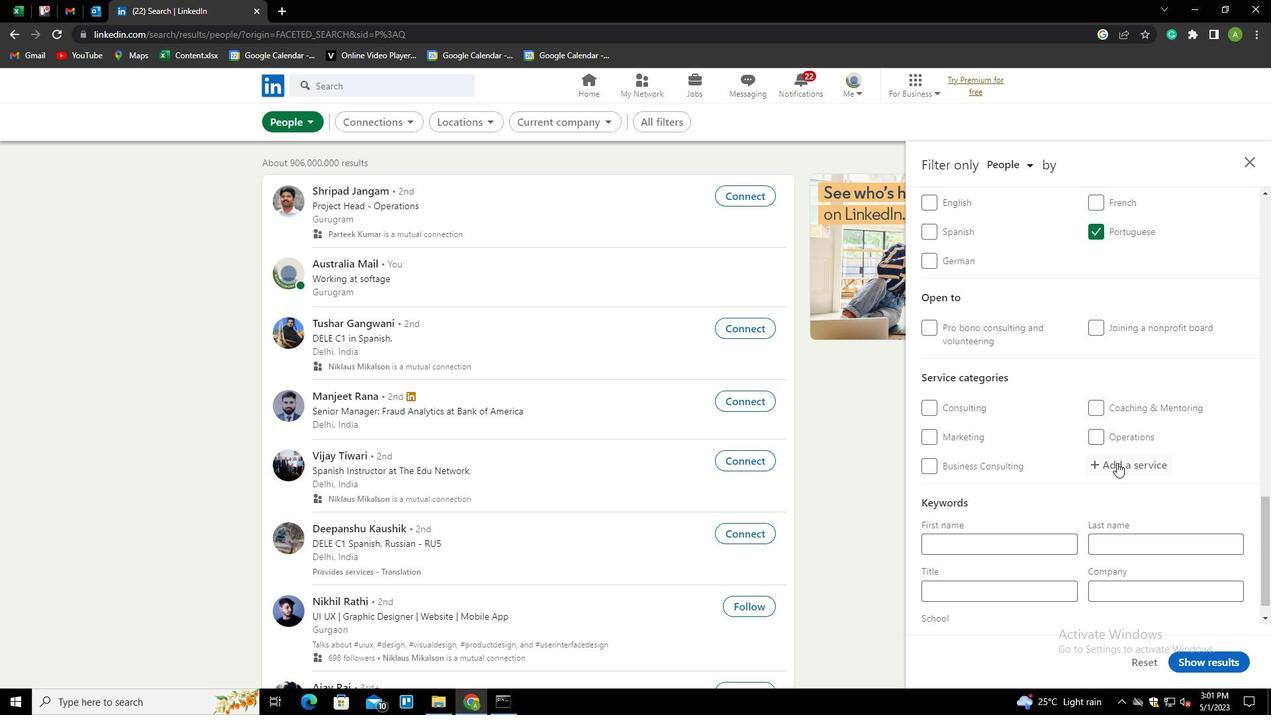 
Action: Key pressed <Key.shift>BLOF<Key.backspace><Key.down><Key.enter>
Screenshot: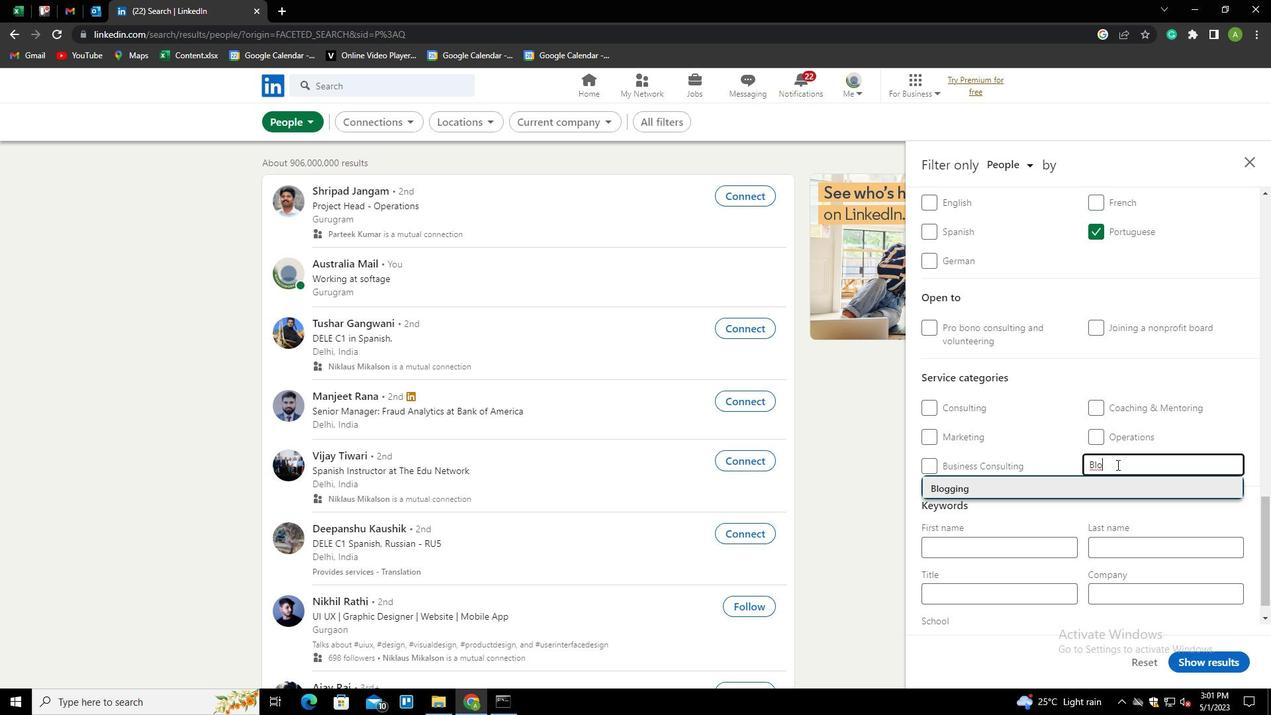 
Action: Mouse scrolled (1117, 464) with delta (0, 0)
Screenshot: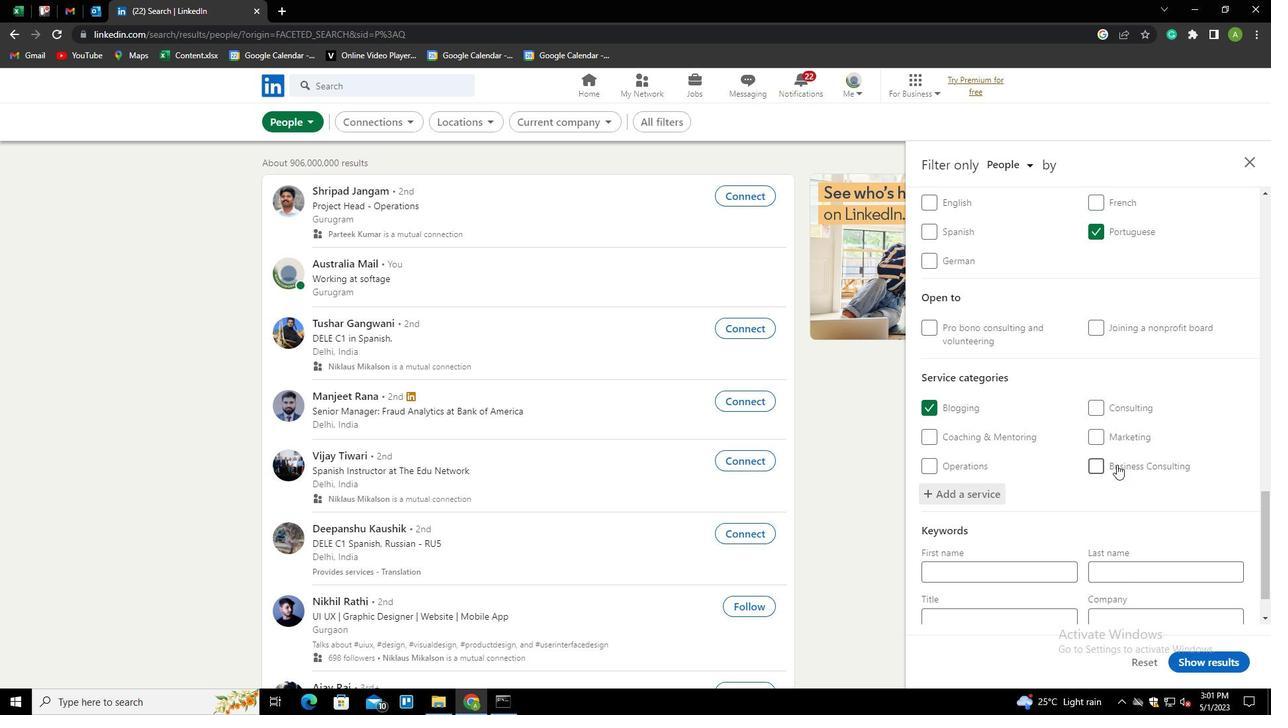 
Action: Mouse scrolled (1117, 464) with delta (0, 0)
Screenshot: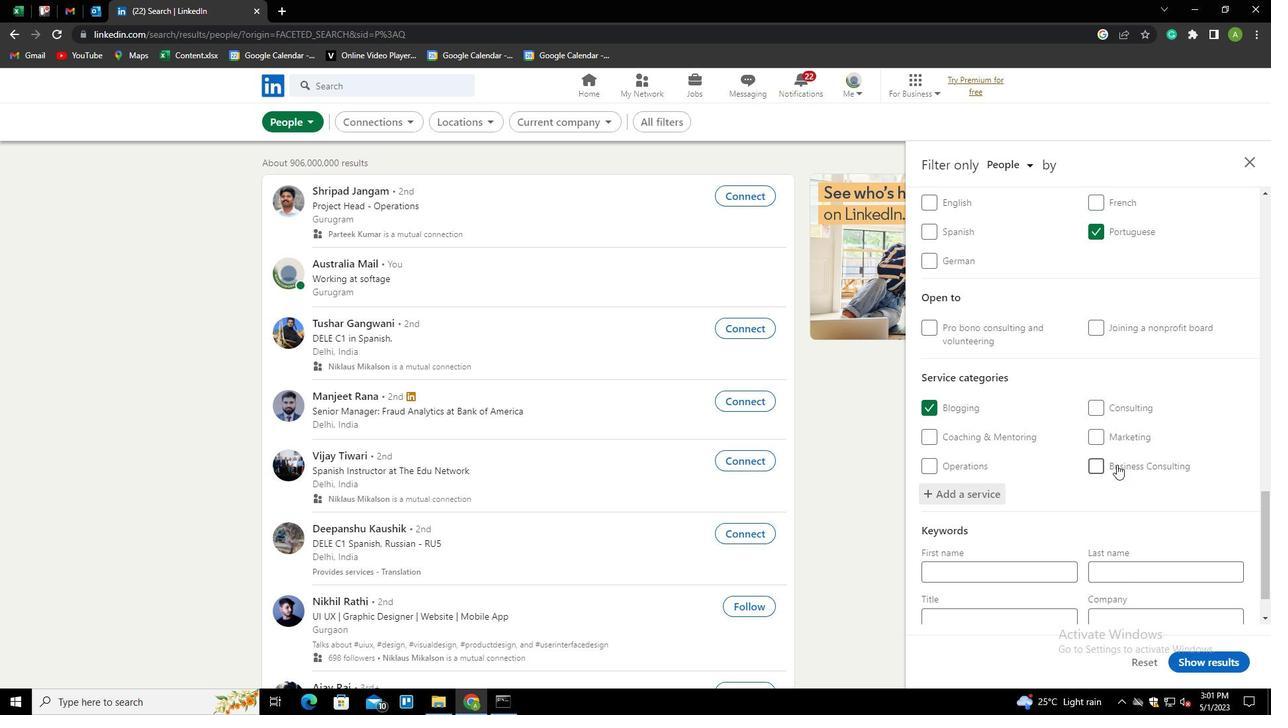 
Action: Mouse scrolled (1117, 464) with delta (0, 0)
Screenshot: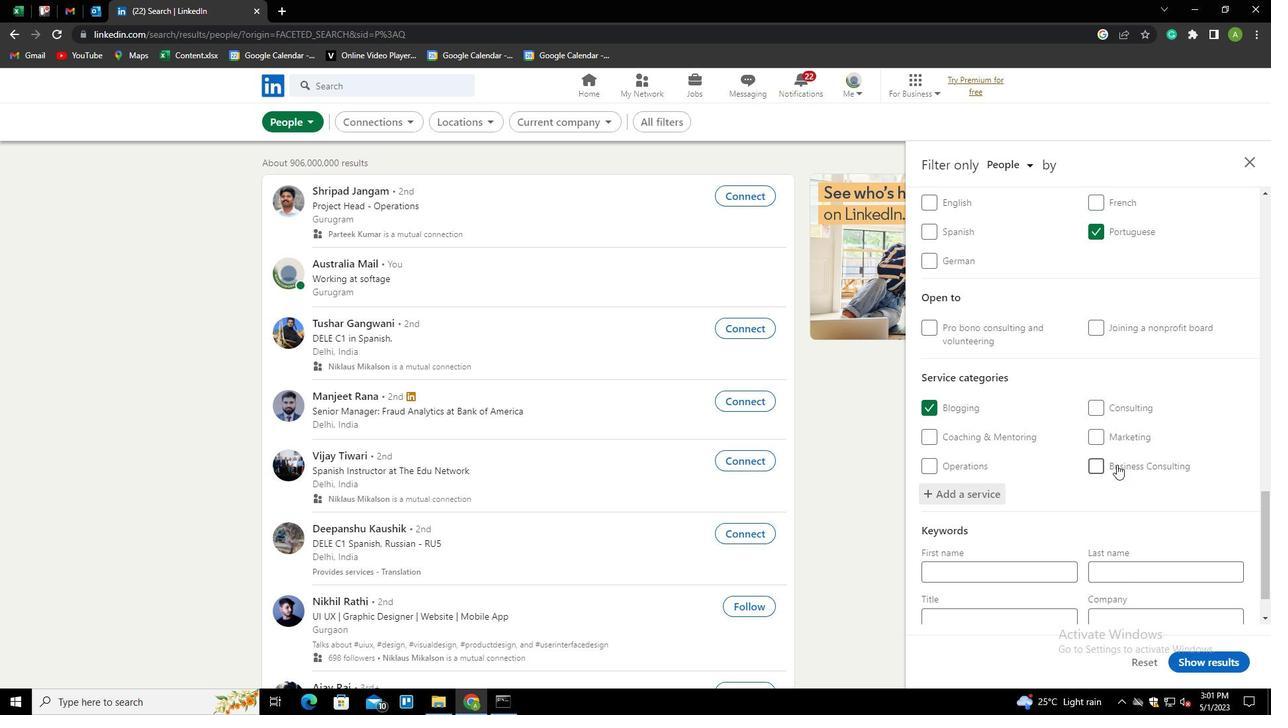 
Action: Mouse scrolled (1117, 464) with delta (0, 0)
Screenshot: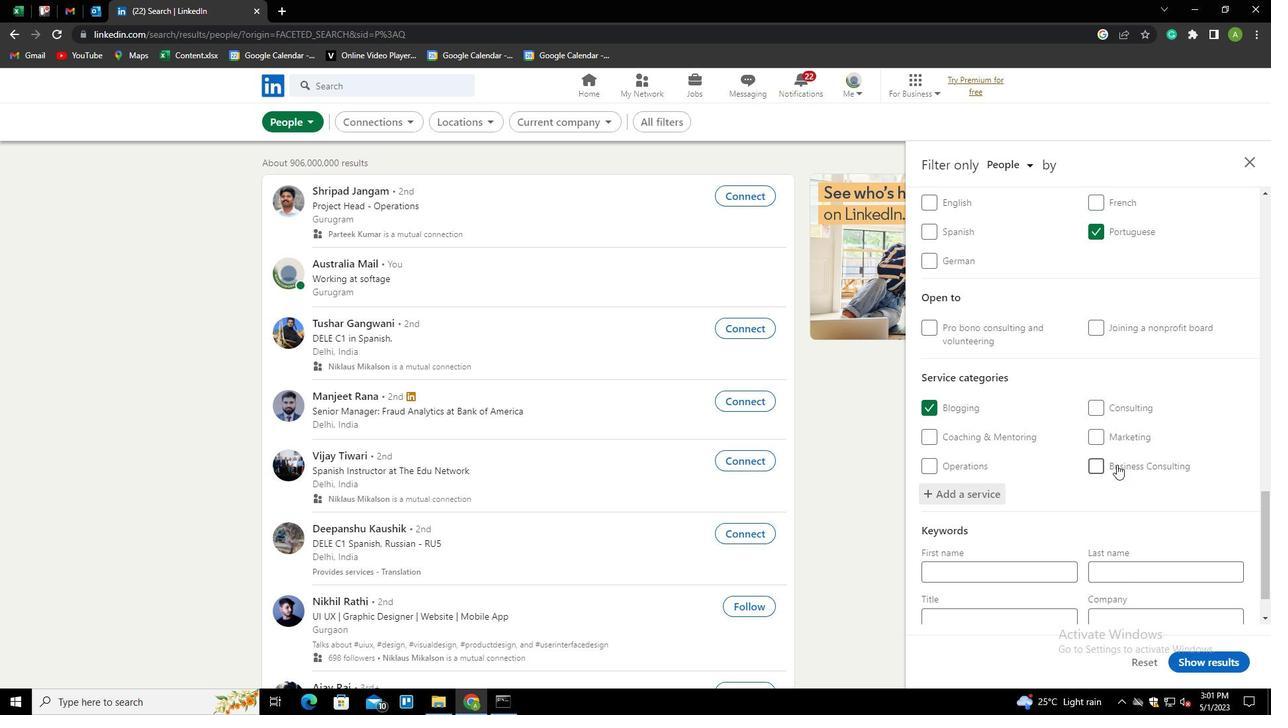 
Action: Mouse scrolled (1117, 464) with delta (0, 0)
Screenshot: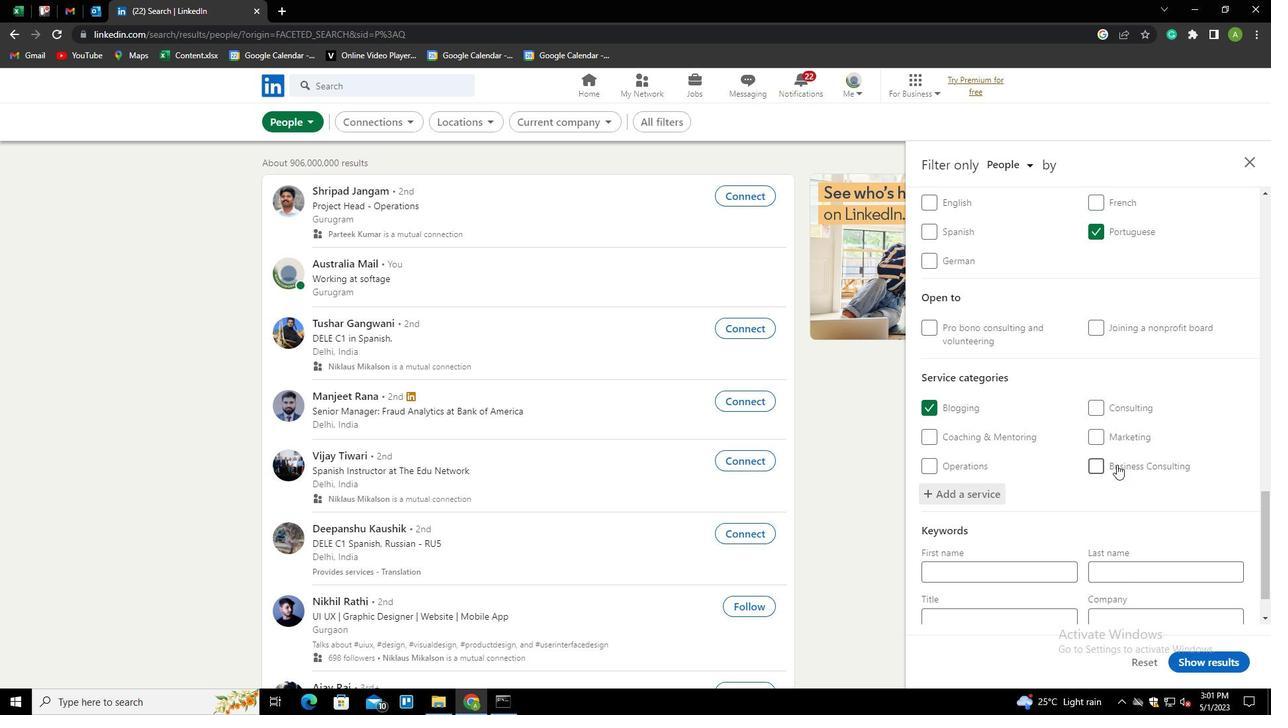 
Action: Mouse scrolled (1117, 464) with delta (0, 0)
Screenshot: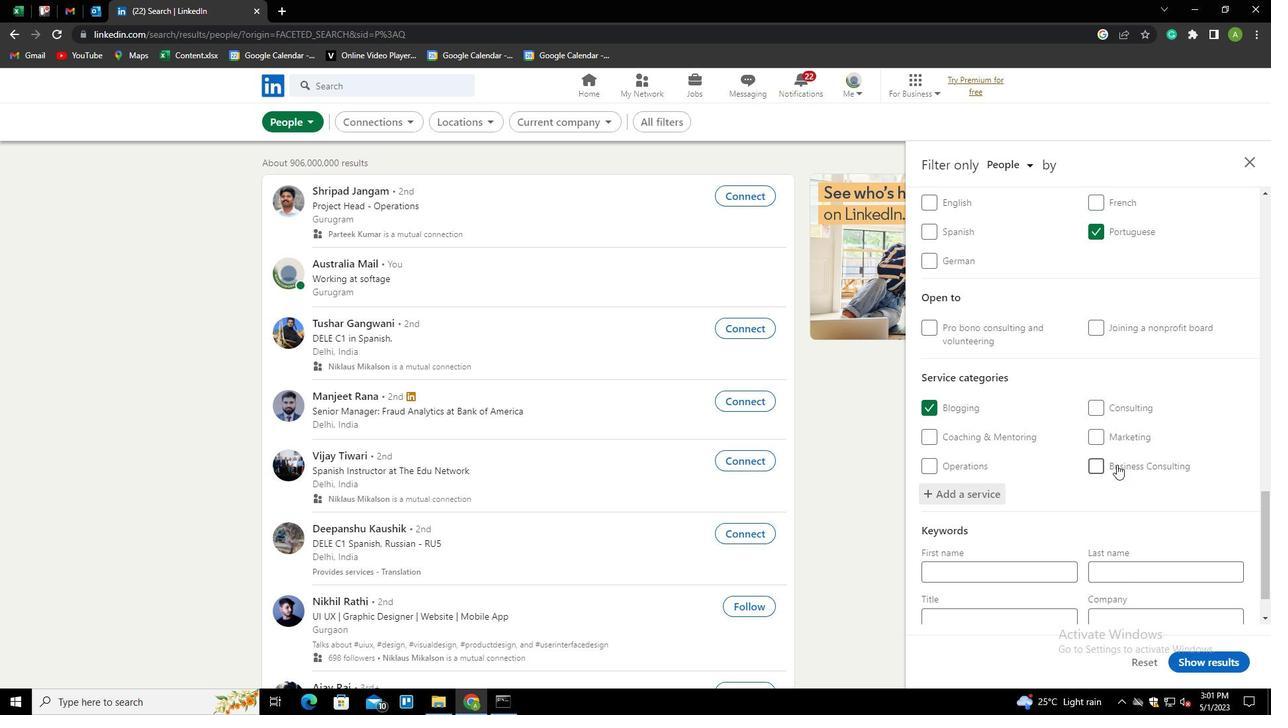 
Action: Mouse moved to (966, 569)
Screenshot: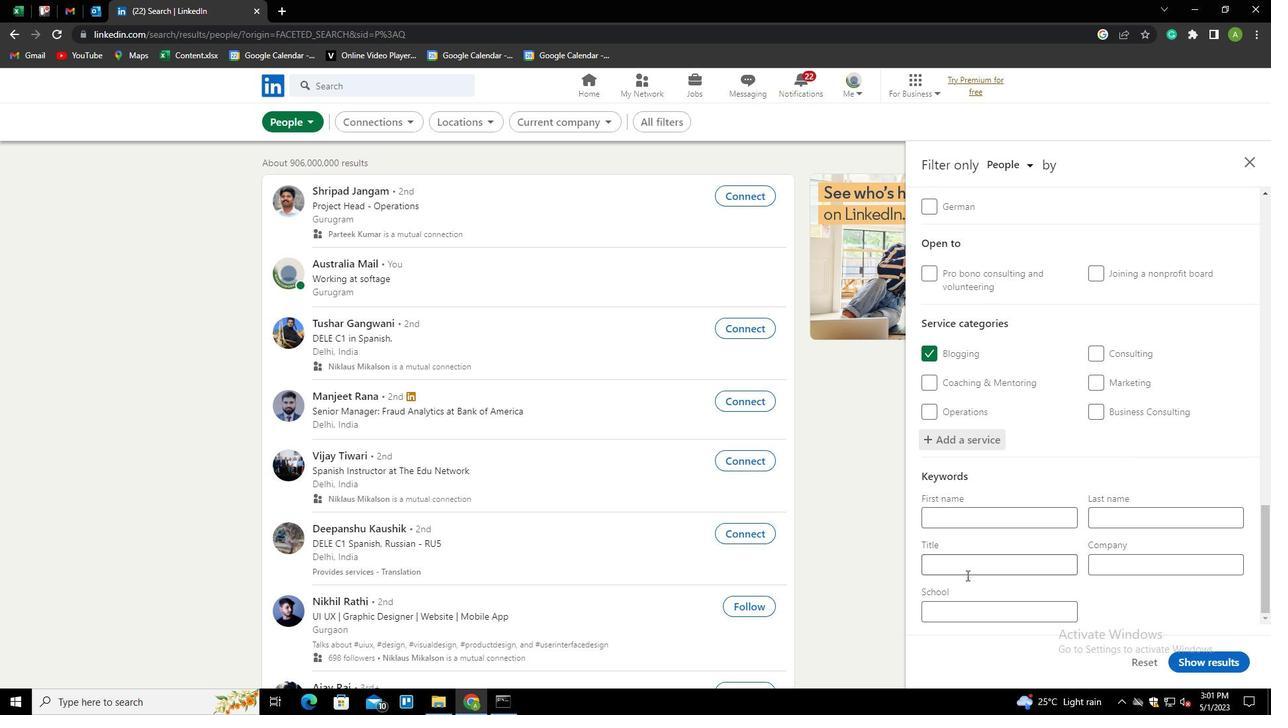 
Action: Mouse pressed left at (966, 569)
Screenshot: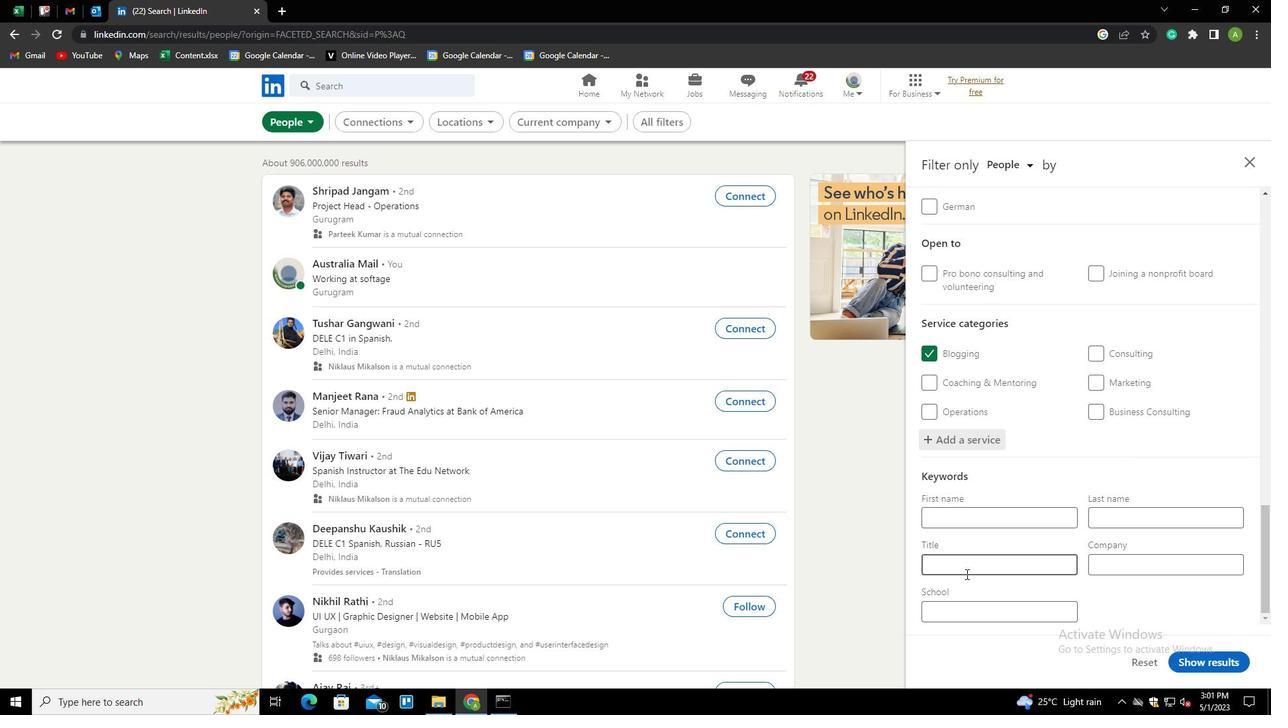
Action: Key pressed <Key.shift>SOLA<Key.backspace><Key.backspace><Key.backspace>OLAR<Key.space><Key.shift>PHOTOVOLTAIC<Key.space><Key.shift><Key.shift><Key.shift><Key.shift><Key.shift><Key.shift><Key.shift><Key.shift>IN<Key.backspace><Key.backspace><Key.shift>NS<Key.backspace><Key.backspace><Key.shift>INSTALLER
Screenshot: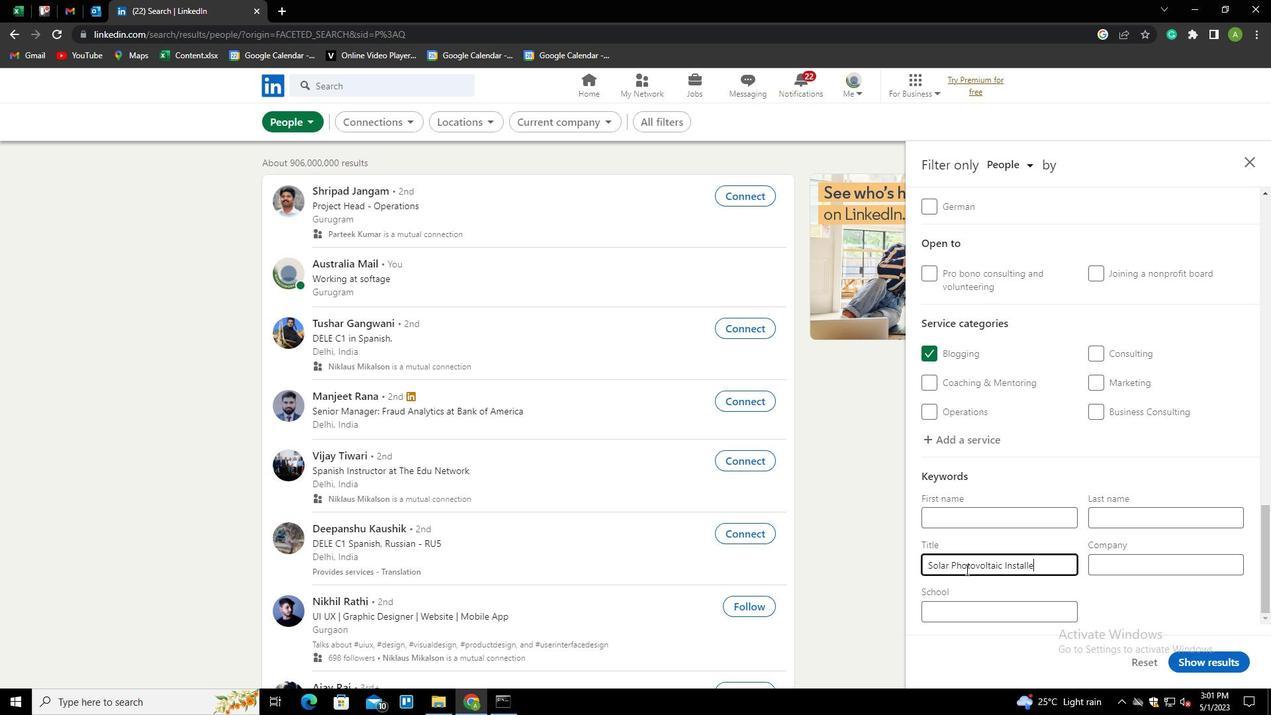 
Action: Mouse moved to (1136, 592)
Screenshot: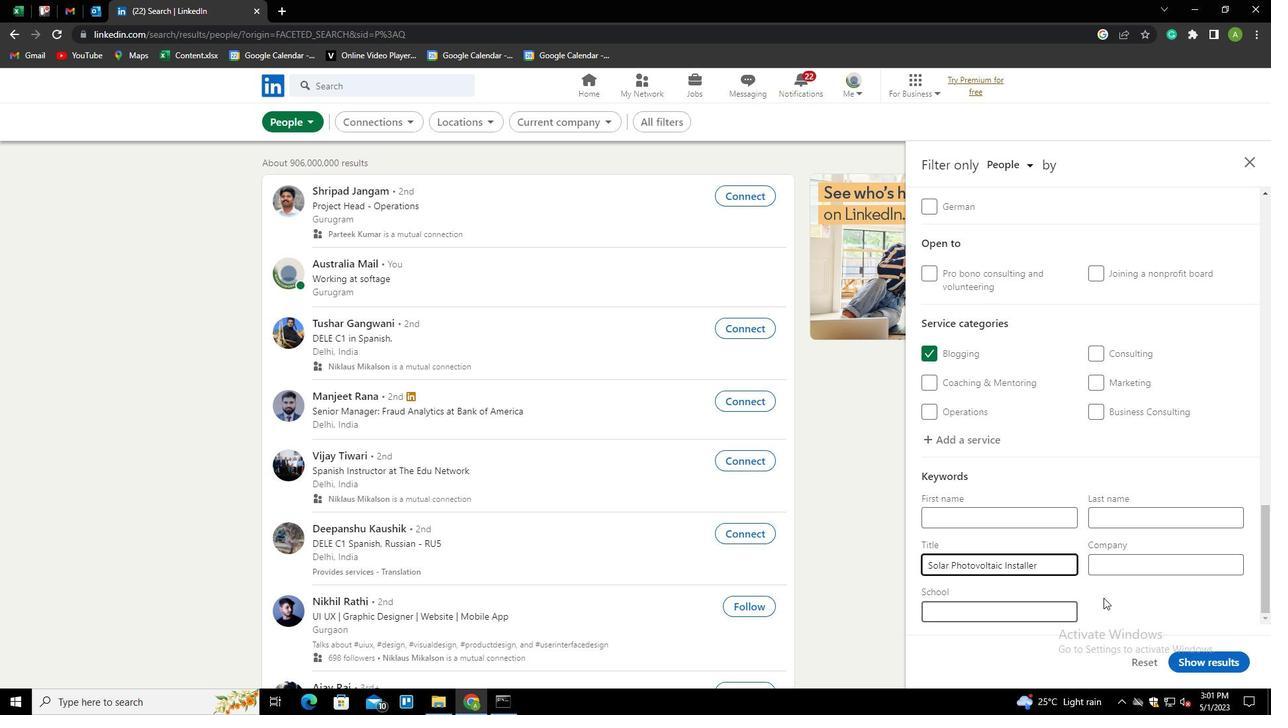 
Action: Mouse pressed left at (1136, 592)
Screenshot: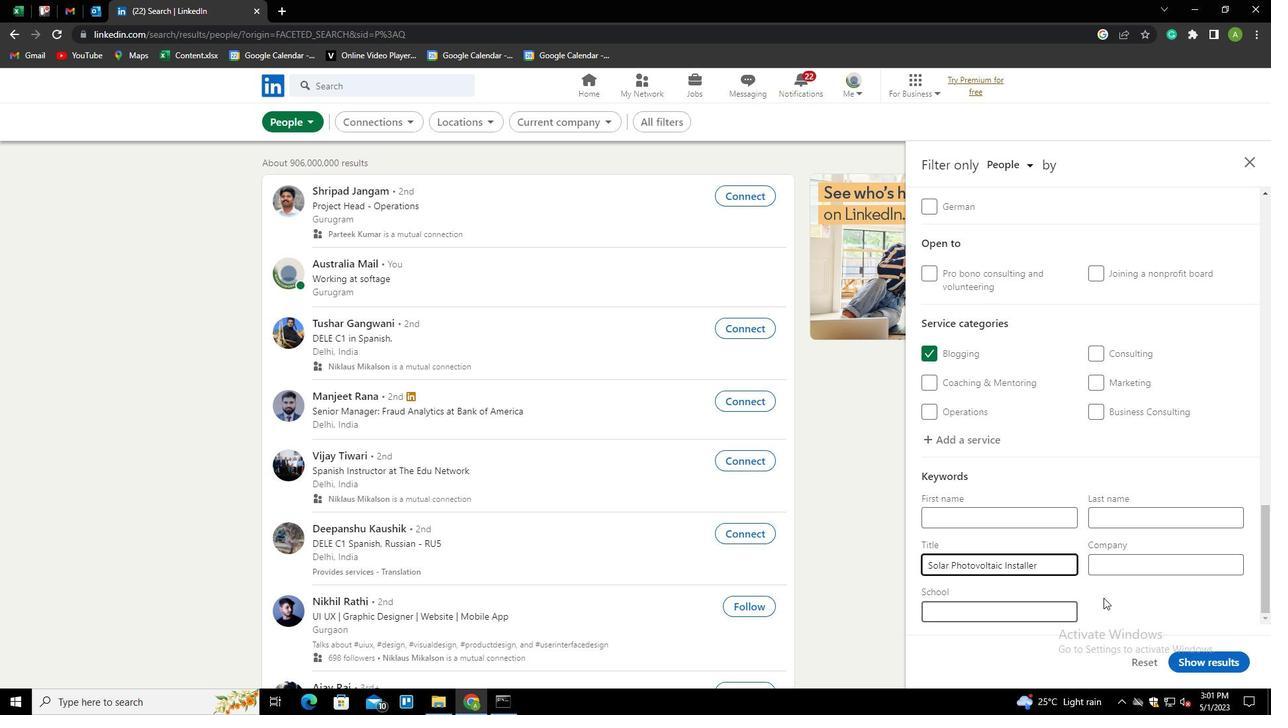 
Action: Mouse moved to (1197, 659)
Screenshot: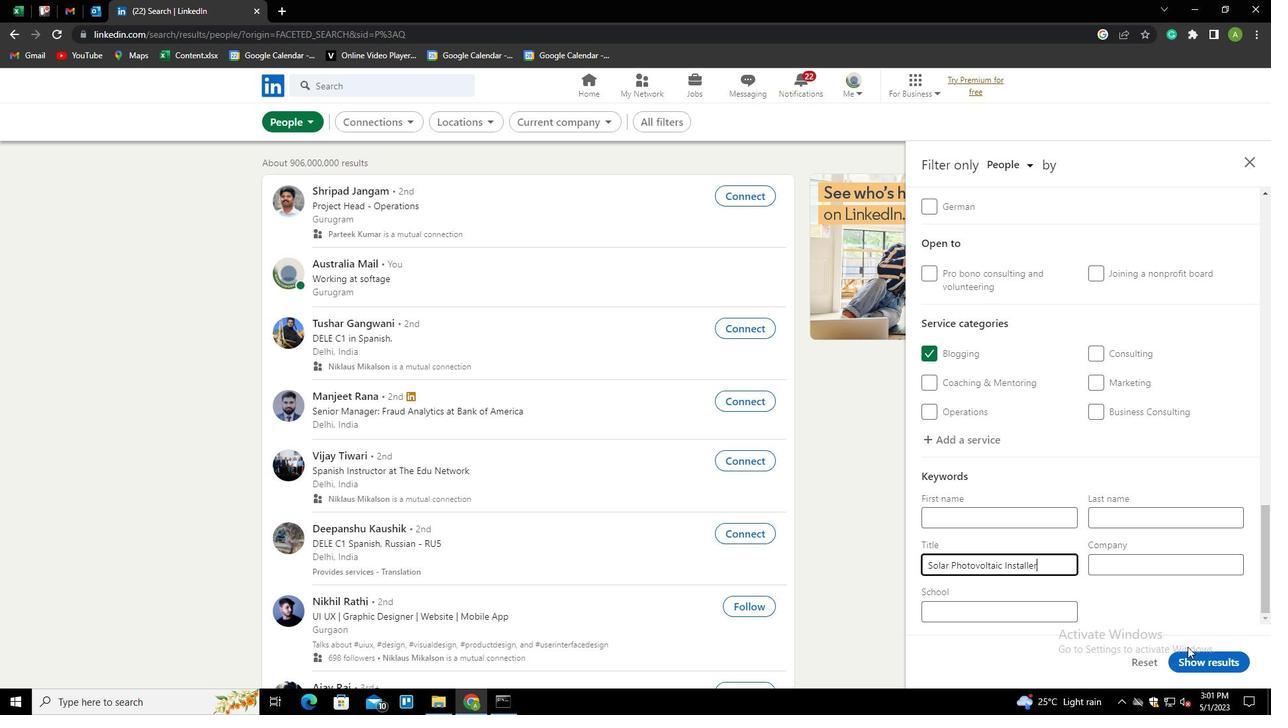 
Action: Mouse pressed left at (1197, 659)
Screenshot: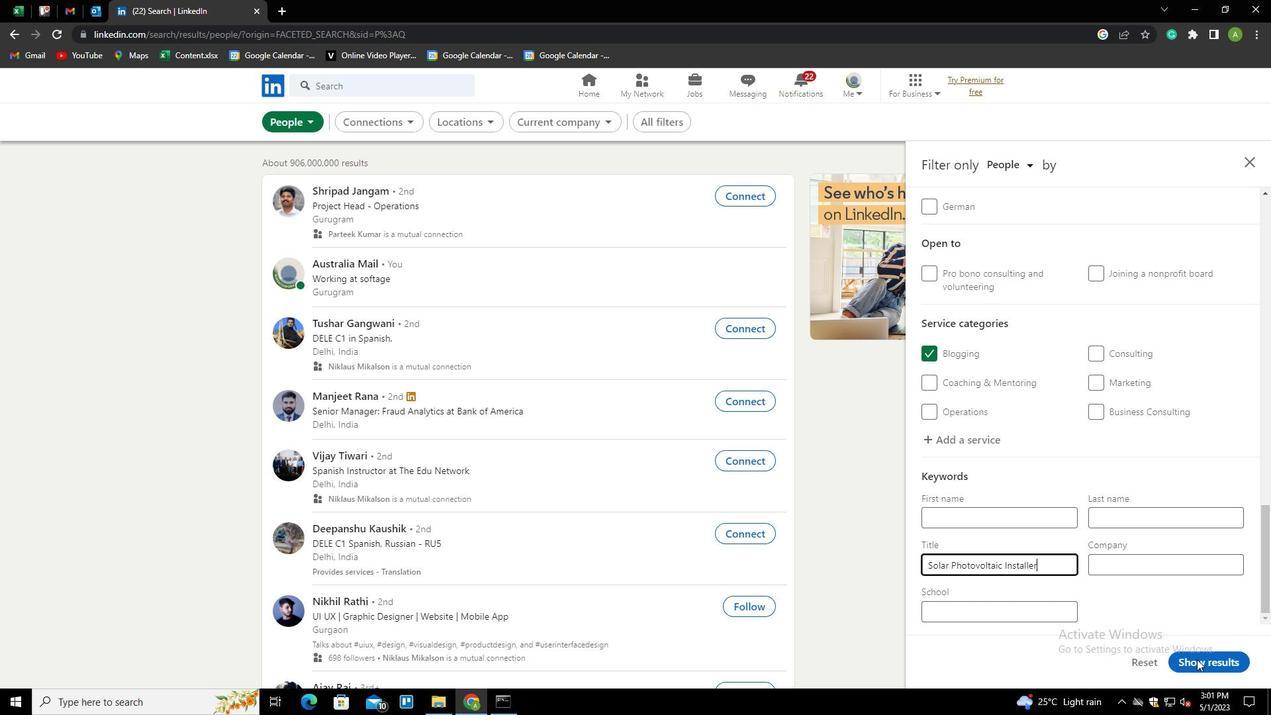 
